 Task: Find connections with filter location Montecanal with filter topic #Professionalwomenwith filter profile language German with filter current company DeVere Group with filter school St. Joseph's Boys' High School with filter industry Landscaping Services with filter service category Negotiation with filter keywords title Receptionist
Action: Mouse moved to (216, 309)
Screenshot: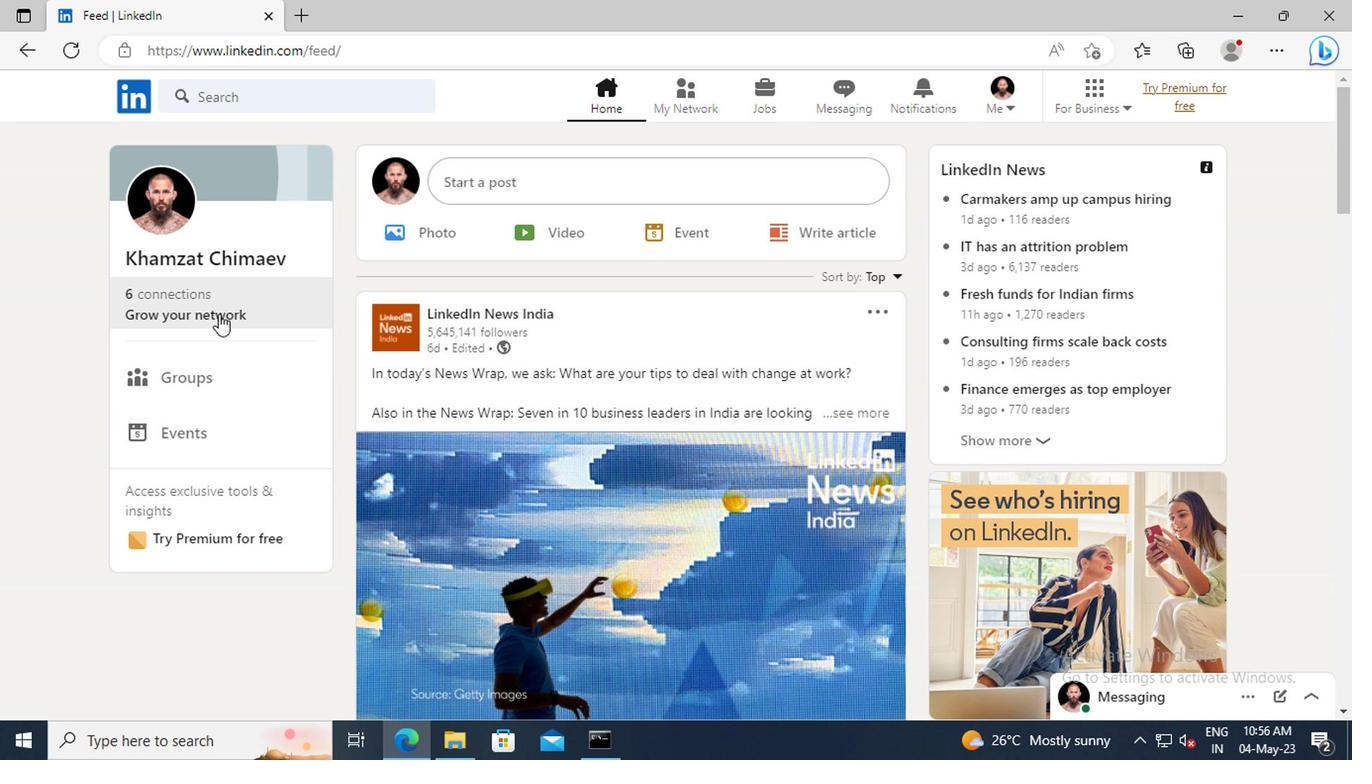 
Action: Mouse pressed left at (216, 309)
Screenshot: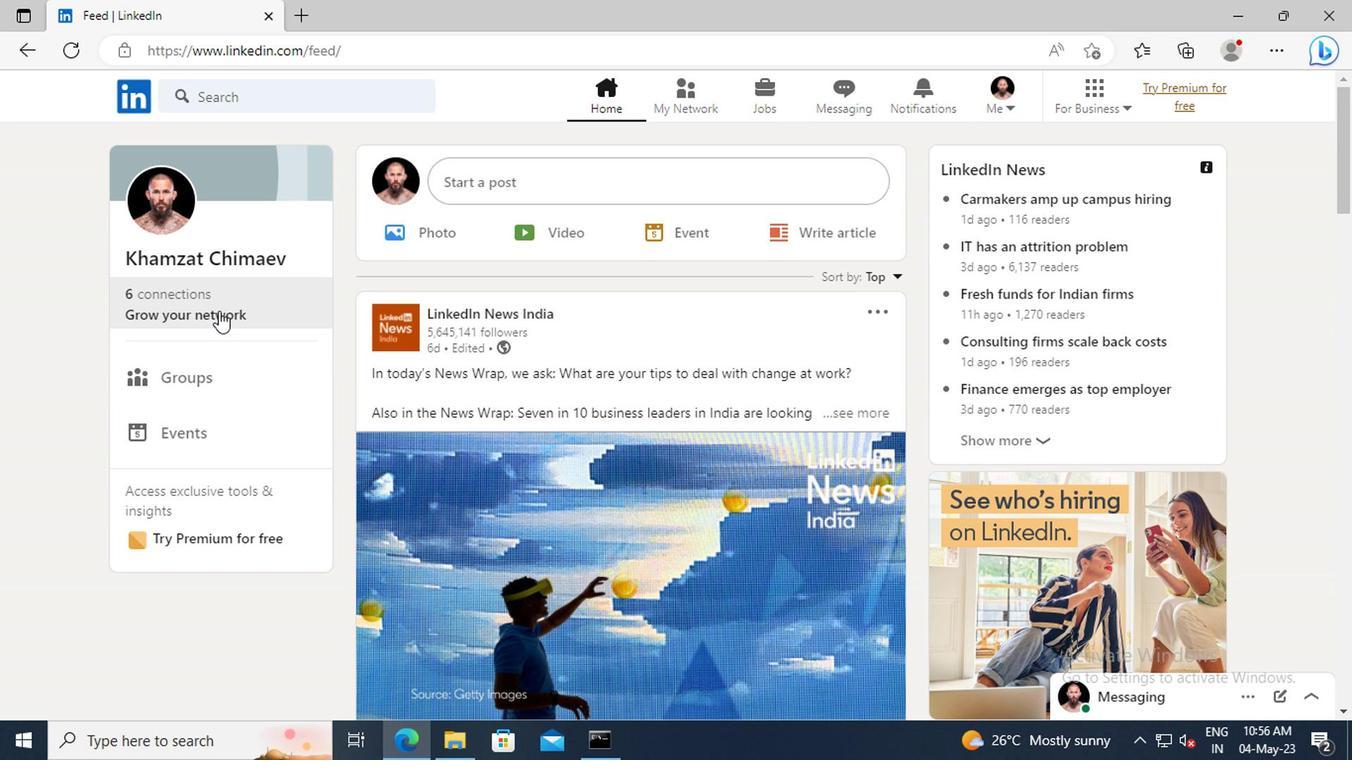 
Action: Mouse moved to (205, 211)
Screenshot: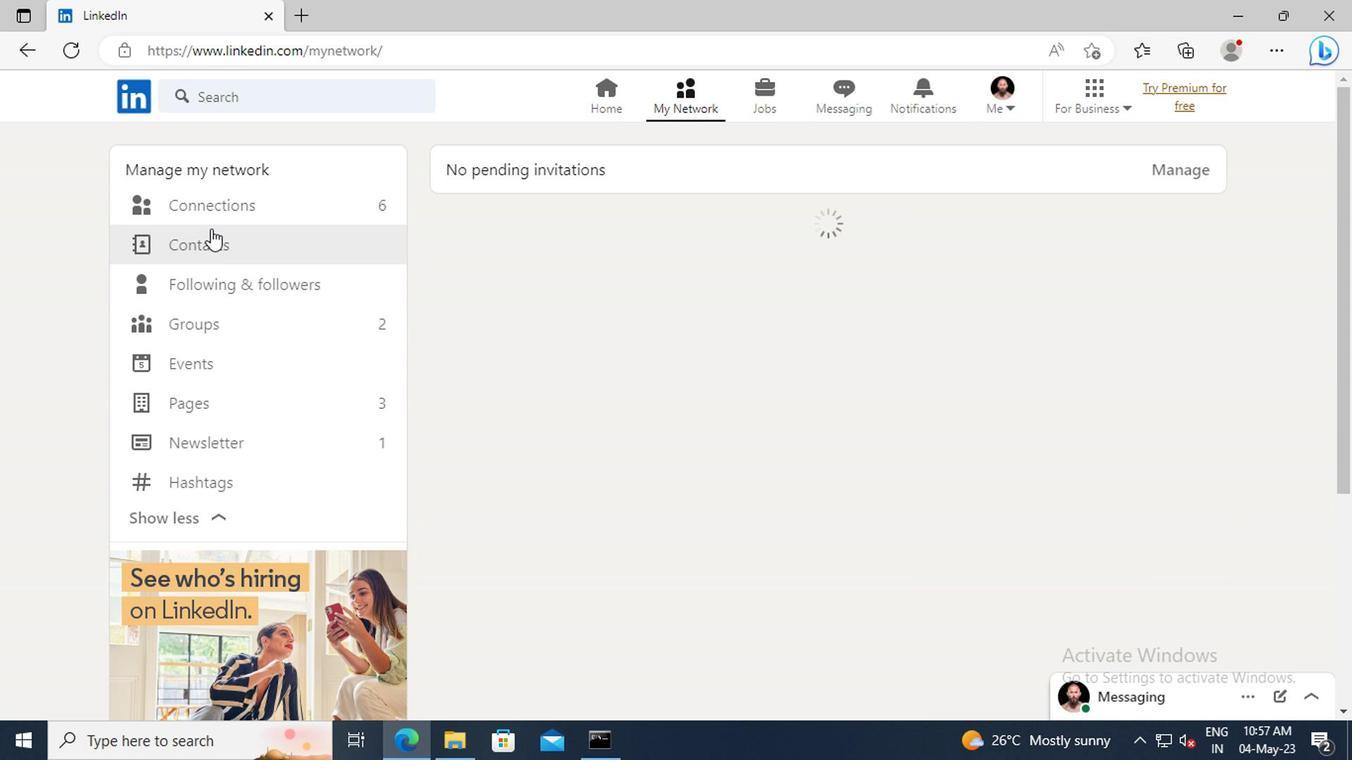 
Action: Mouse pressed left at (205, 211)
Screenshot: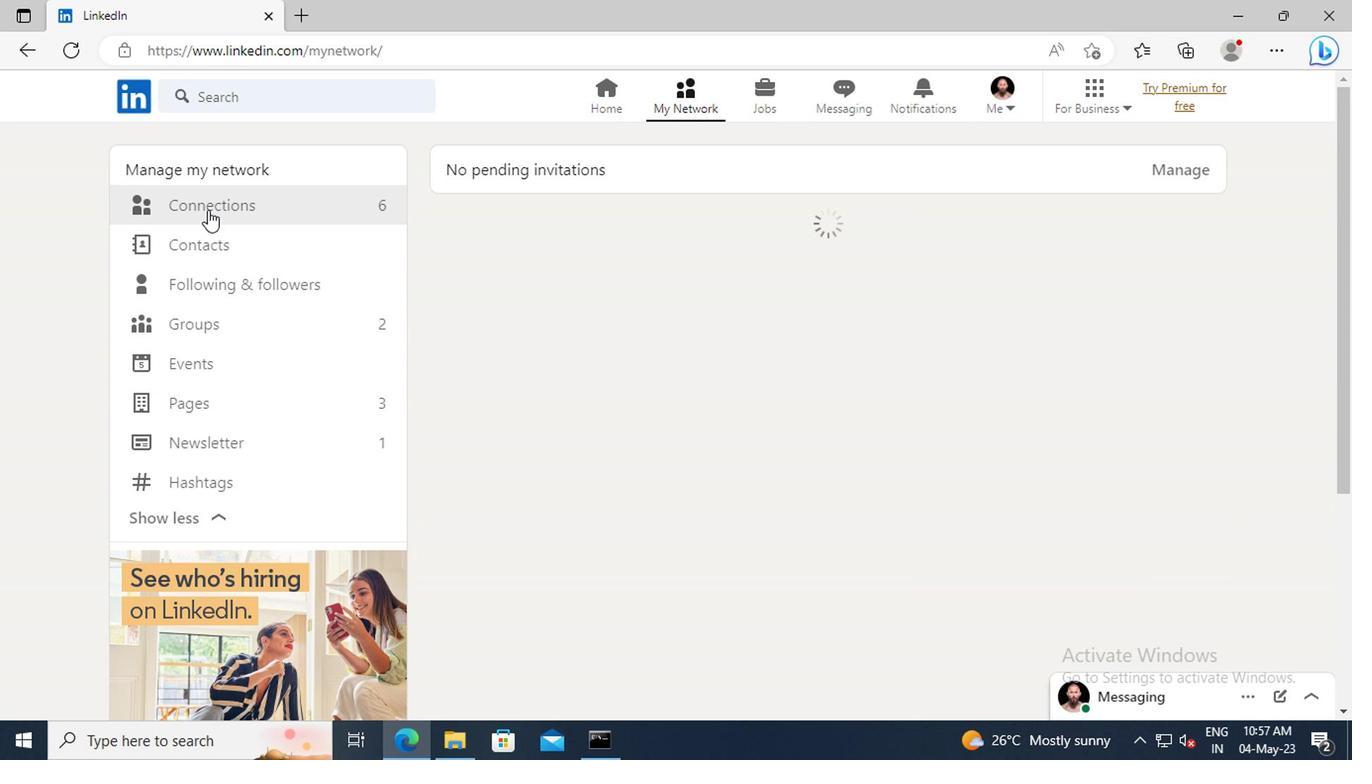 
Action: Mouse moved to (803, 211)
Screenshot: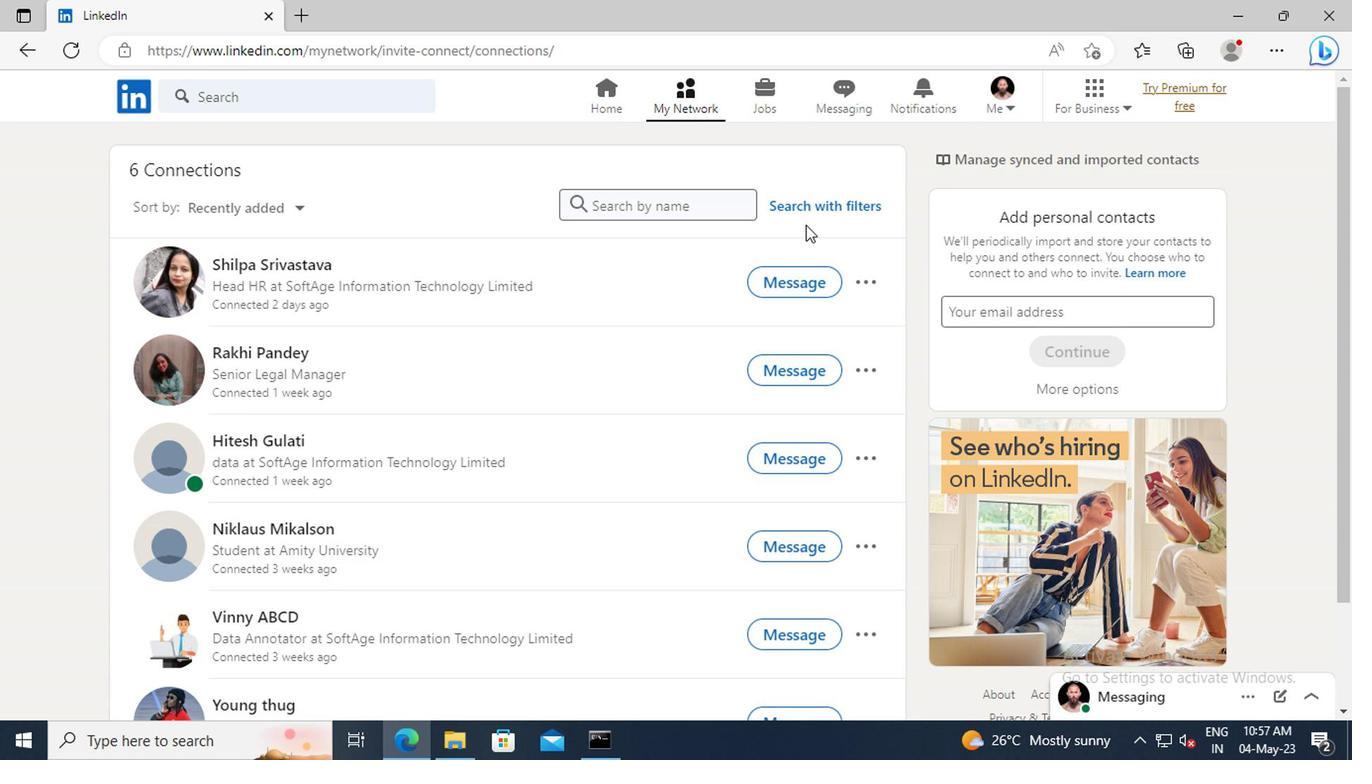 
Action: Mouse pressed left at (803, 211)
Screenshot: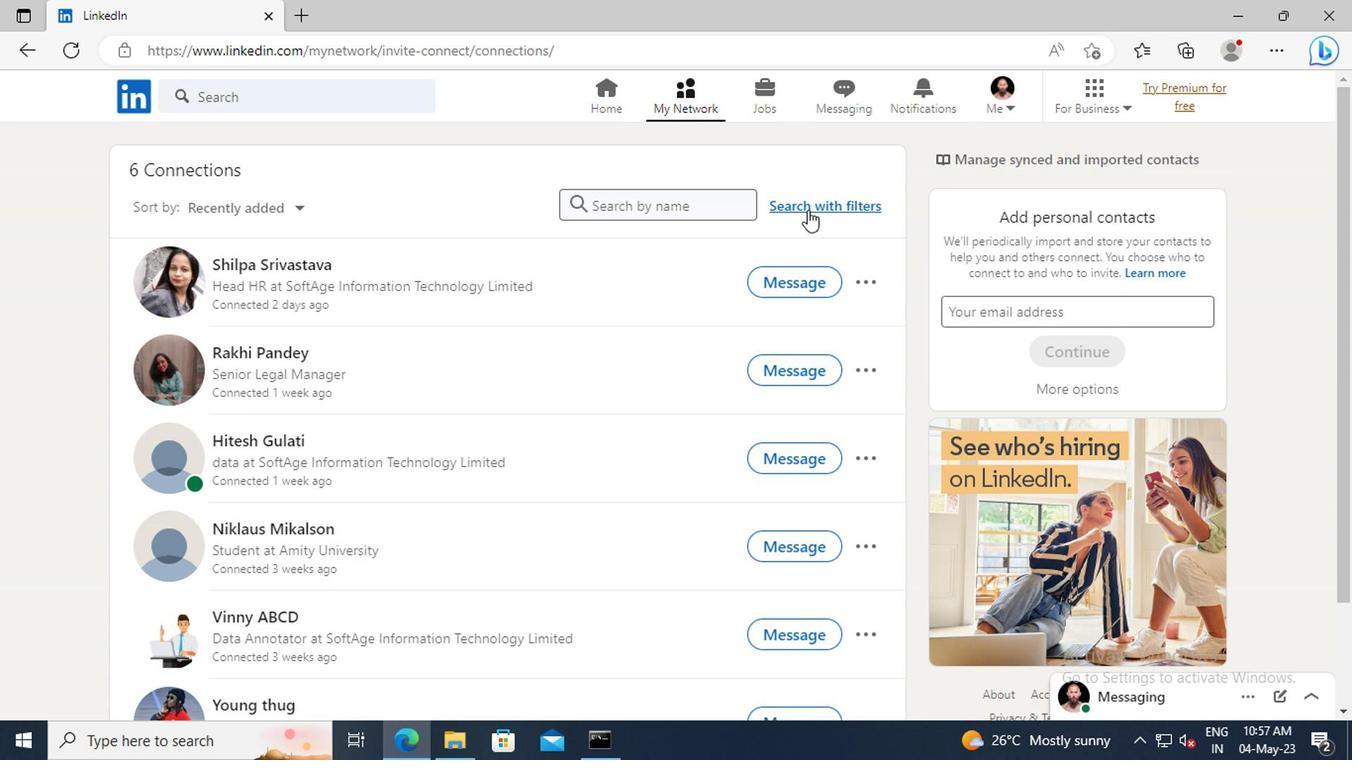 
Action: Mouse moved to (746, 154)
Screenshot: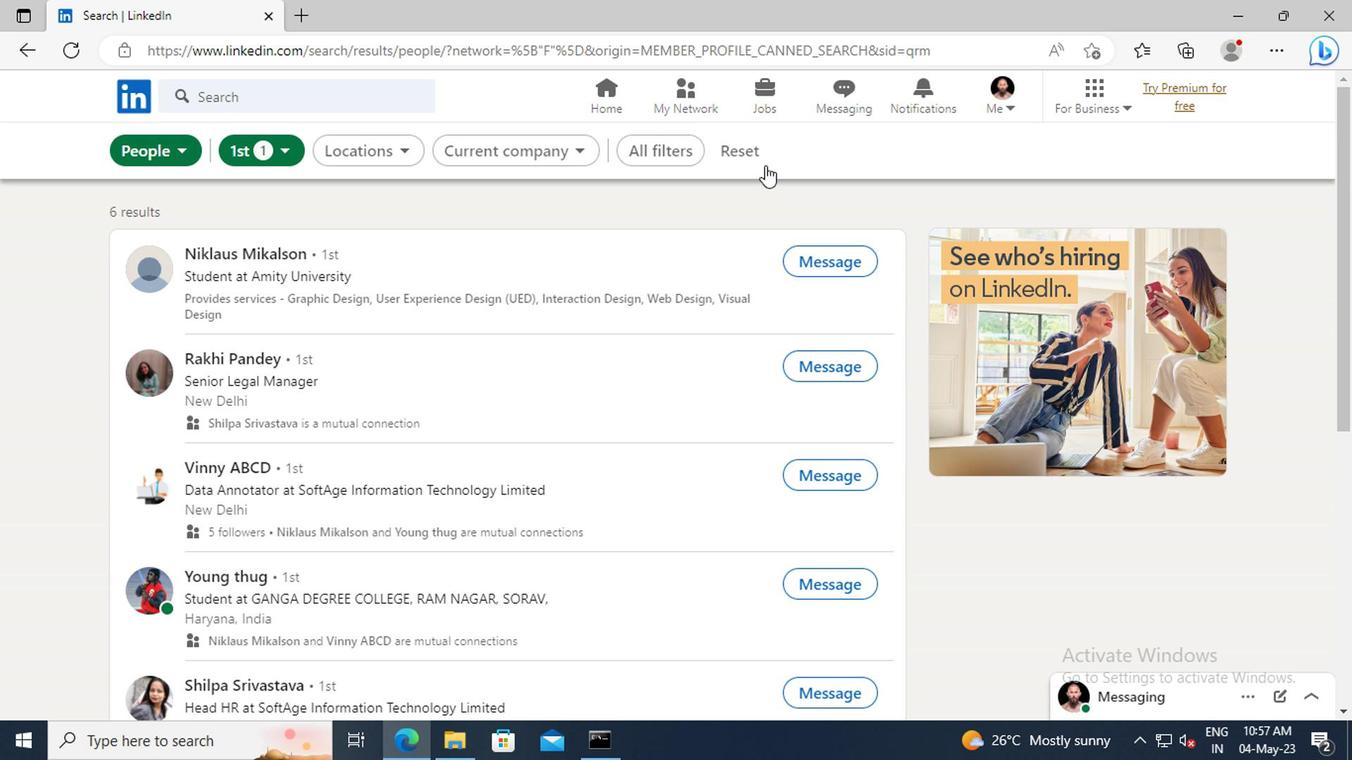 
Action: Mouse pressed left at (746, 154)
Screenshot: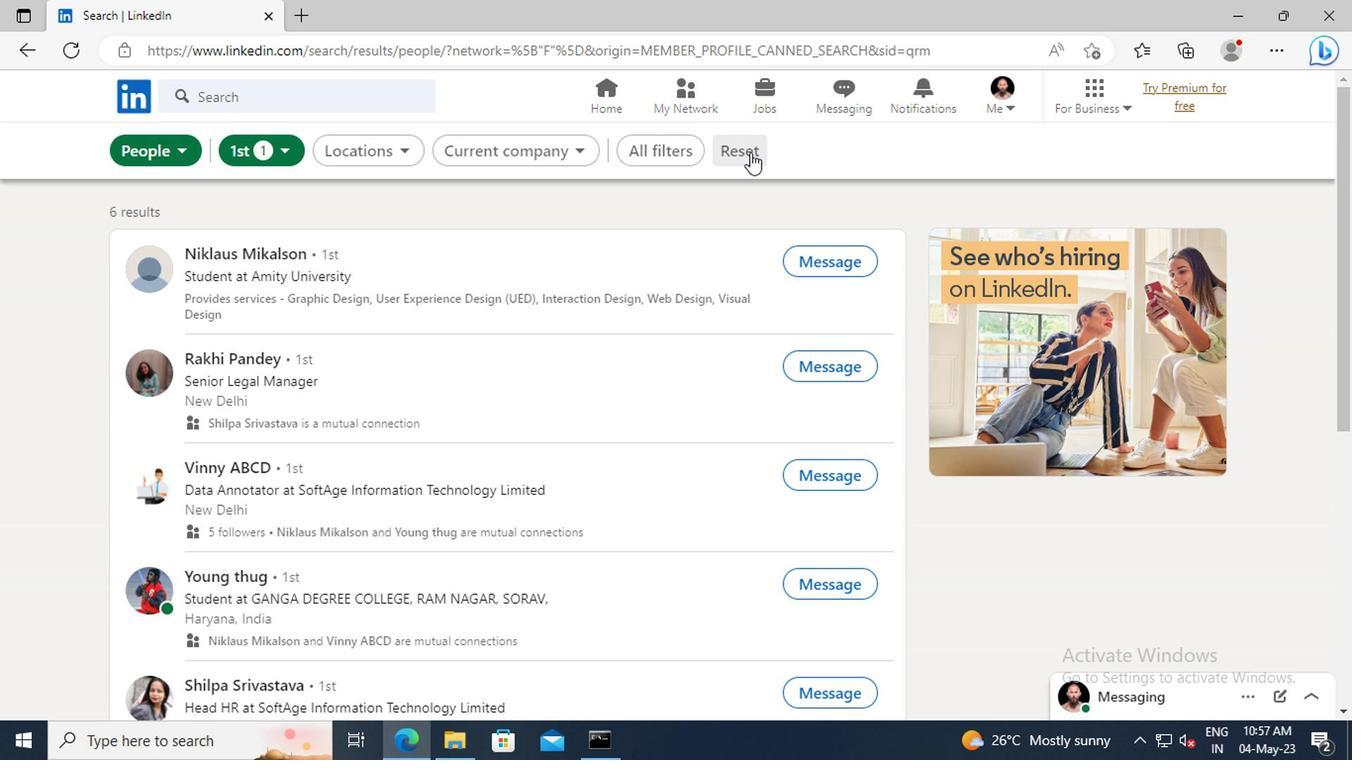 
Action: Mouse moved to (712, 154)
Screenshot: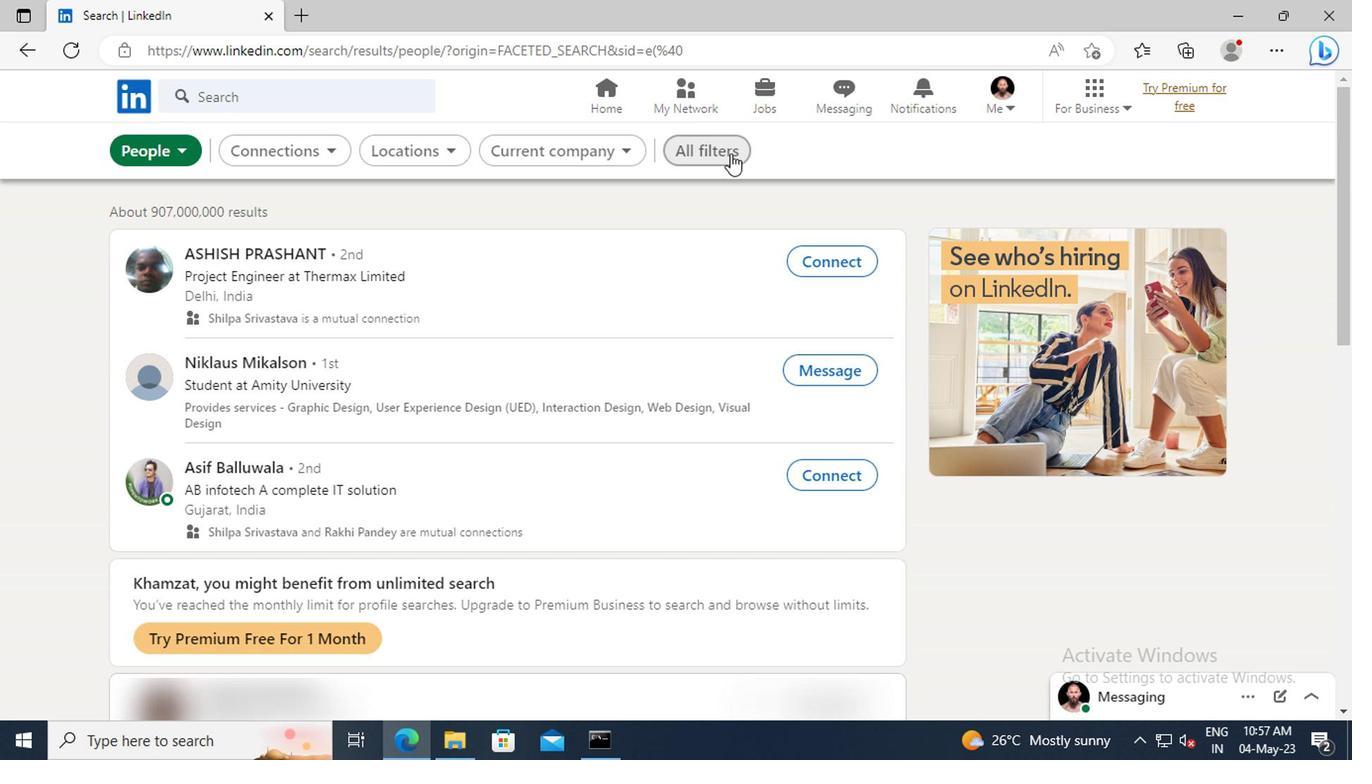 
Action: Mouse pressed left at (712, 154)
Screenshot: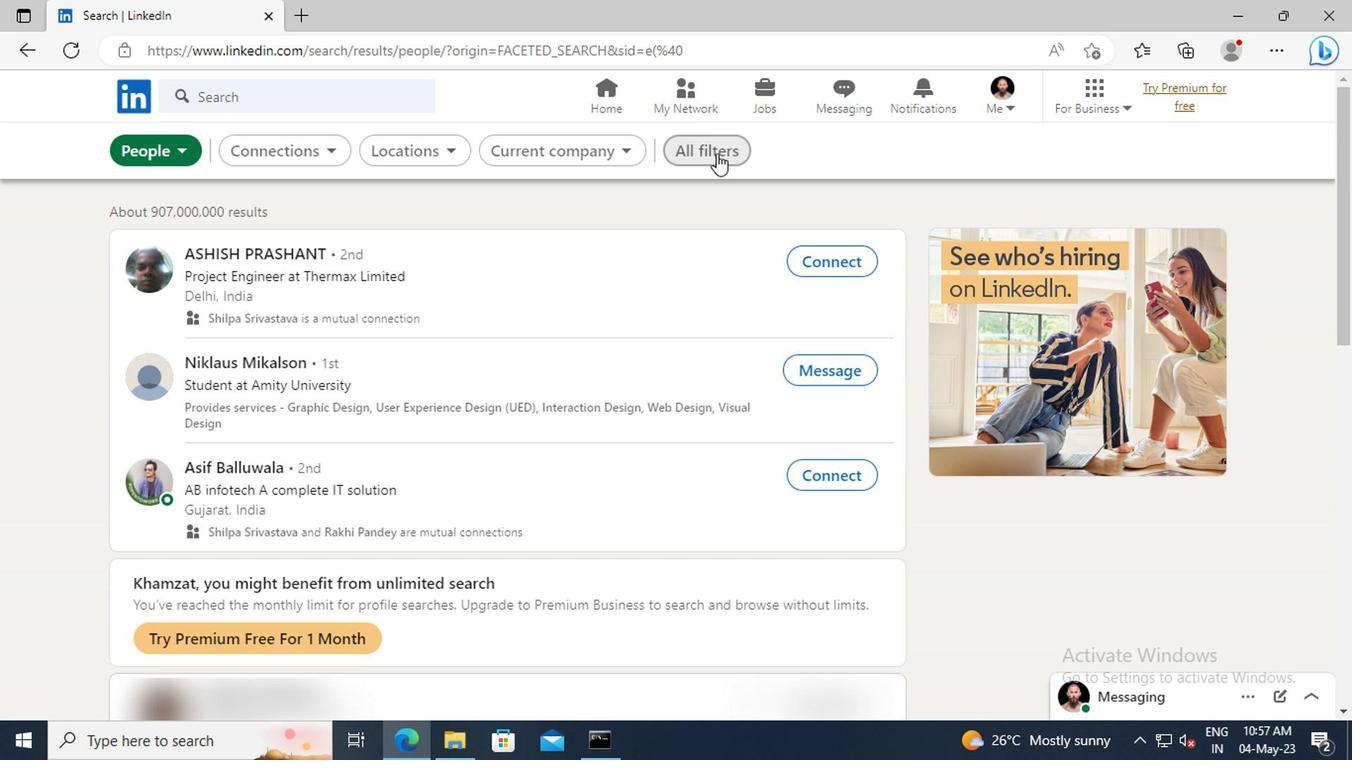 
Action: Mouse moved to (1066, 382)
Screenshot: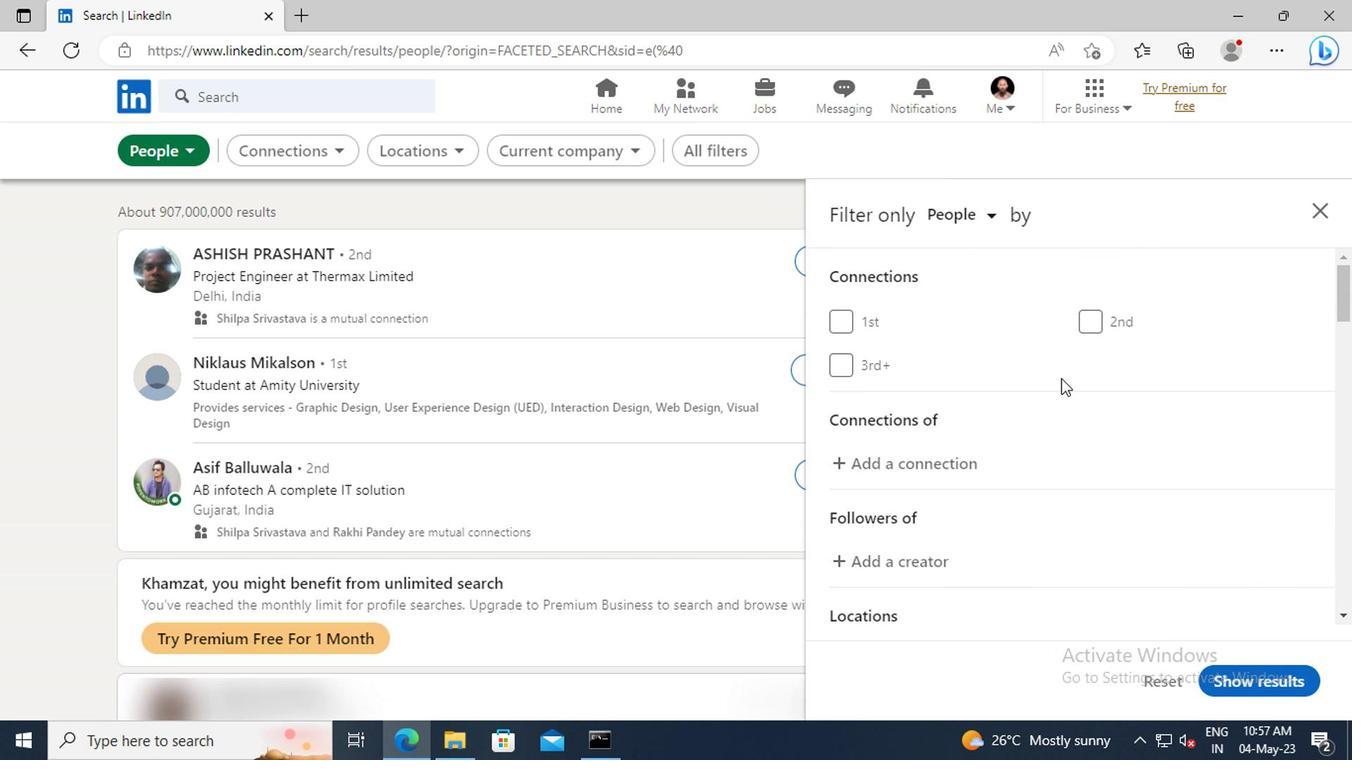 
Action: Mouse scrolled (1066, 381) with delta (0, -1)
Screenshot: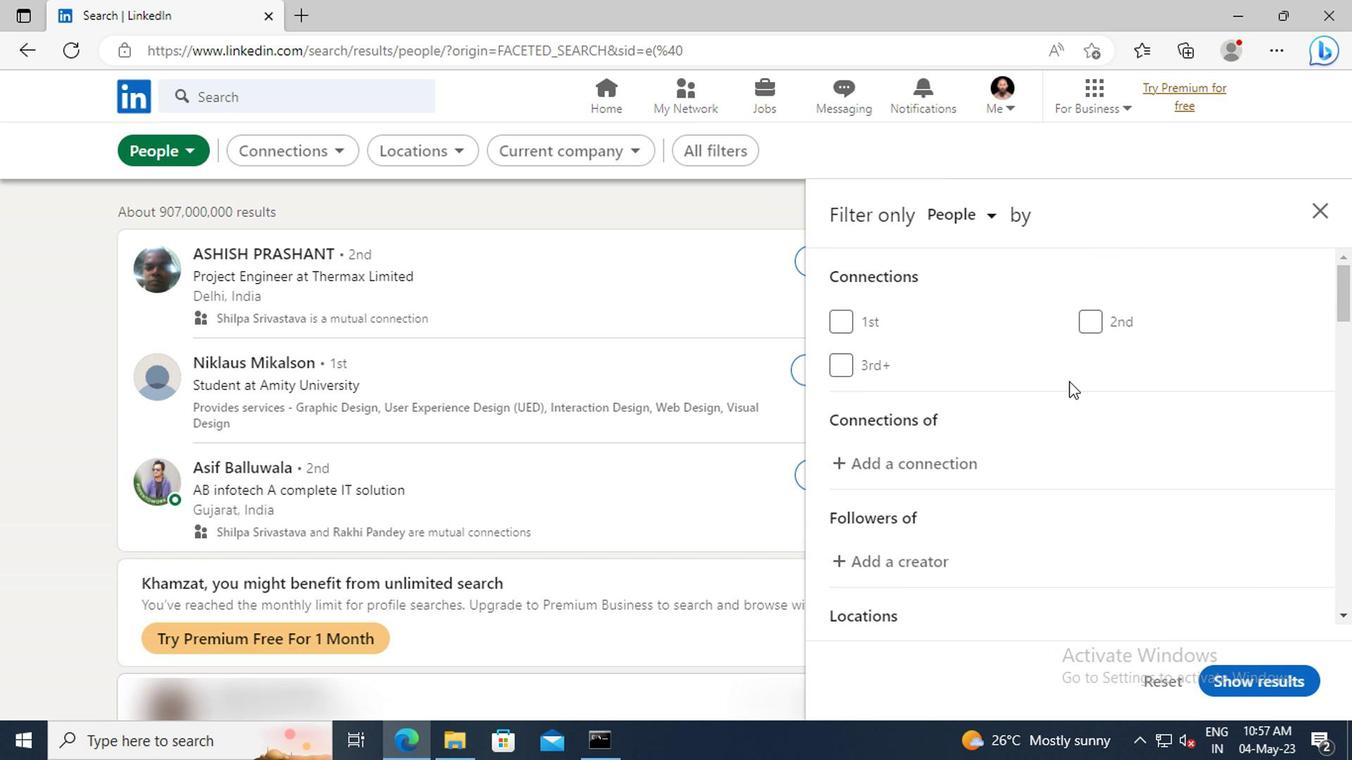 
Action: Mouse scrolled (1066, 381) with delta (0, -1)
Screenshot: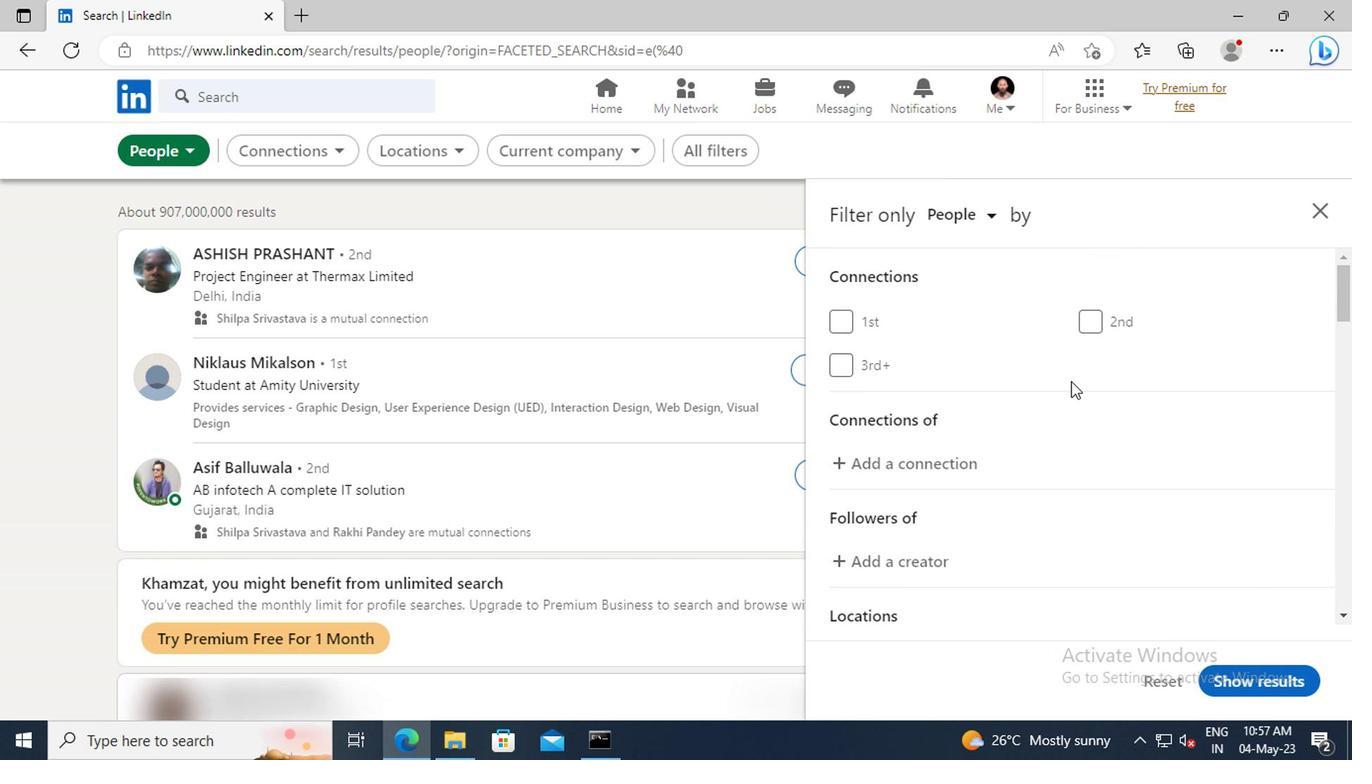 
Action: Mouse scrolled (1066, 381) with delta (0, -1)
Screenshot: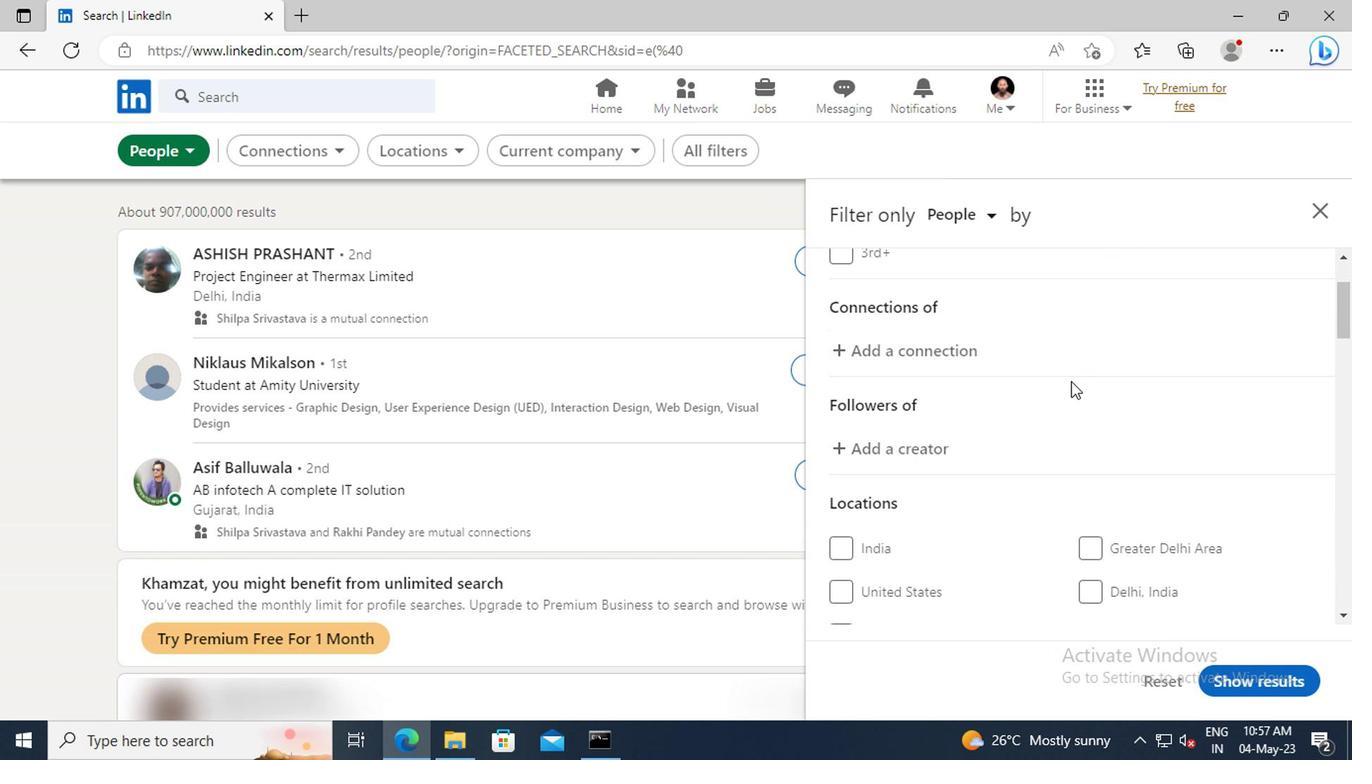 
Action: Mouse scrolled (1066, 381) with delta (0, -1)
Screenshot: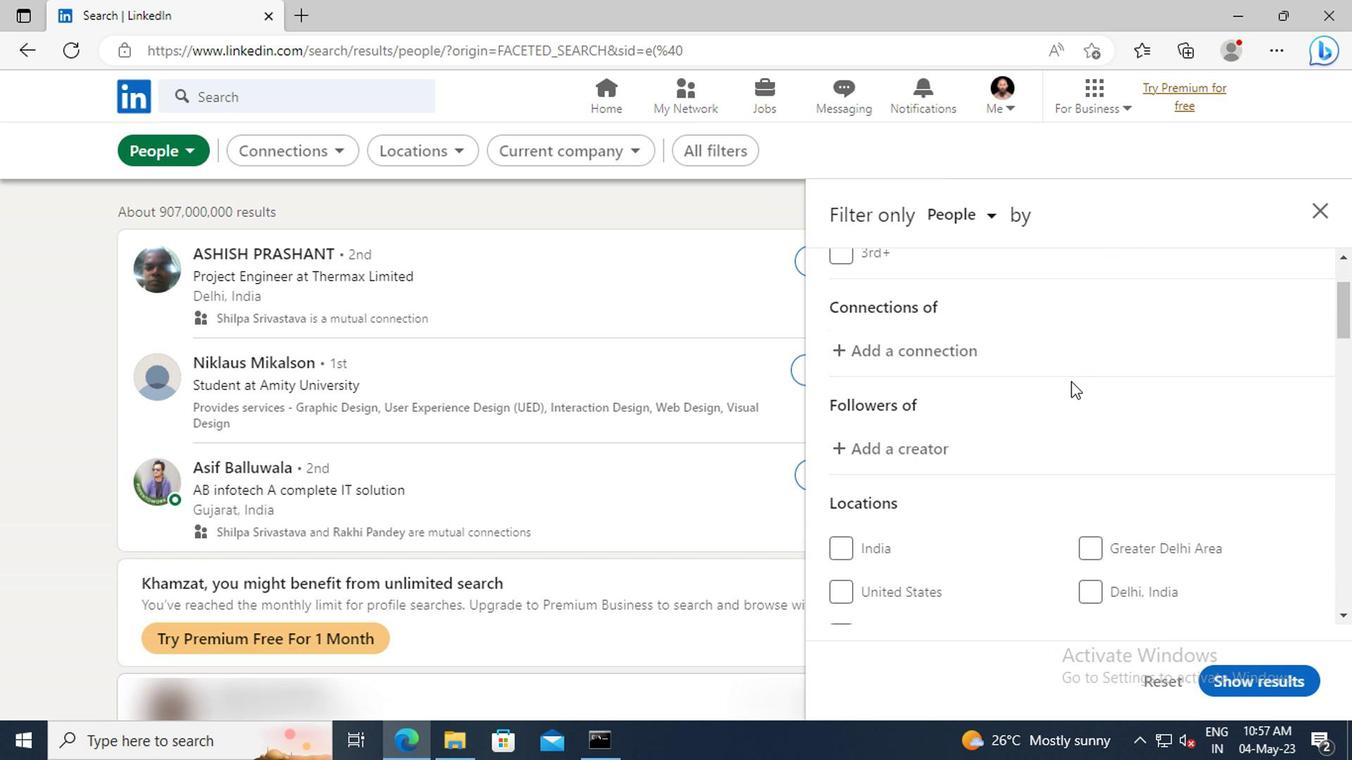 
Action: Mouse scrolled (1066, 381) with delta (0, -1)
Screenshot: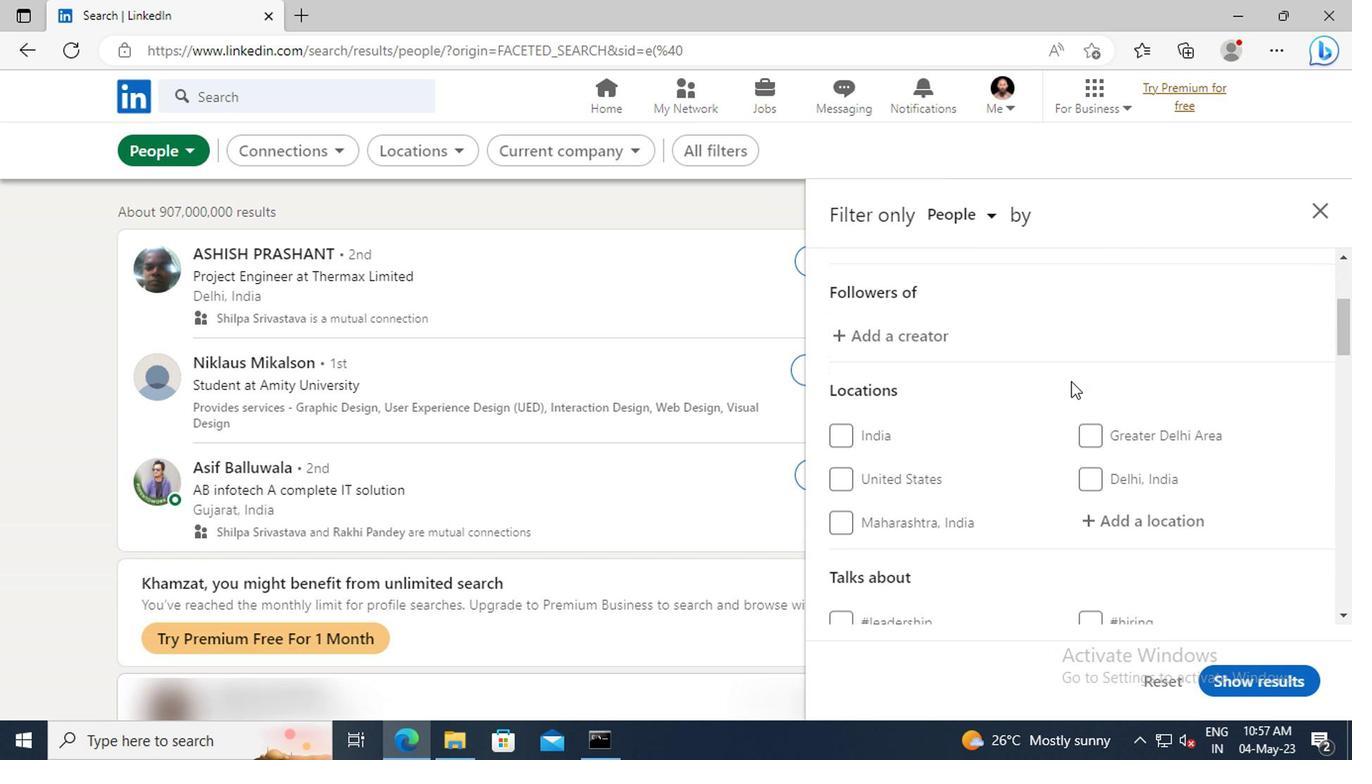 
Action: Mouse scrolled (1066, 381) with delta (0, -1)
Screenshot: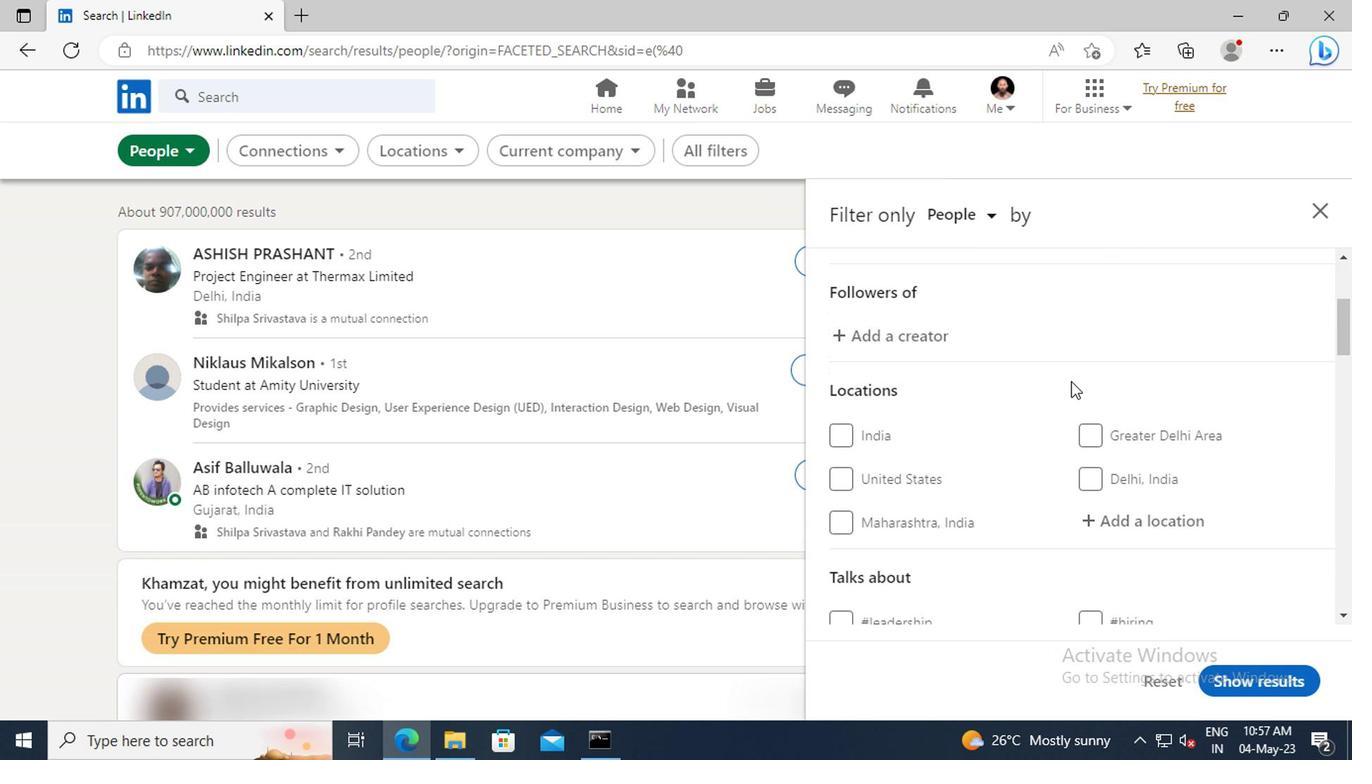 
Action: Mouse moved to (1088, 407)
Screenshot: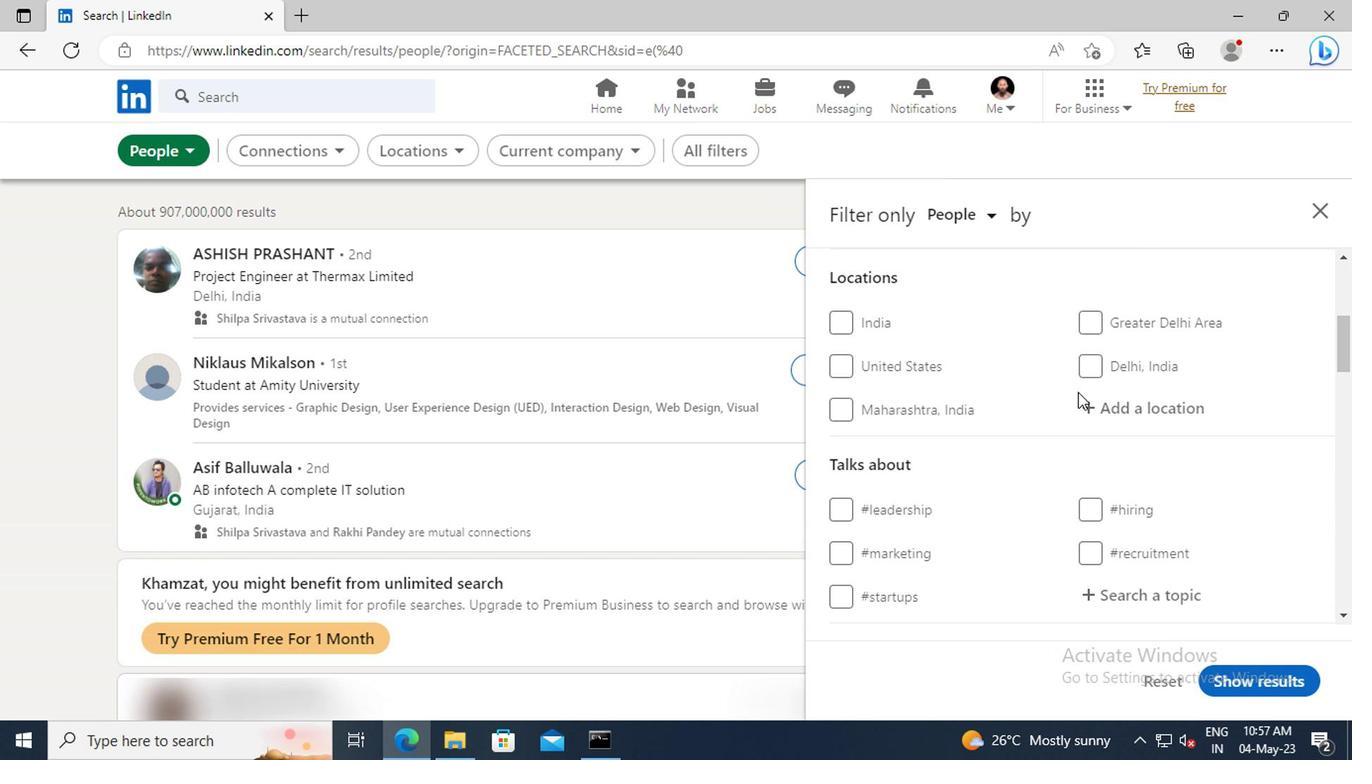 
Action: Mouse pressed left at (1088, 407)
Screenshot: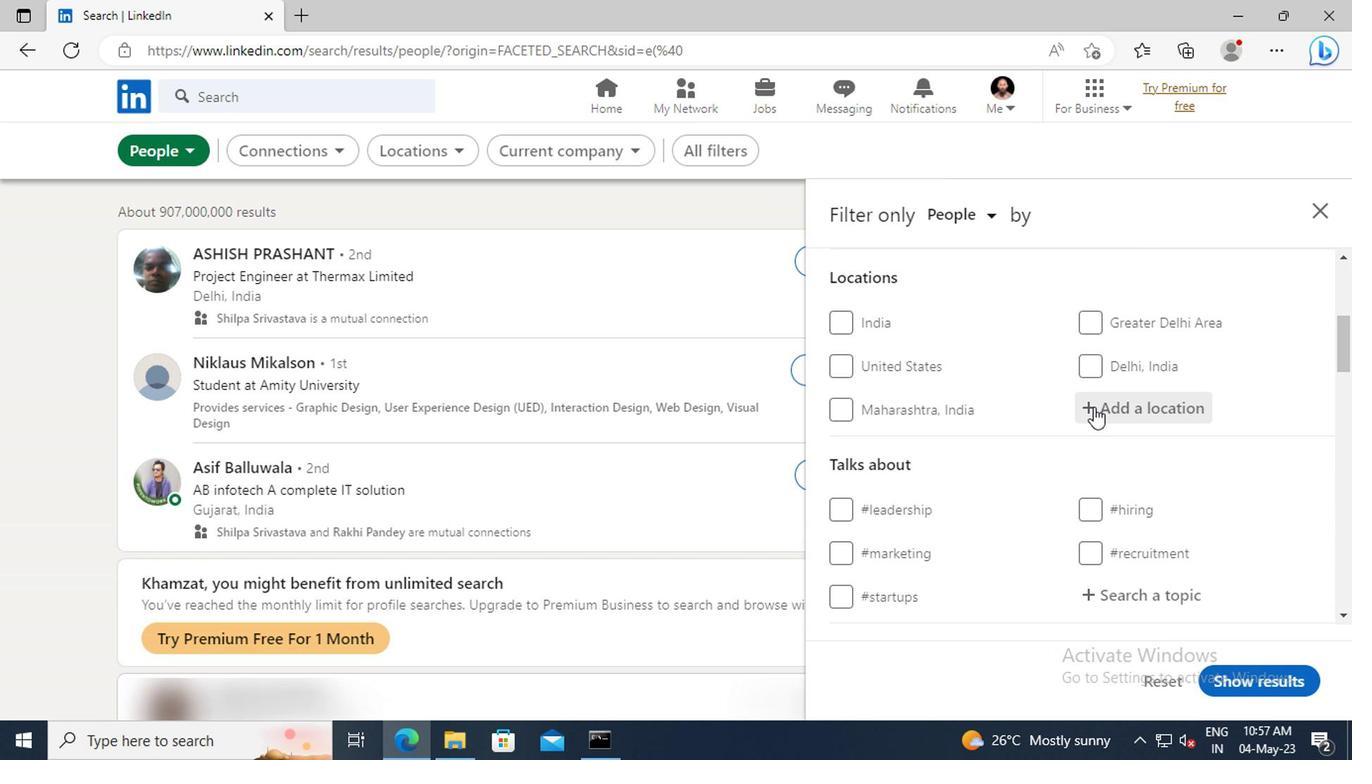 
Action: Key pressed <Key.shift>MONTECANAL<Key.enter>
Screenshot: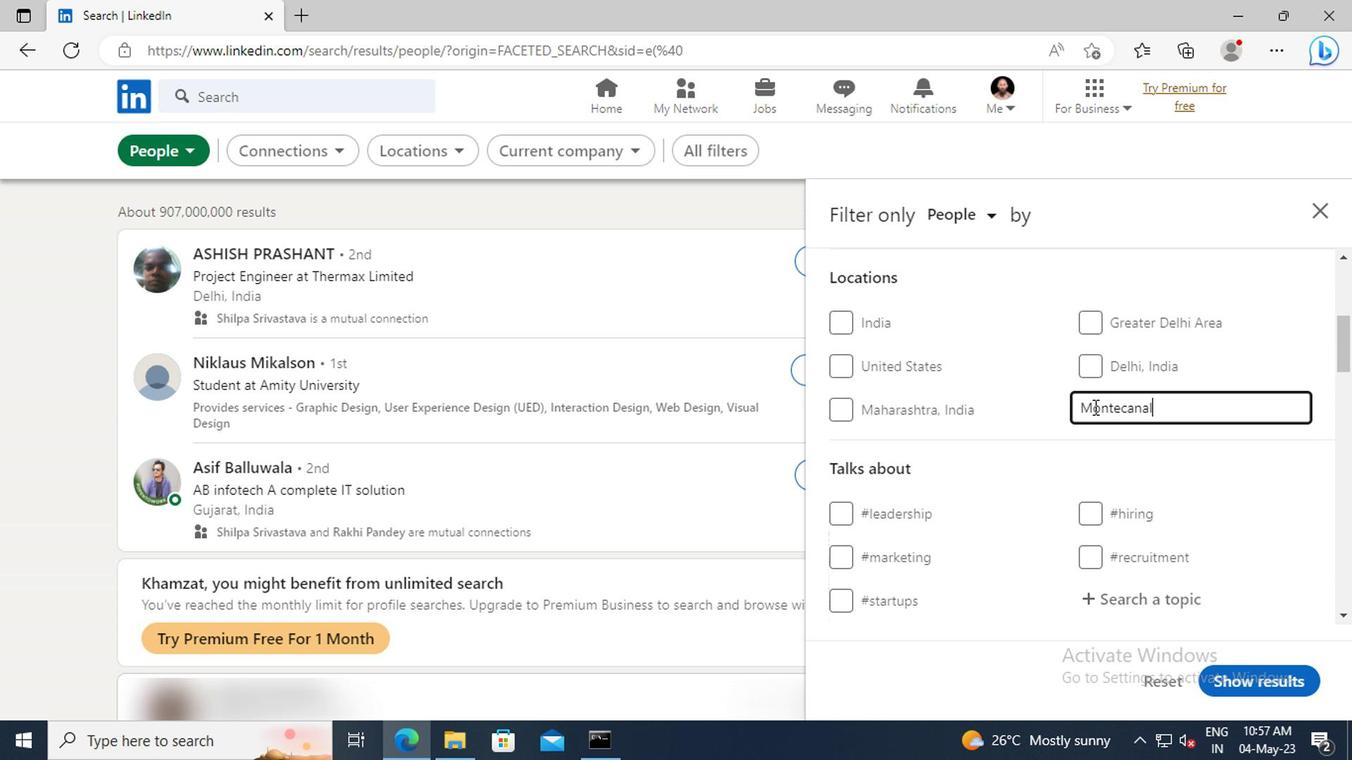 
Action: Mouse scrolled (1088, 407) with delta (0, 0)
Screenshot: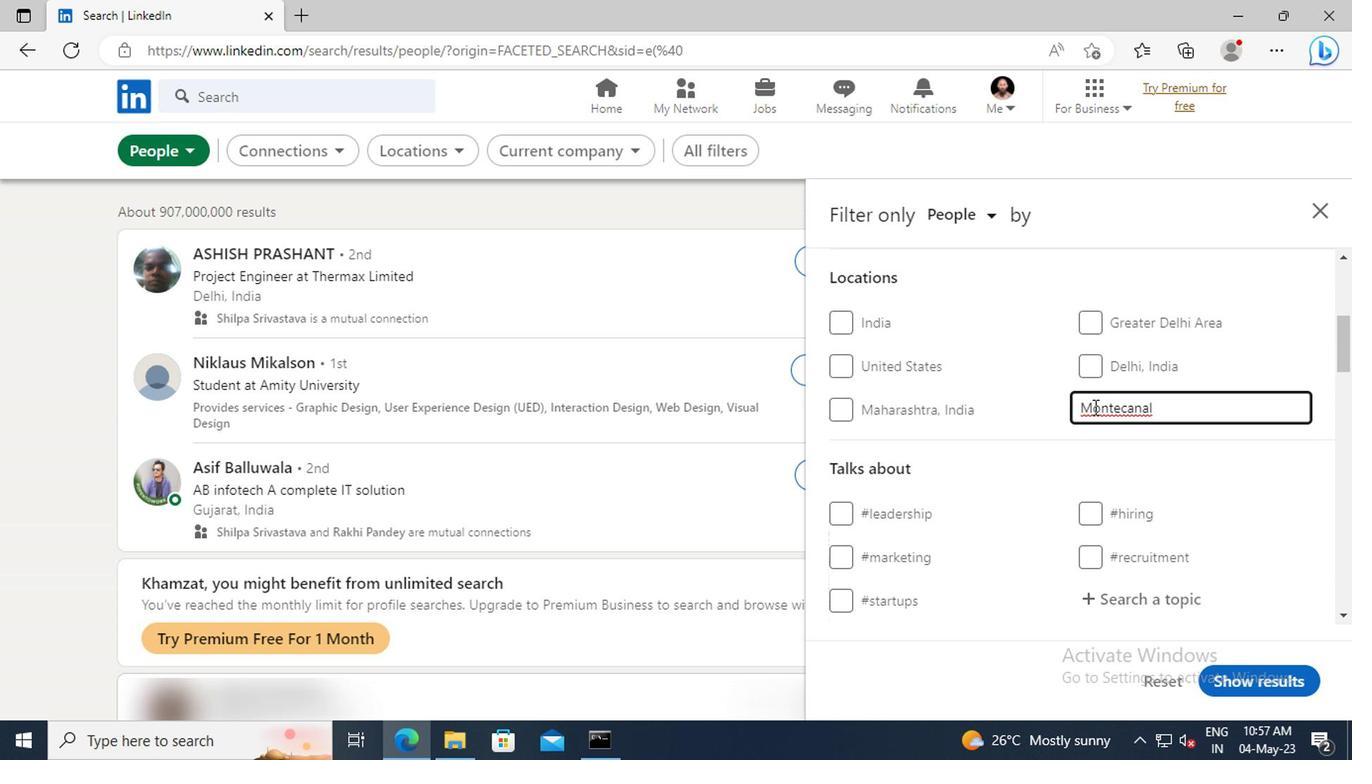 
Action: Mouse scrolled (1088, 407) with delta (0, 0)
Screenshot: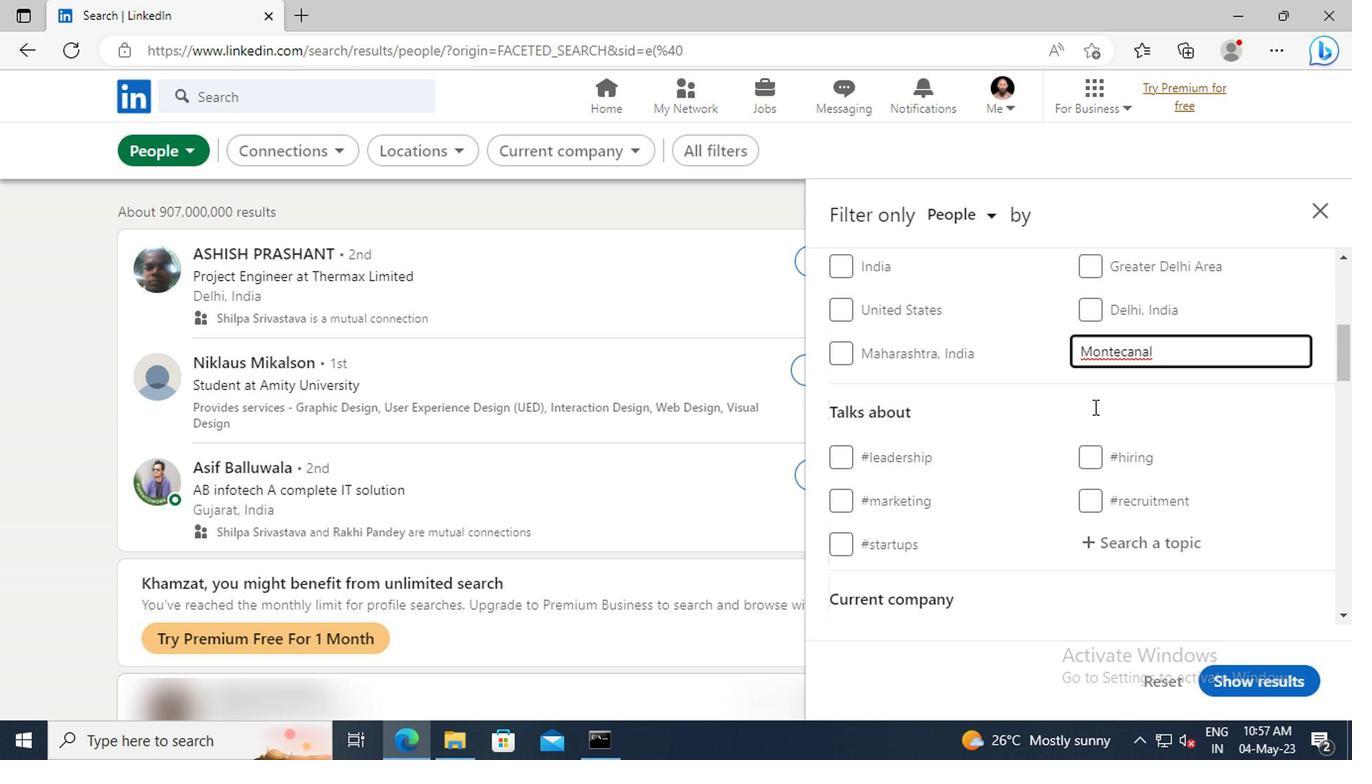 
Action: Mouse scrolled (1088, 407) with delta (0, 0)
Screenshot: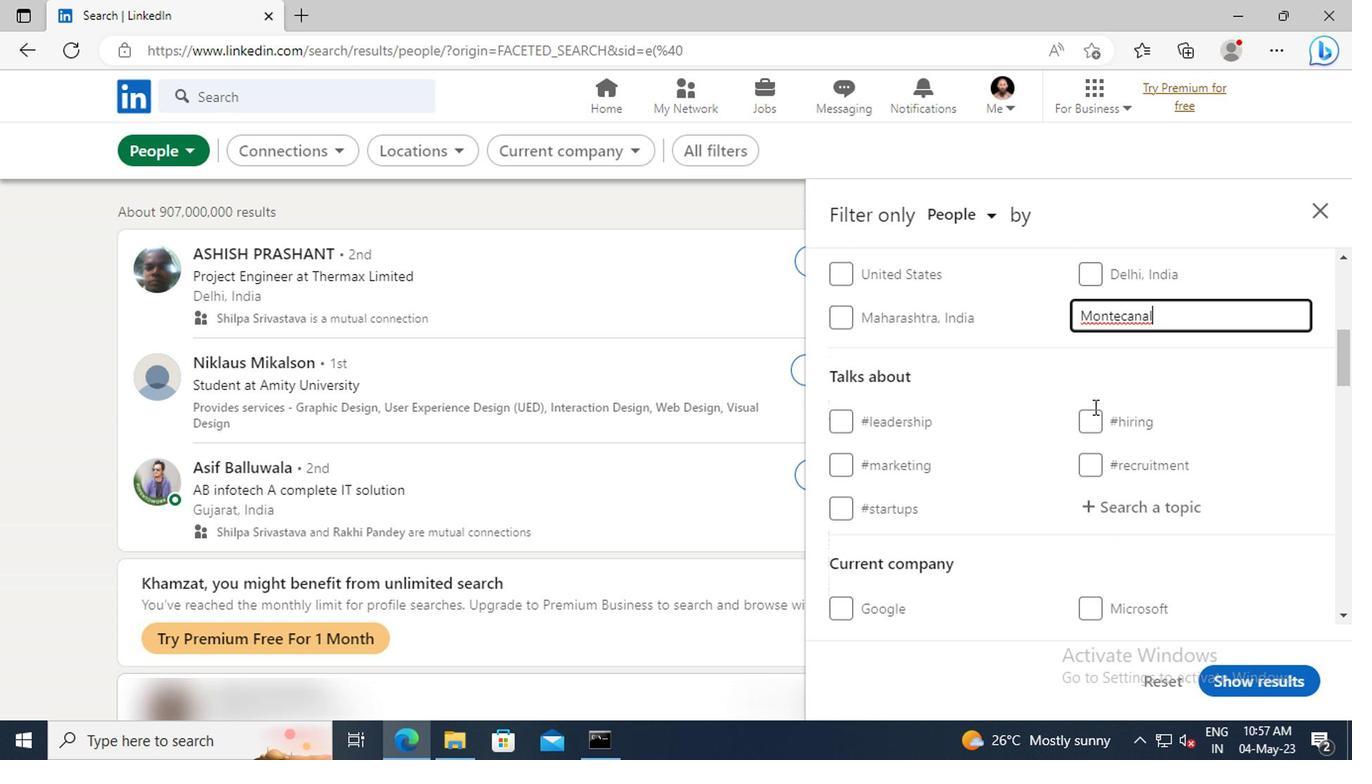 
Action: Mouse moved to (1095, 431)
Screenshot: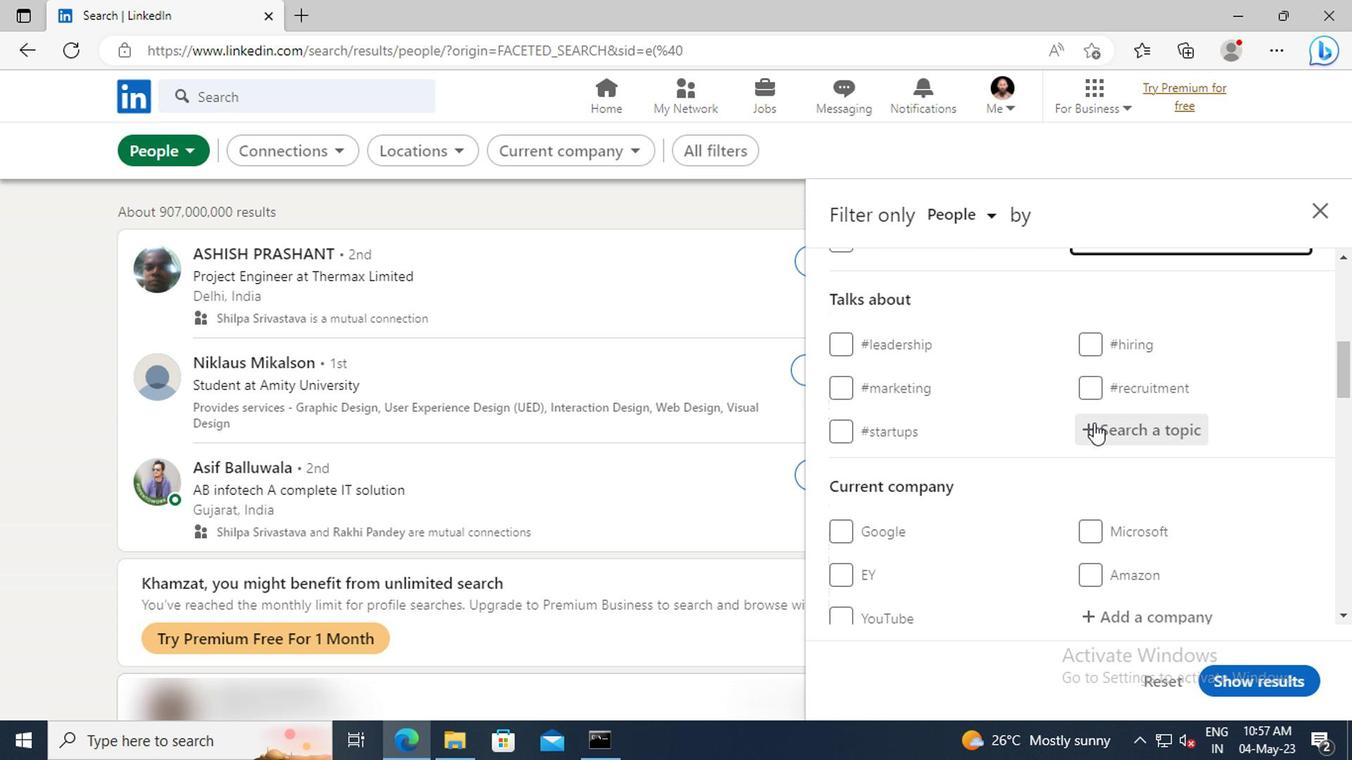 
Action: Mouse pressed left at (1095, 431)
Screenshot: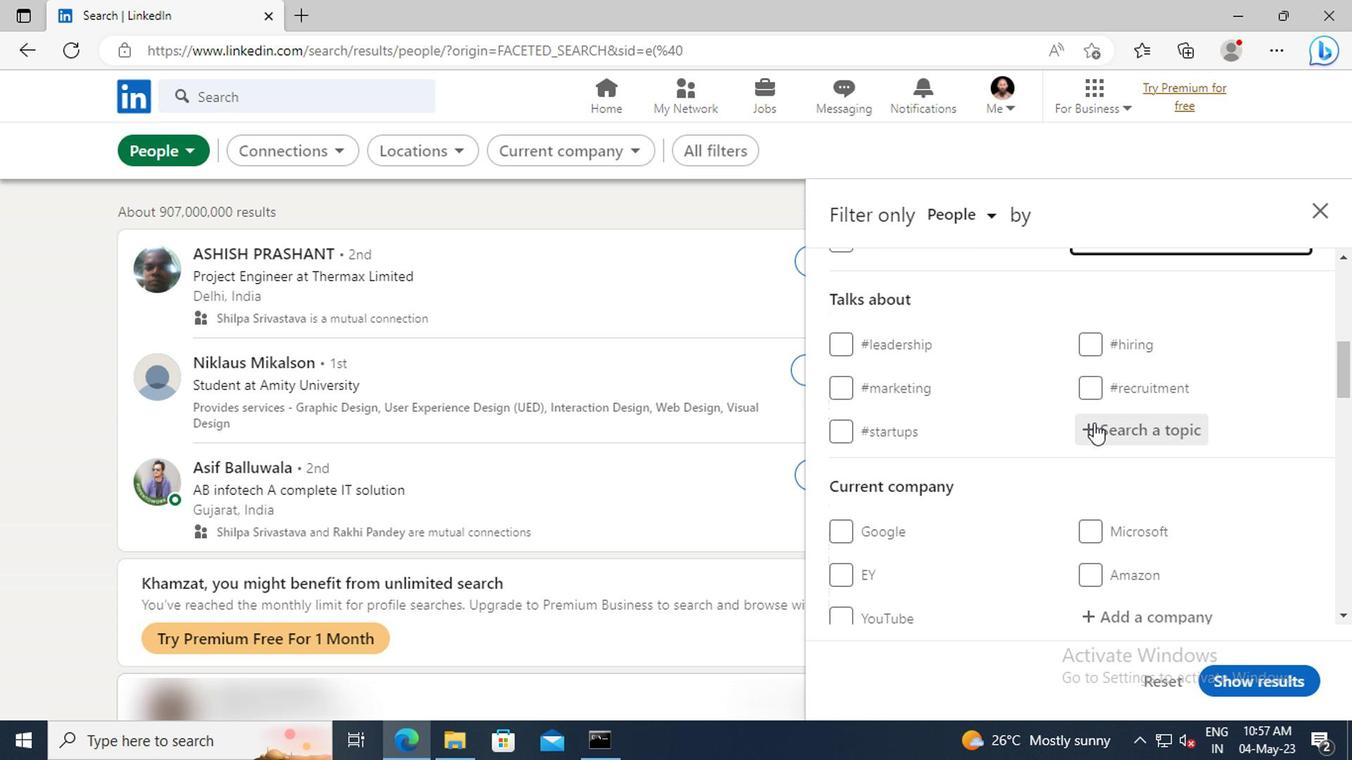 
Action: Mouse moved to (1095, 432)
Screenshot: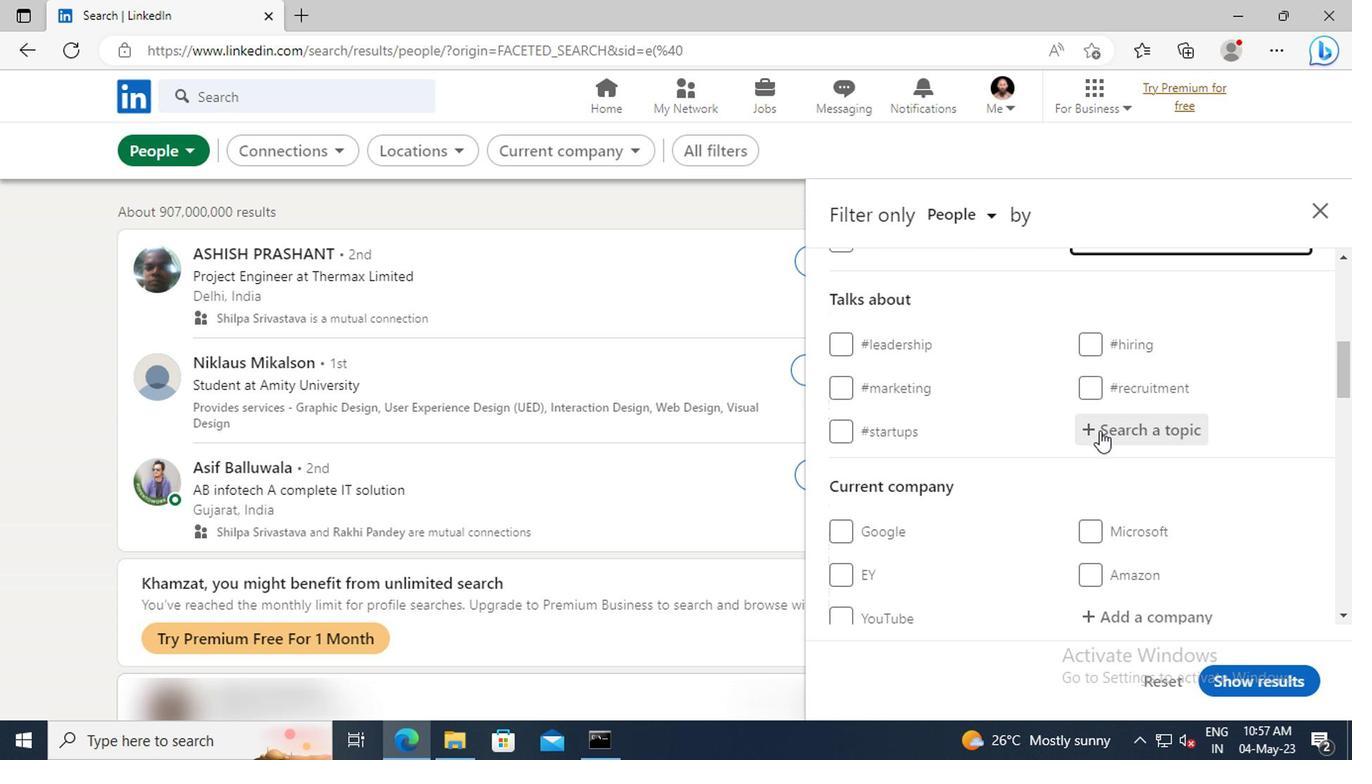 
Action: Key pressed <Key.shift>PROFESSIONALWO
Screenshot: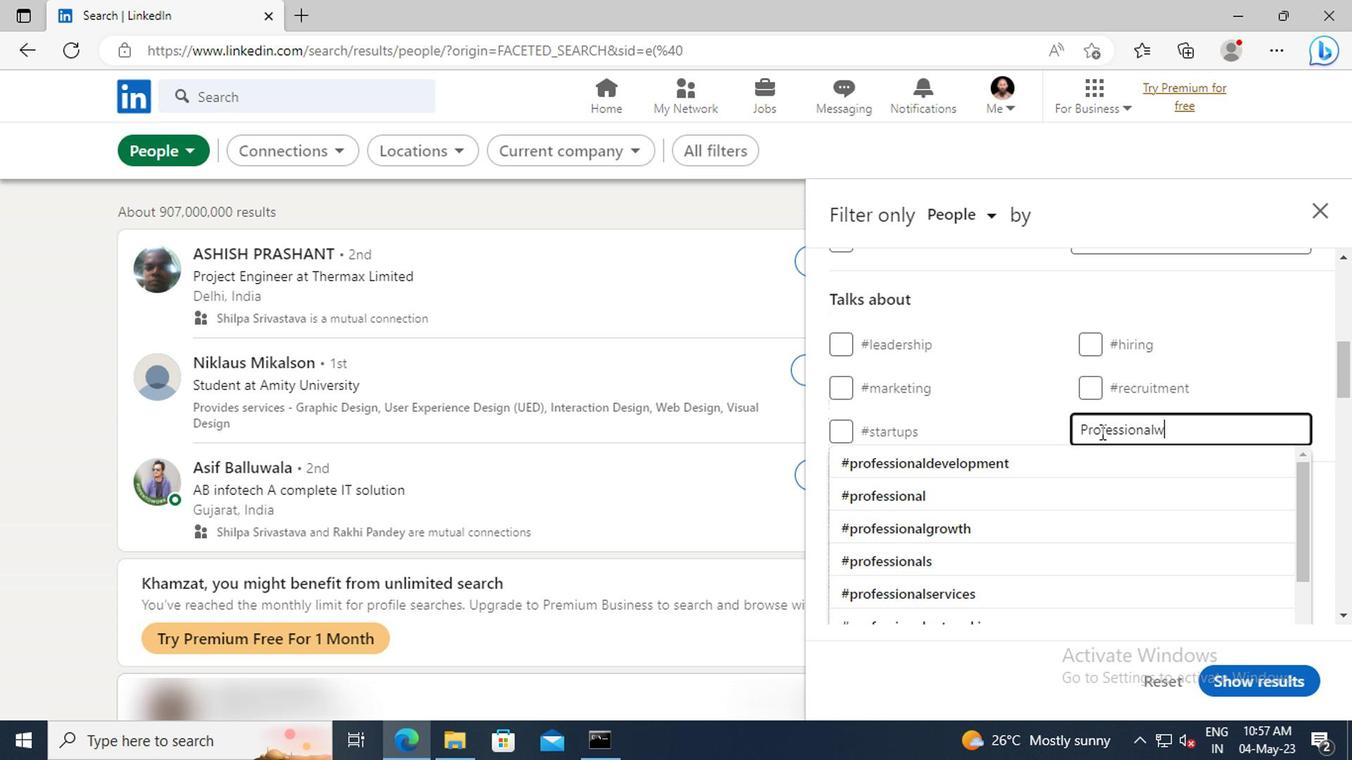 
Action: Mouse moved to (1095, 455)
Screenshot: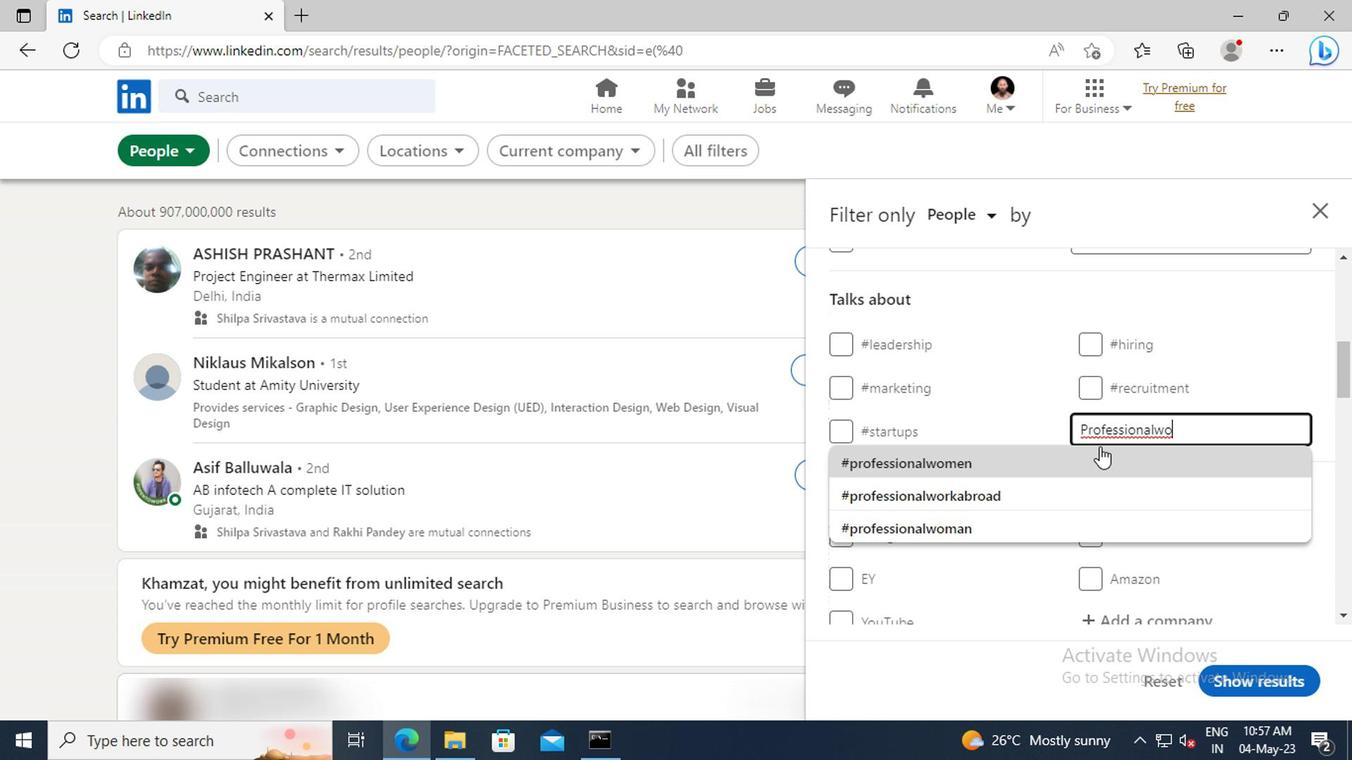 
Action: Mouse pressed left at (1095, 455)
Screenshot: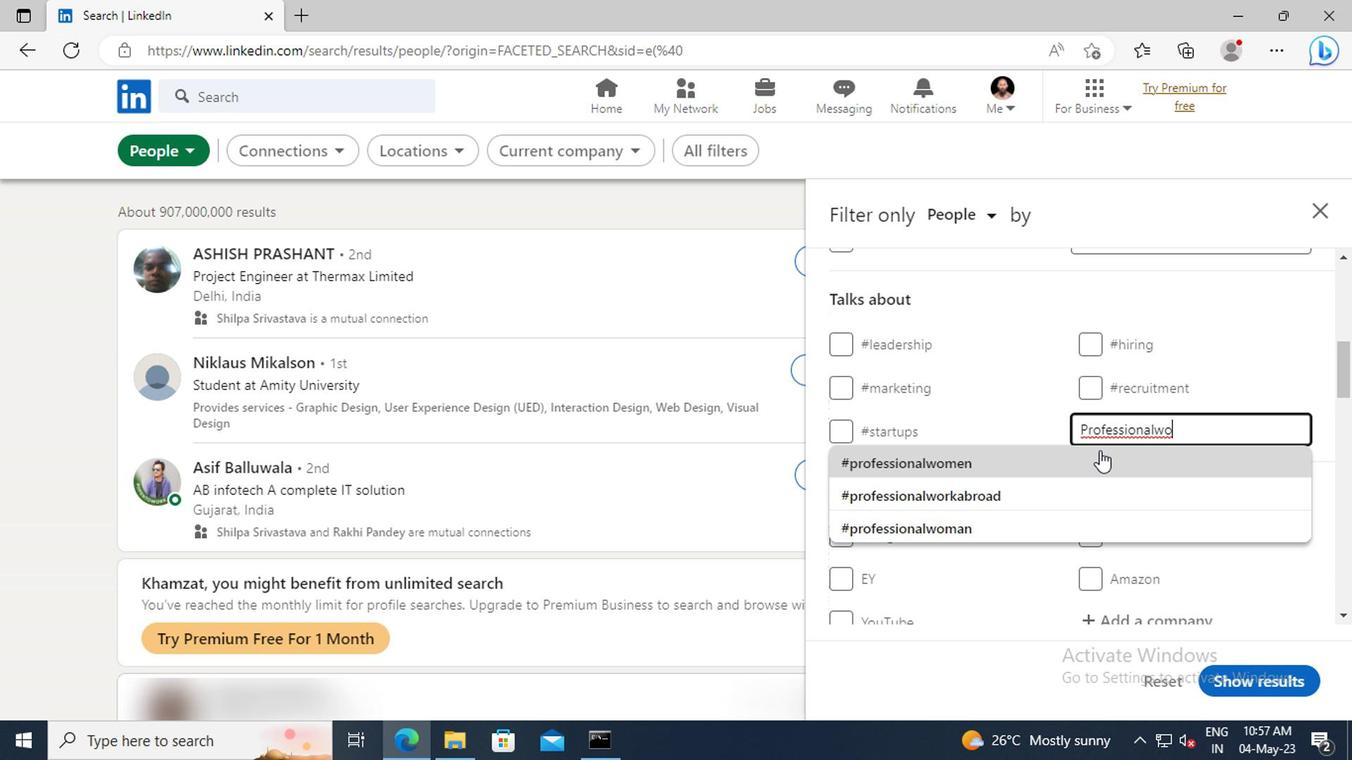 
Action: Mouse scrolled (1095, 454) with delta (0, -1)
Screenshot: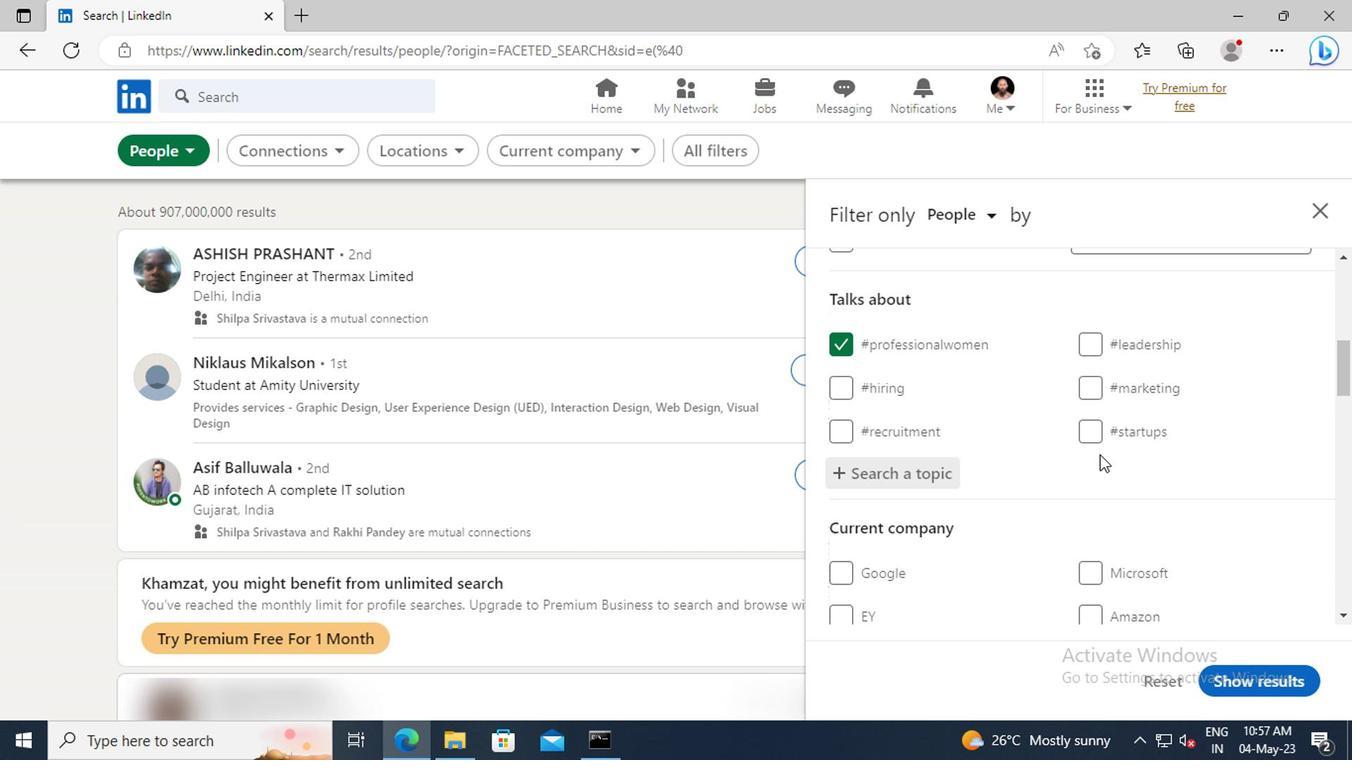
Action: Mouse scrolled (1095, 454) with delta (0, -1)
Screenshot: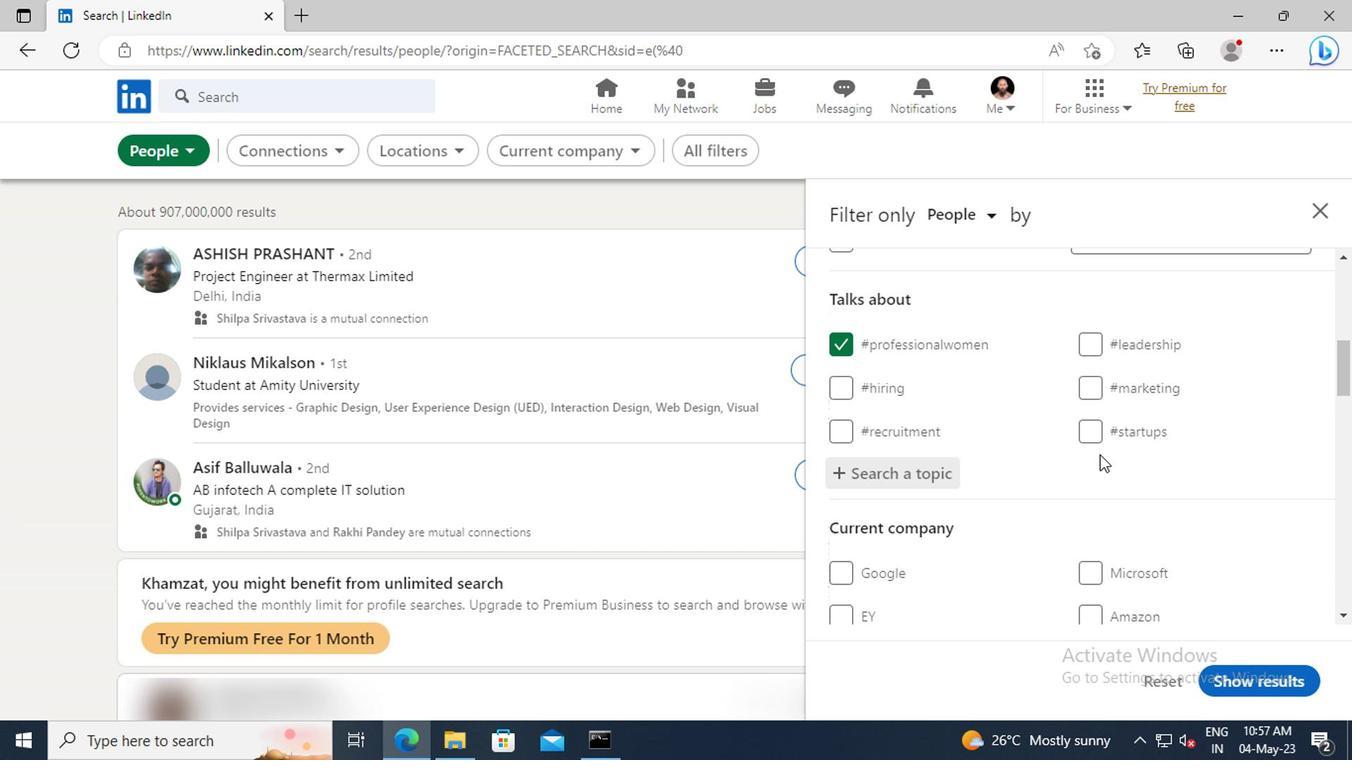 
Action: Mouse scrolled (1095, 454) with delta (0, -1)
Screenshot: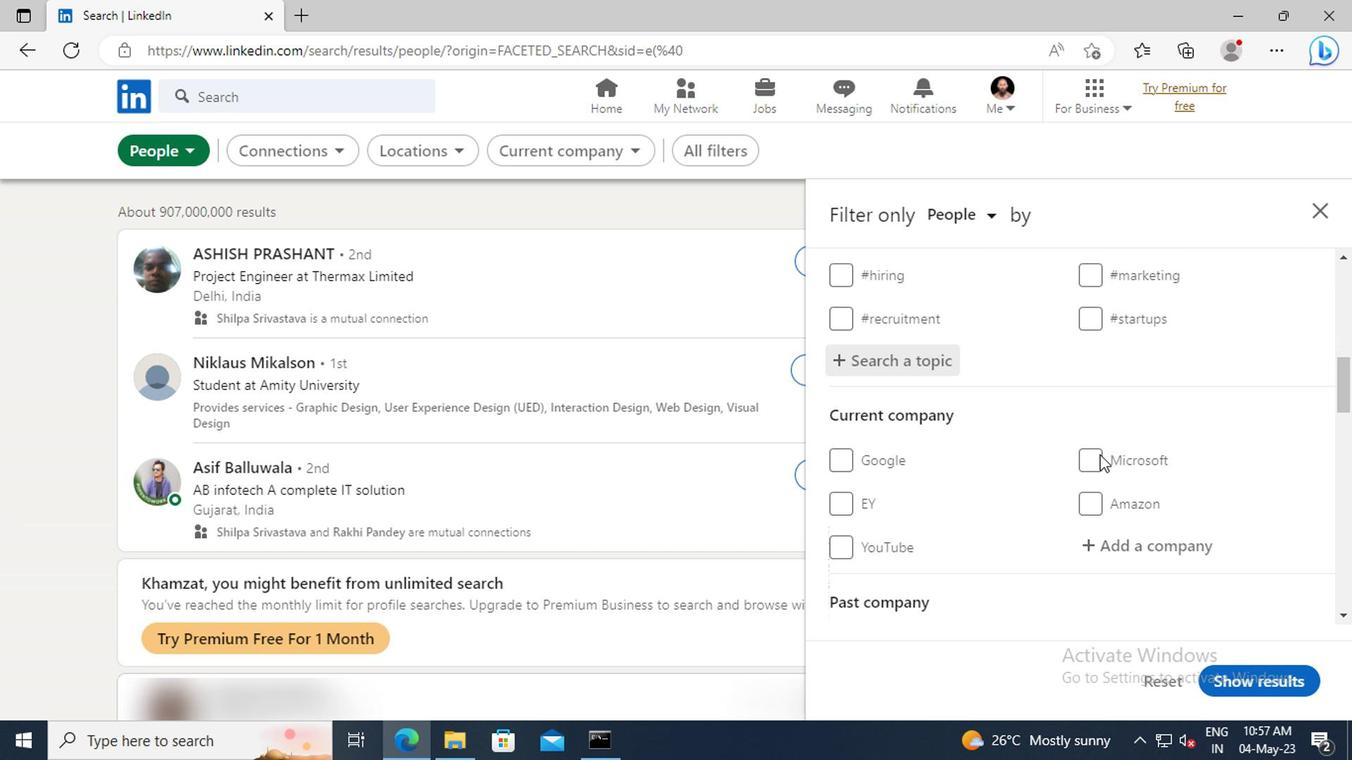 
Action: Mouse scrolled (1095, 454) with delta (0, -1)
Screenshot: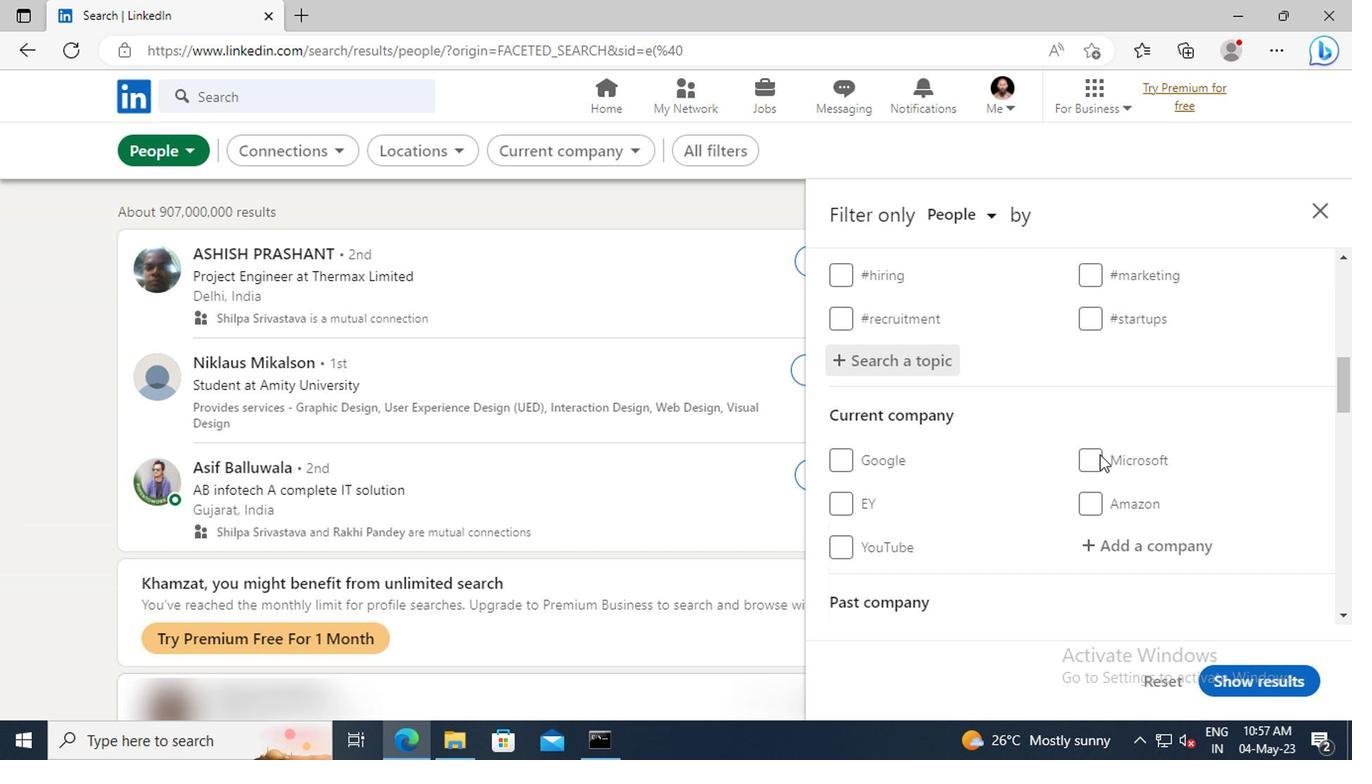 
Action: Mouse scrolled (1095, 454) with delta (0, -1)
Screenshot: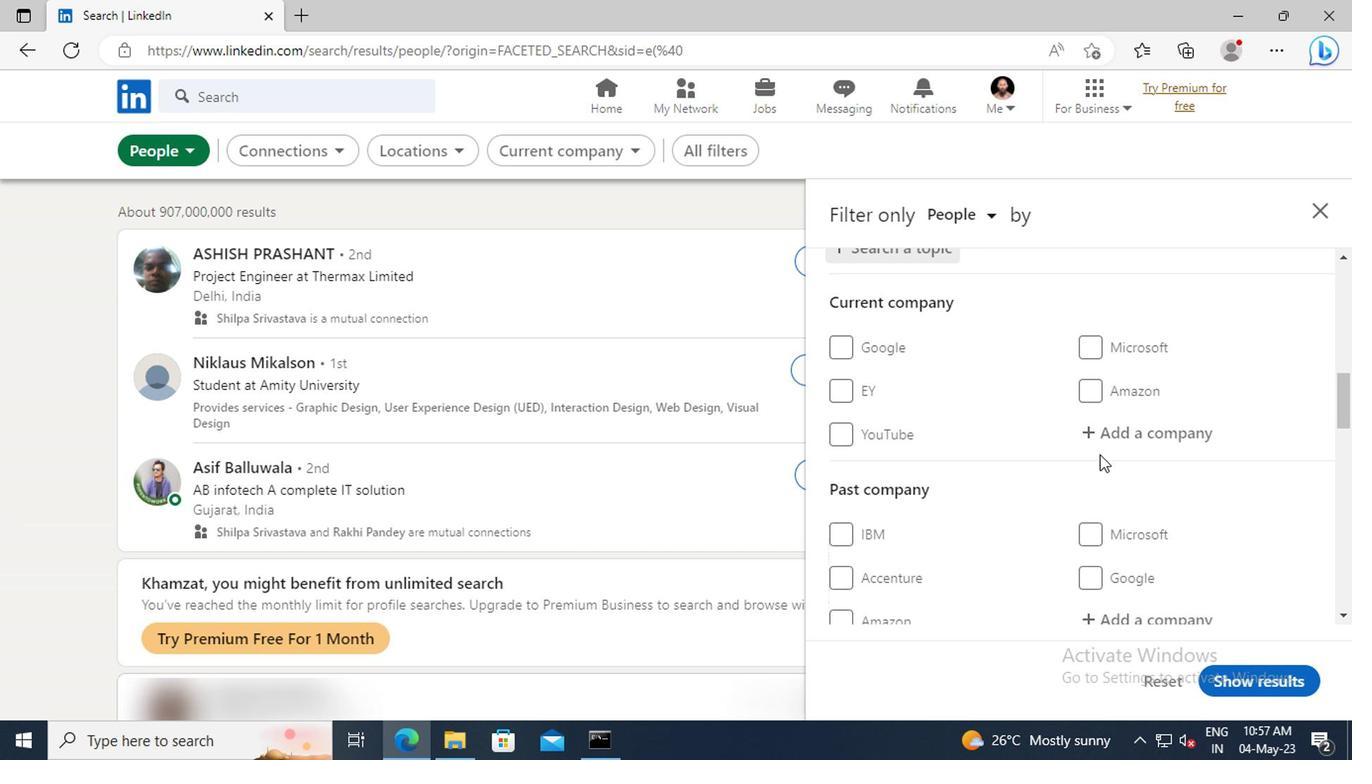 
Action: Mouse scrolled (1095, 454) with delta (0, -1)
Screenshot: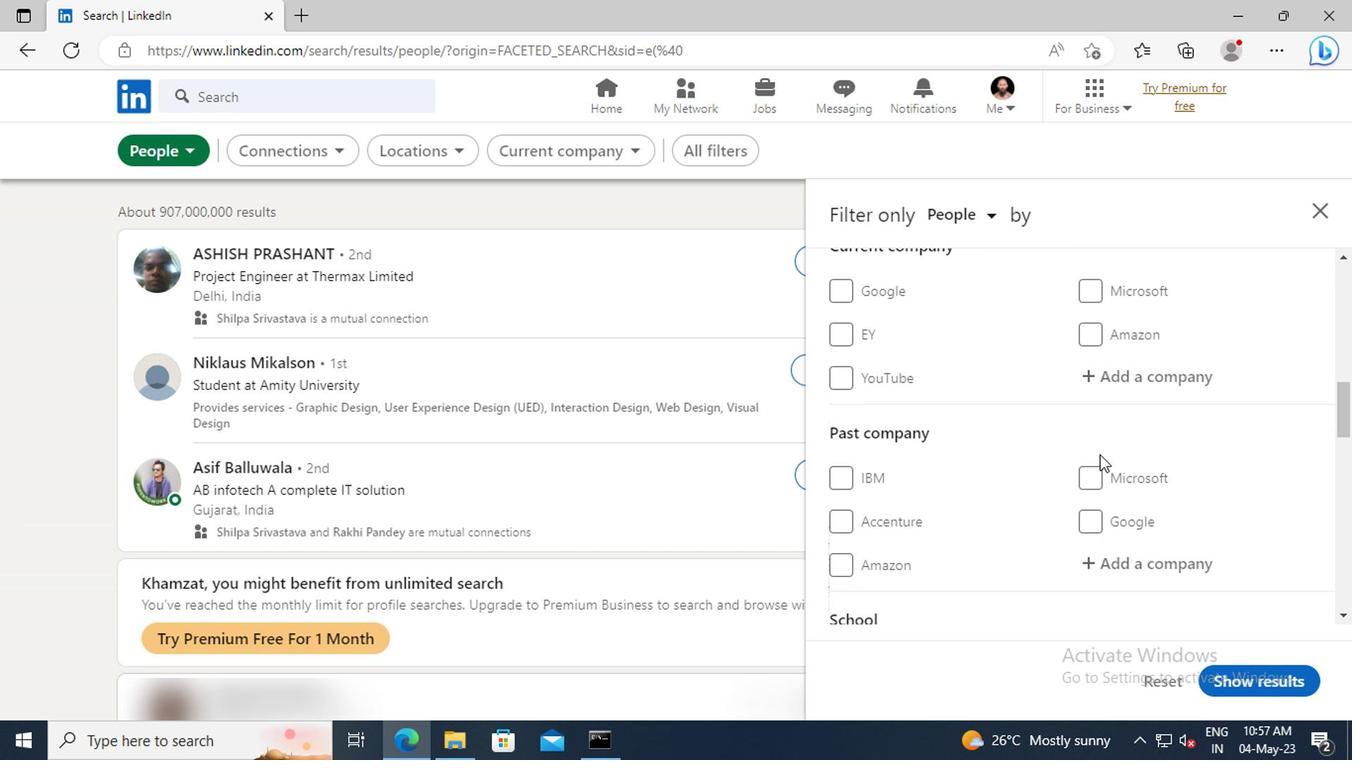 
Action: Mouse scrolled (1095, 454) with delta (0, -1)
Screenshot: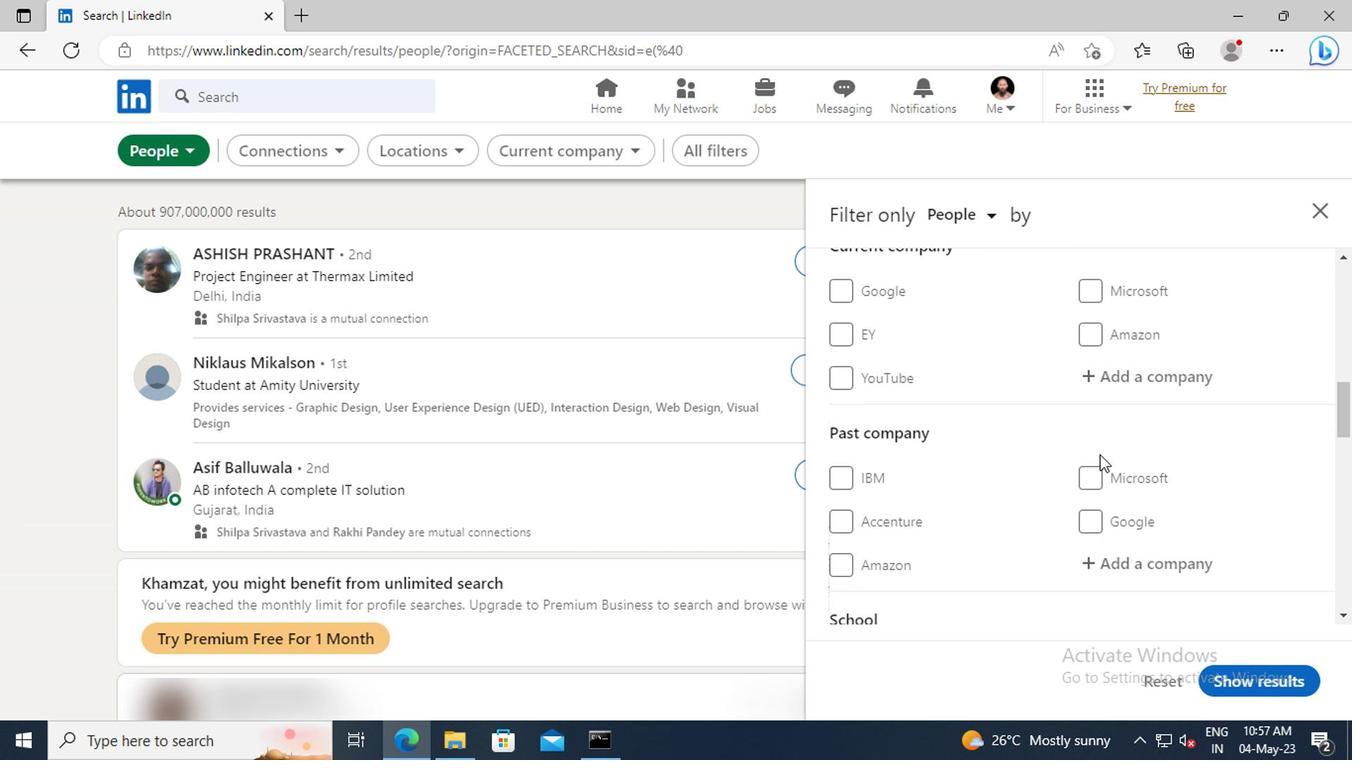 
Action: Mouse scrolled (1095, 454) with delta (0, -1)
Screenshot: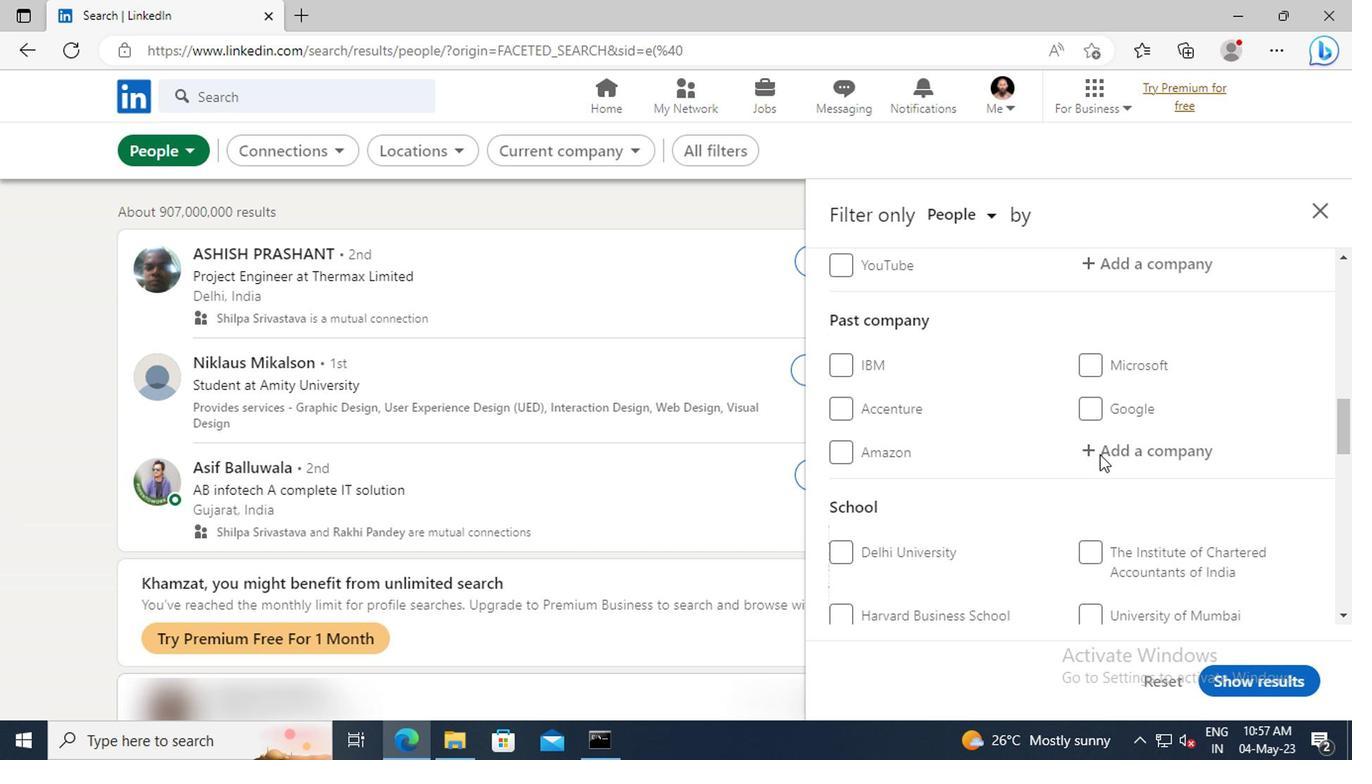 
Action: Mouse scrolled (1095, 454) with delta (0, -1)
Screenshot: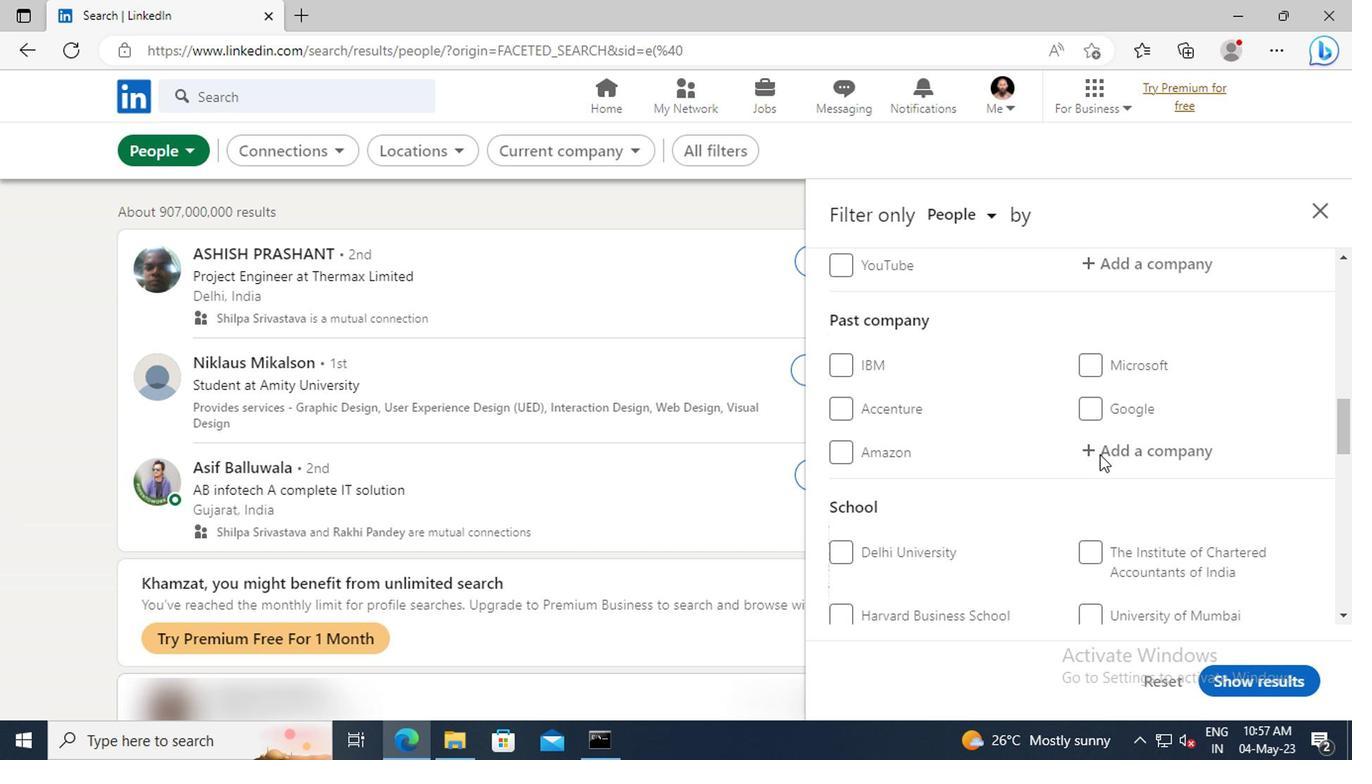 
Action: Mouse scrolled (1095, 454) with delta (0, -1)
Screenshot: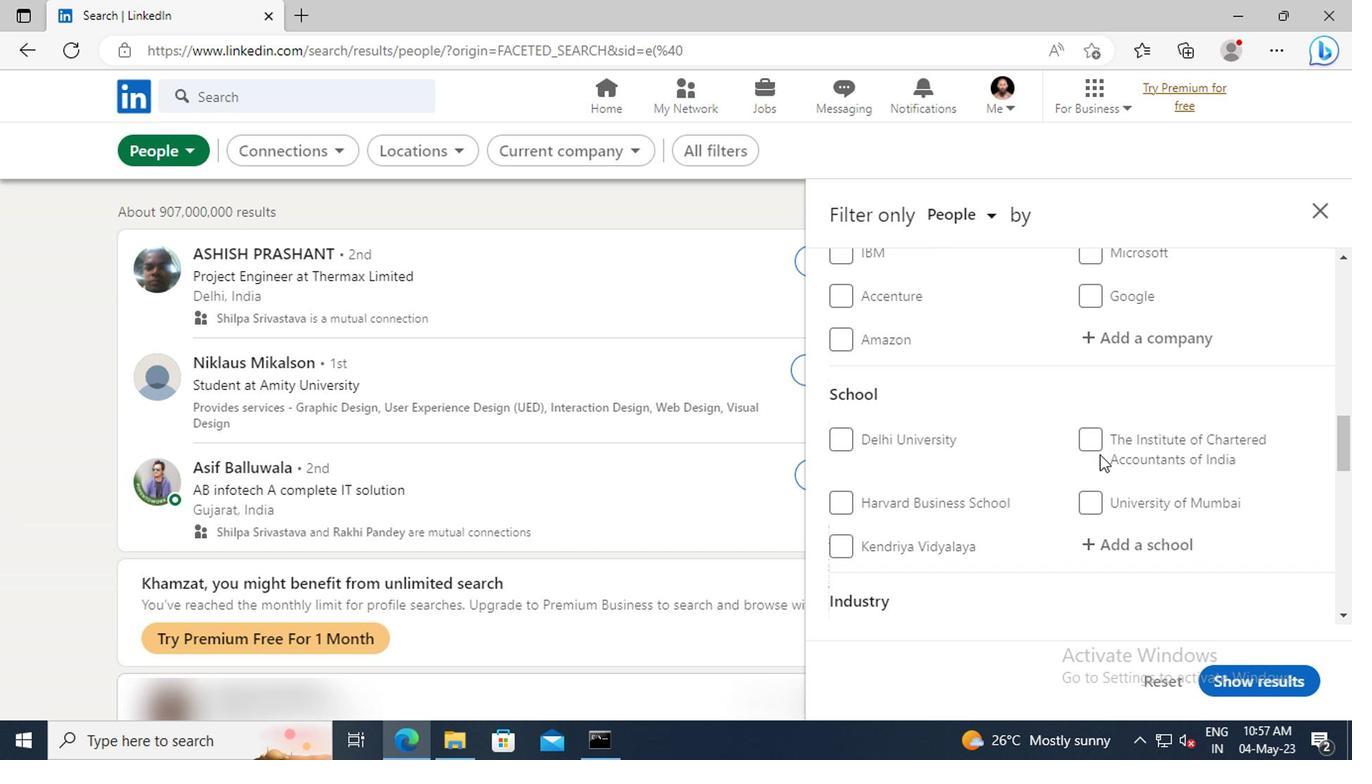 
Action: Mouse scrolled (1095, 454) with delta (0, -1)
Screenshot: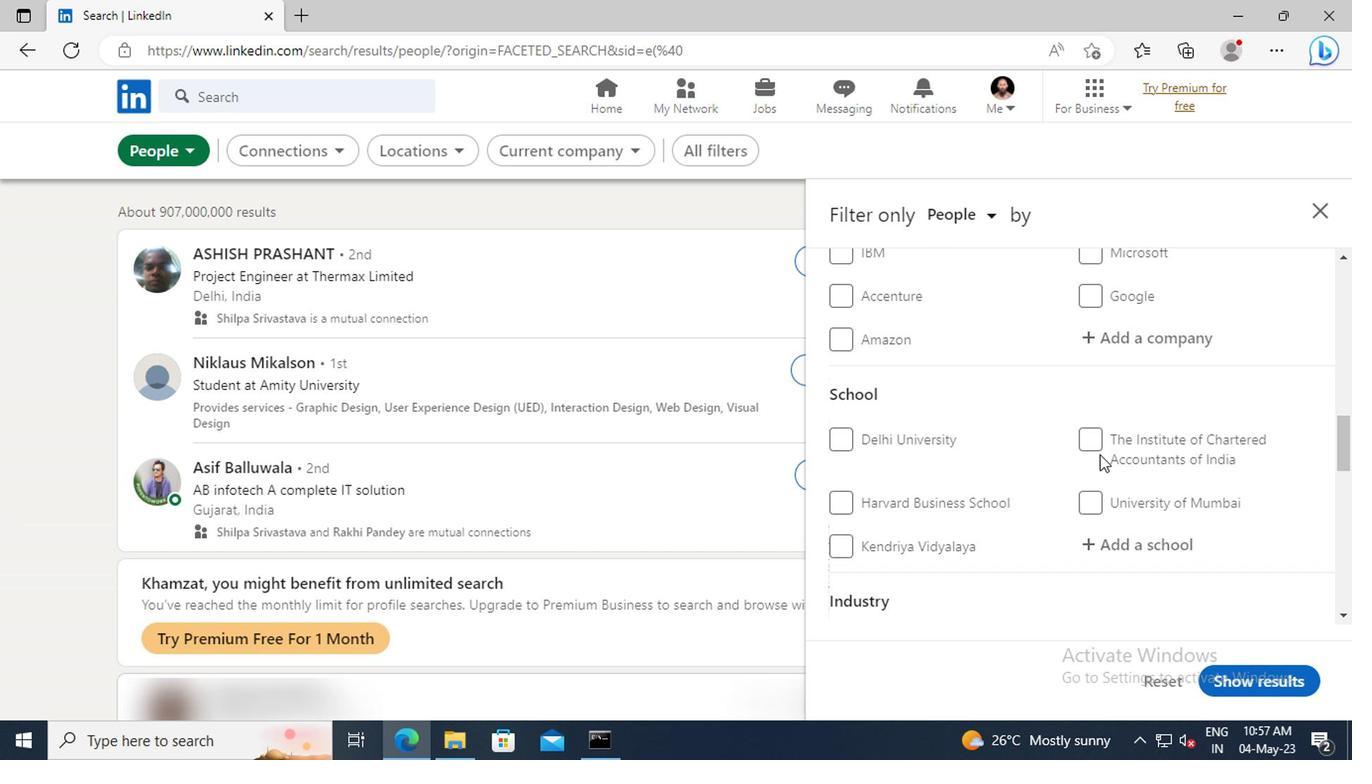 
Action: Mouse scrolled (1095, 454) with delta (0, -1)
Screenshot: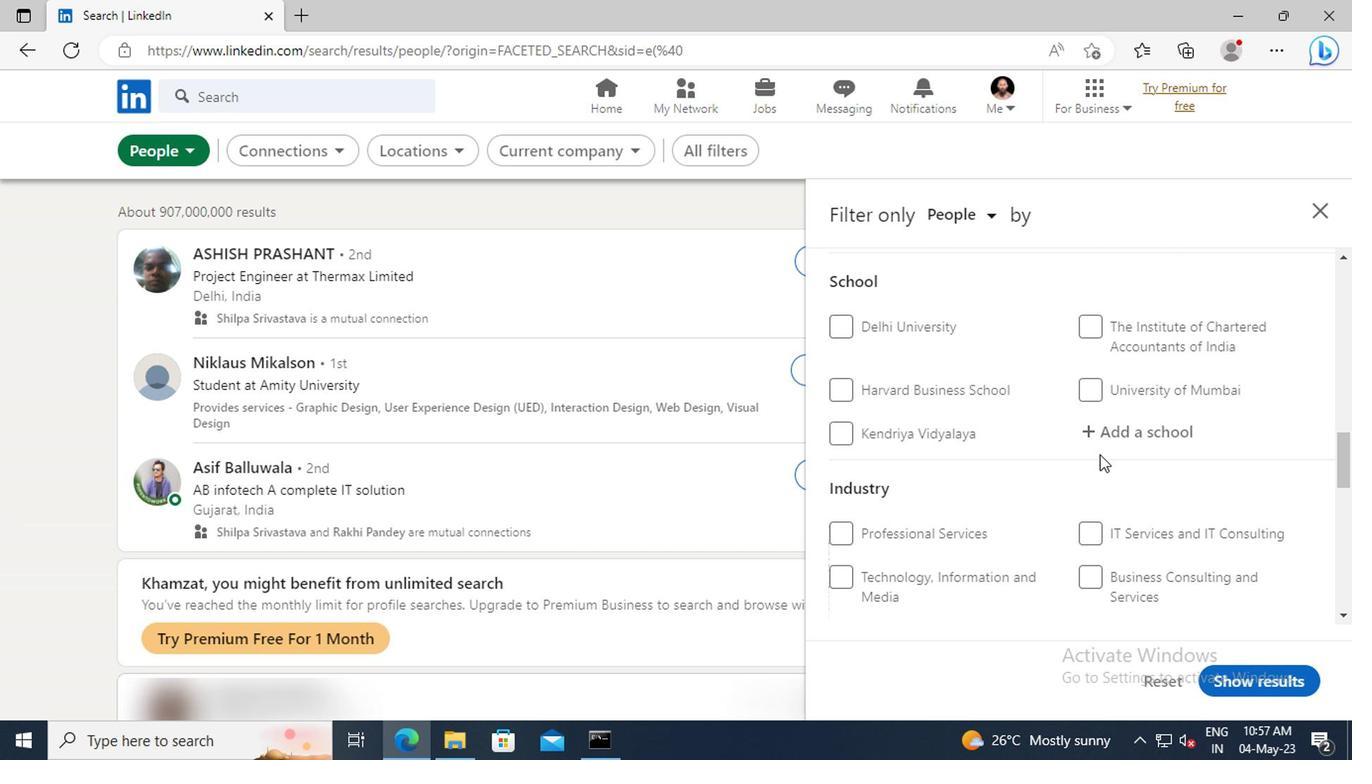 
Action: Mouse scrolled (1095, 454) with delta (0, -1)
Screenshot: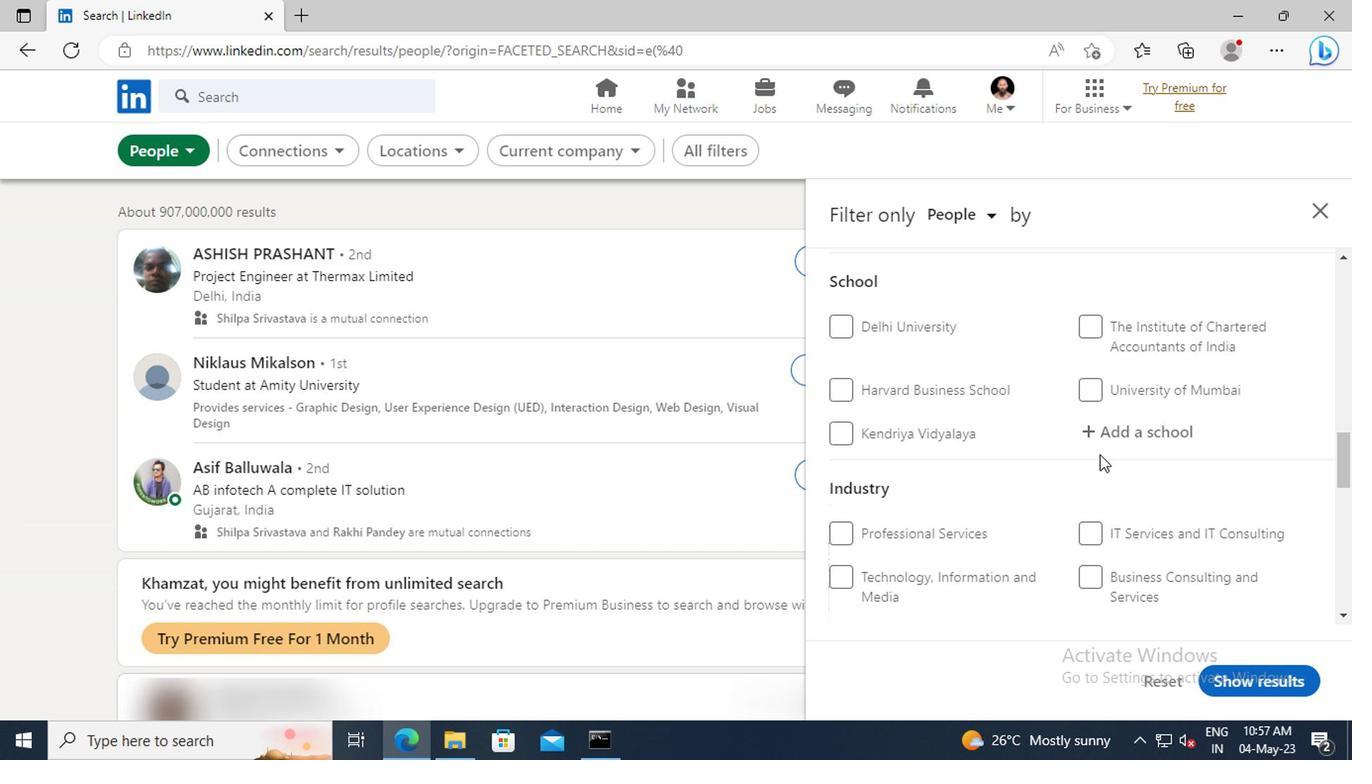 
Action: Mouse scrolled (1095, 454) with delta (0, -1)
Screenshot: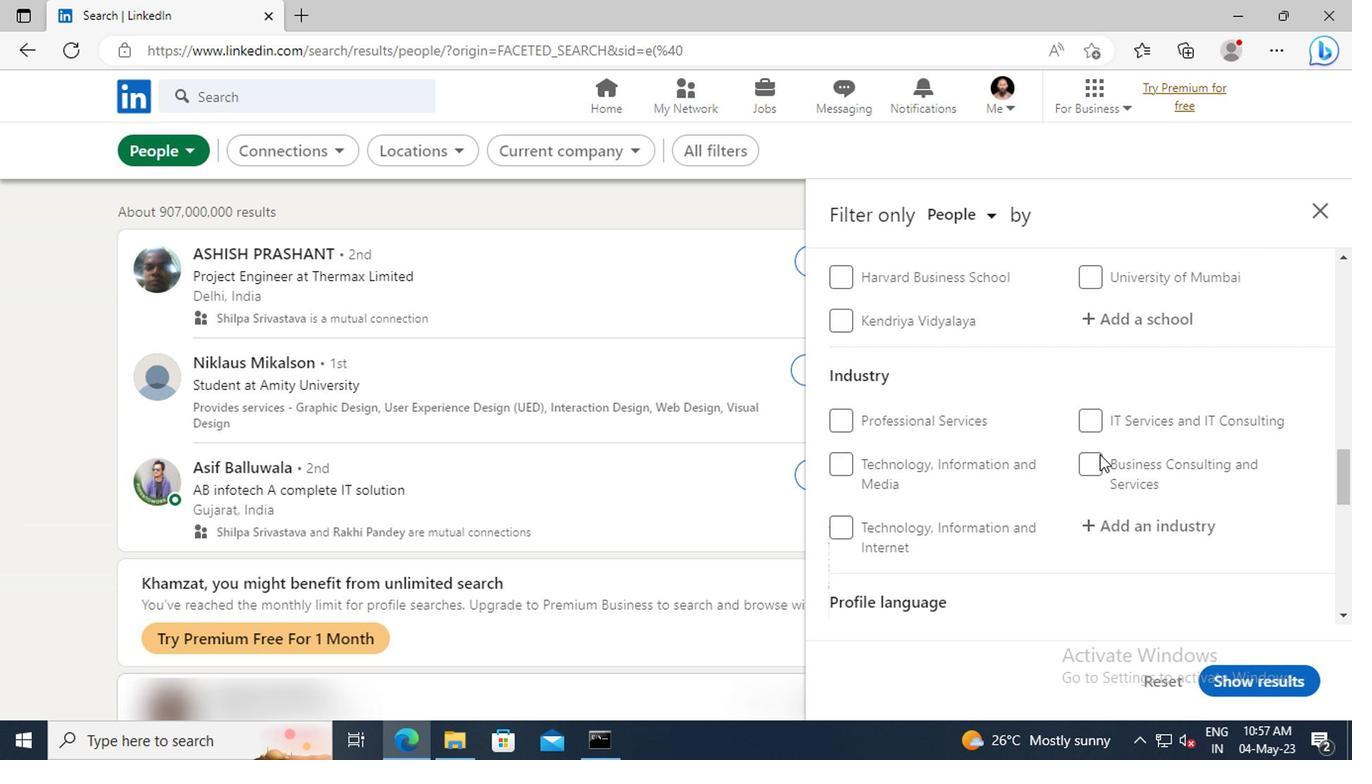 
Action: Mouse scrolled (1095, 454) with delta (0, -1)
Screenshot: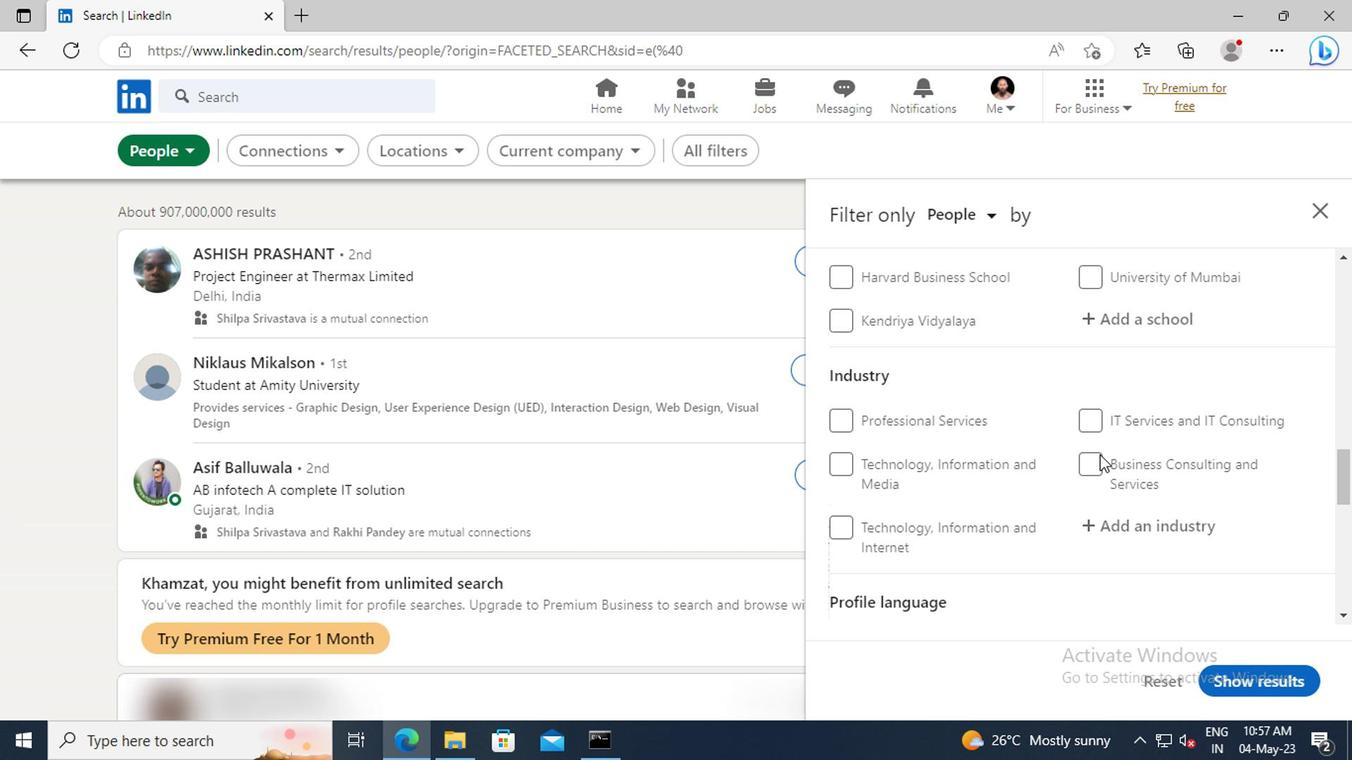 
Action: Mouse scrolled (1095, 454) with delta (0, -1)
Screenshot: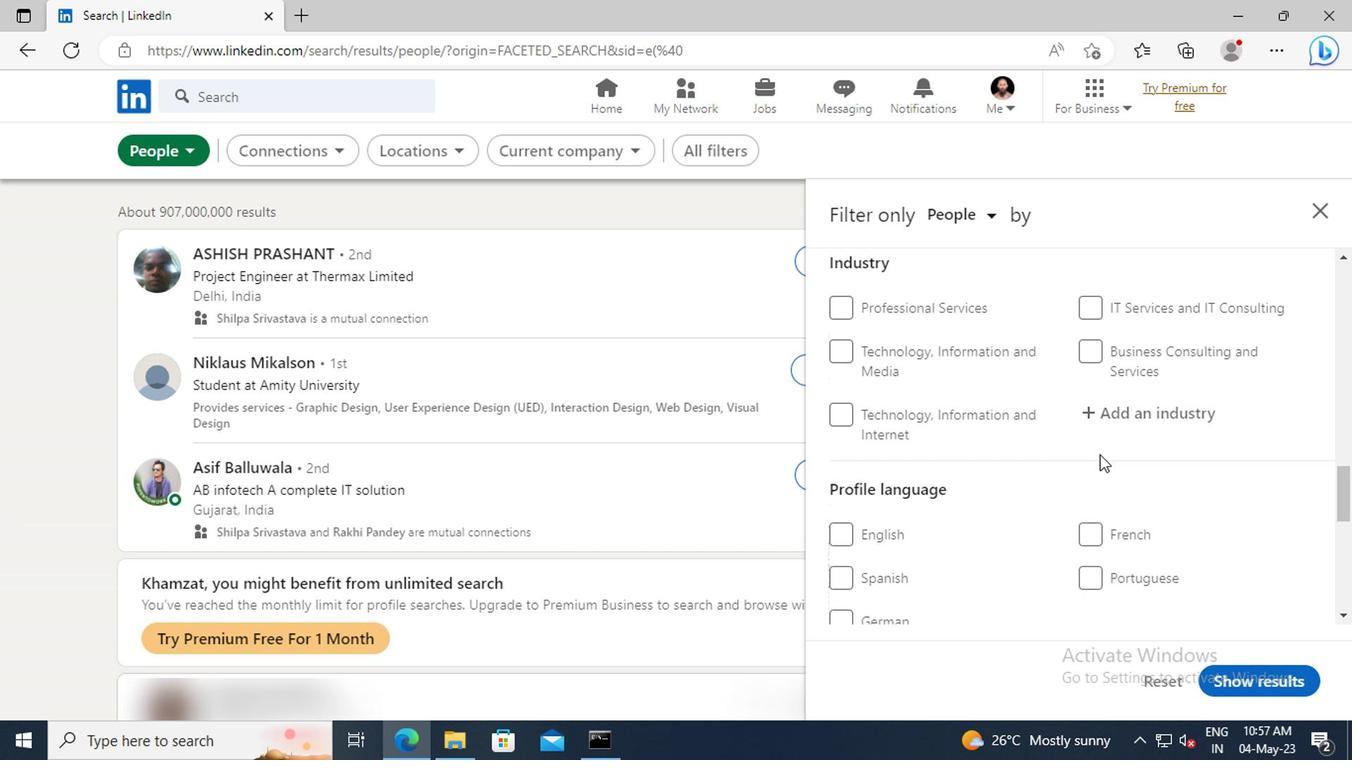 
Action: Mouse scrolled (1095, 454) with delta (0, -1)
Screenshot: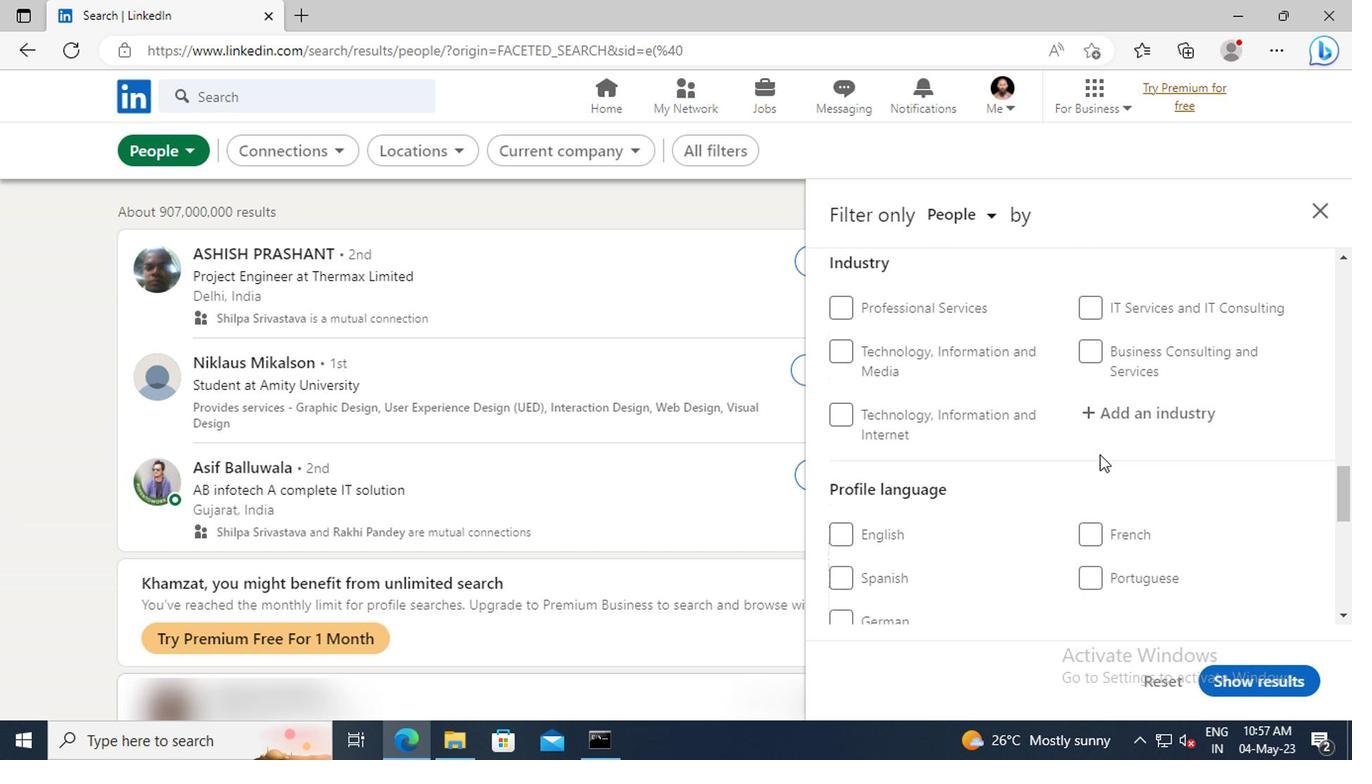 
Action: Mouse moved to (833, 510)
Screenshot: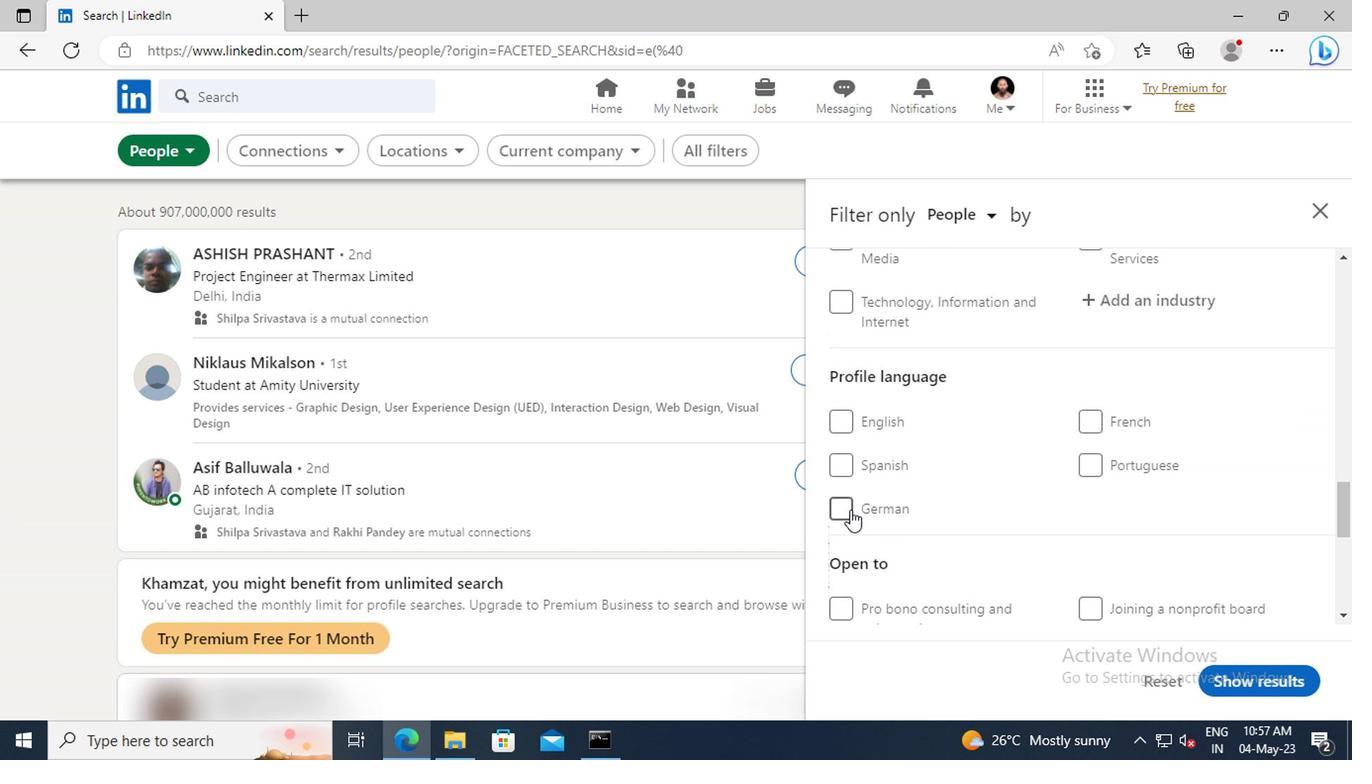 
Action: Mouse pressed left at (833, 510)
Screenshot: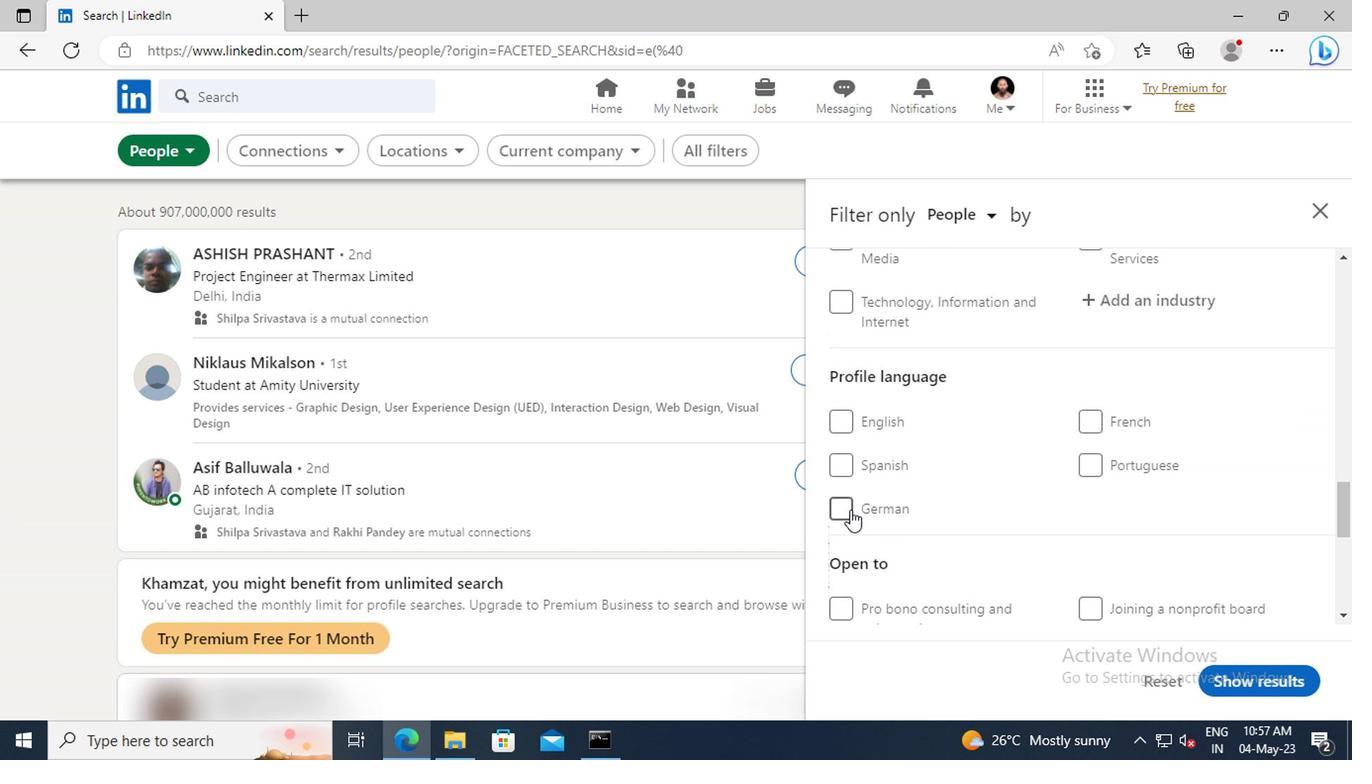 
Action: Mouse moved to (1061, 493)
Screenshot: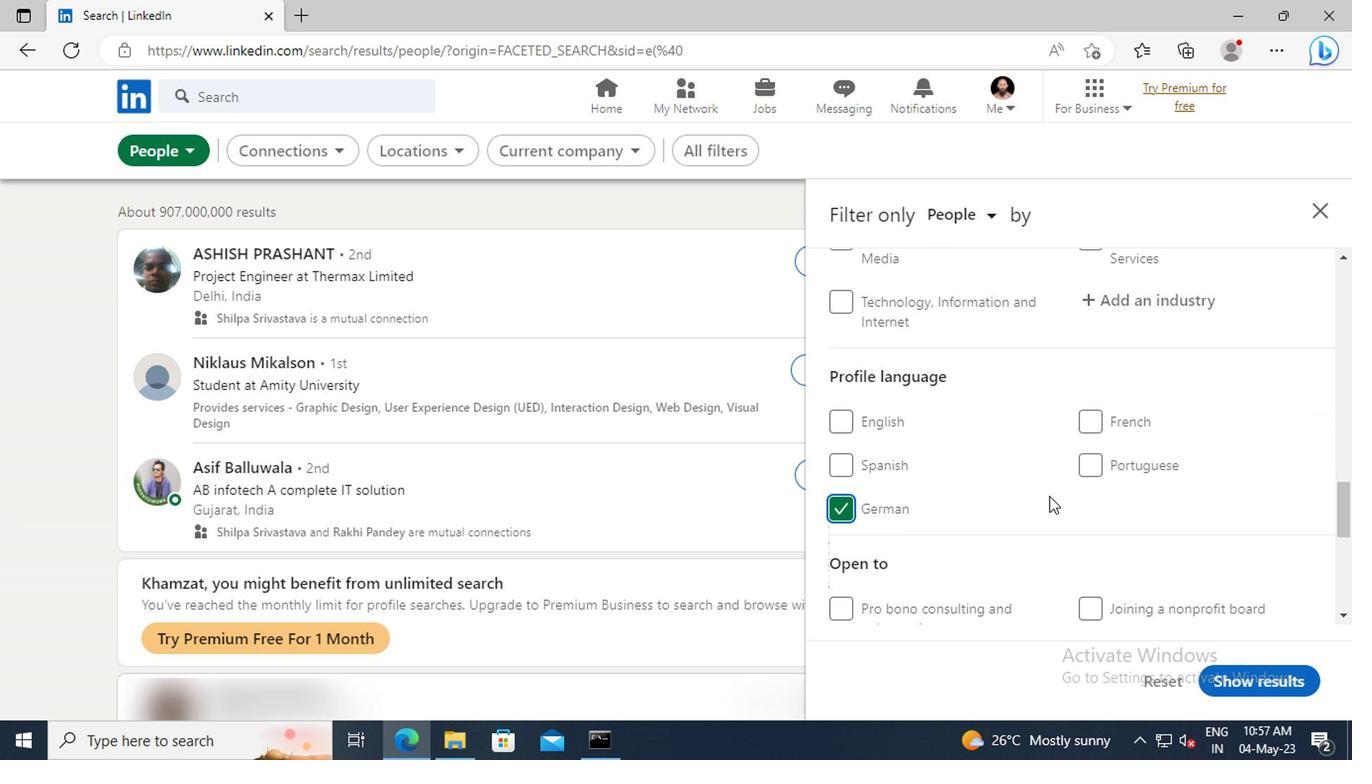 
Action: Mouse scrolled (1061, 493) with delta (0, 0)
Screenshot: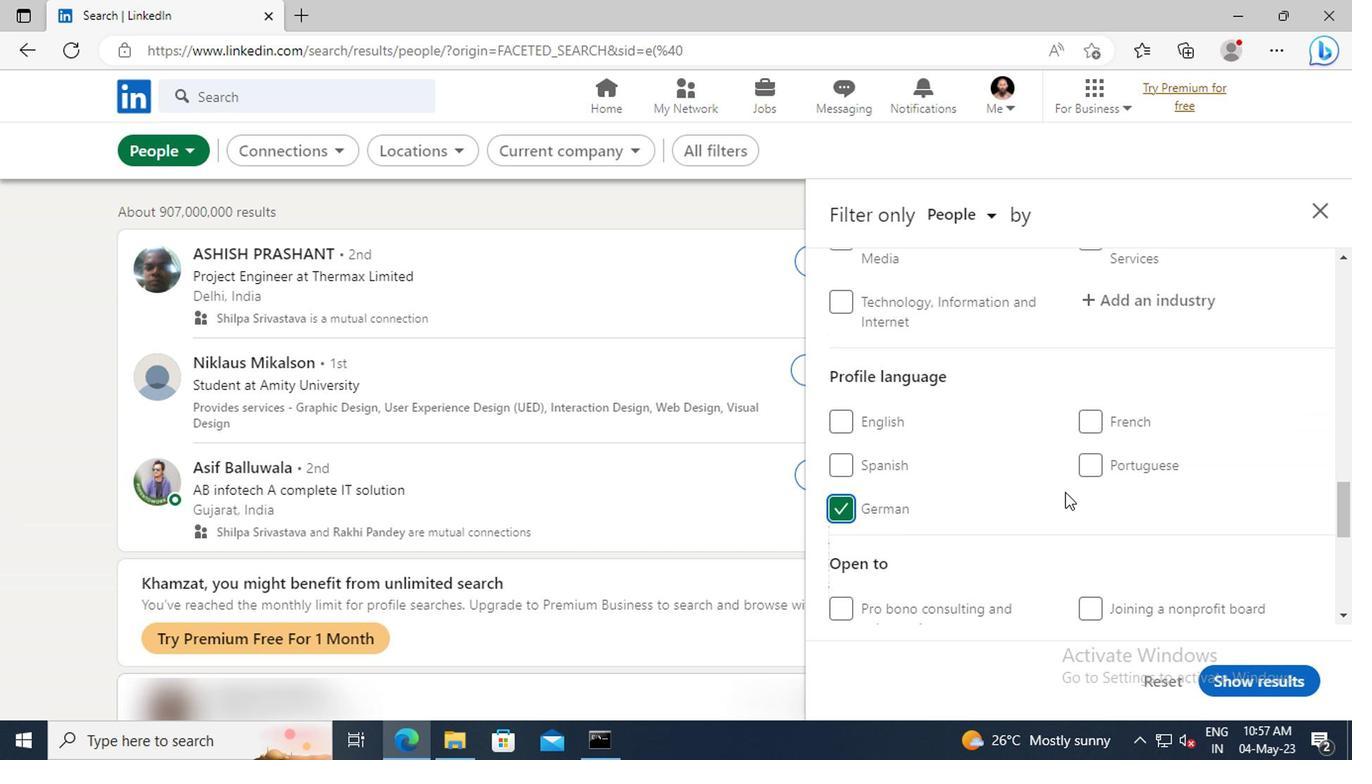 
Action: Mouse scrolled (1061, 493) with delta (0, 0)
Screenshot: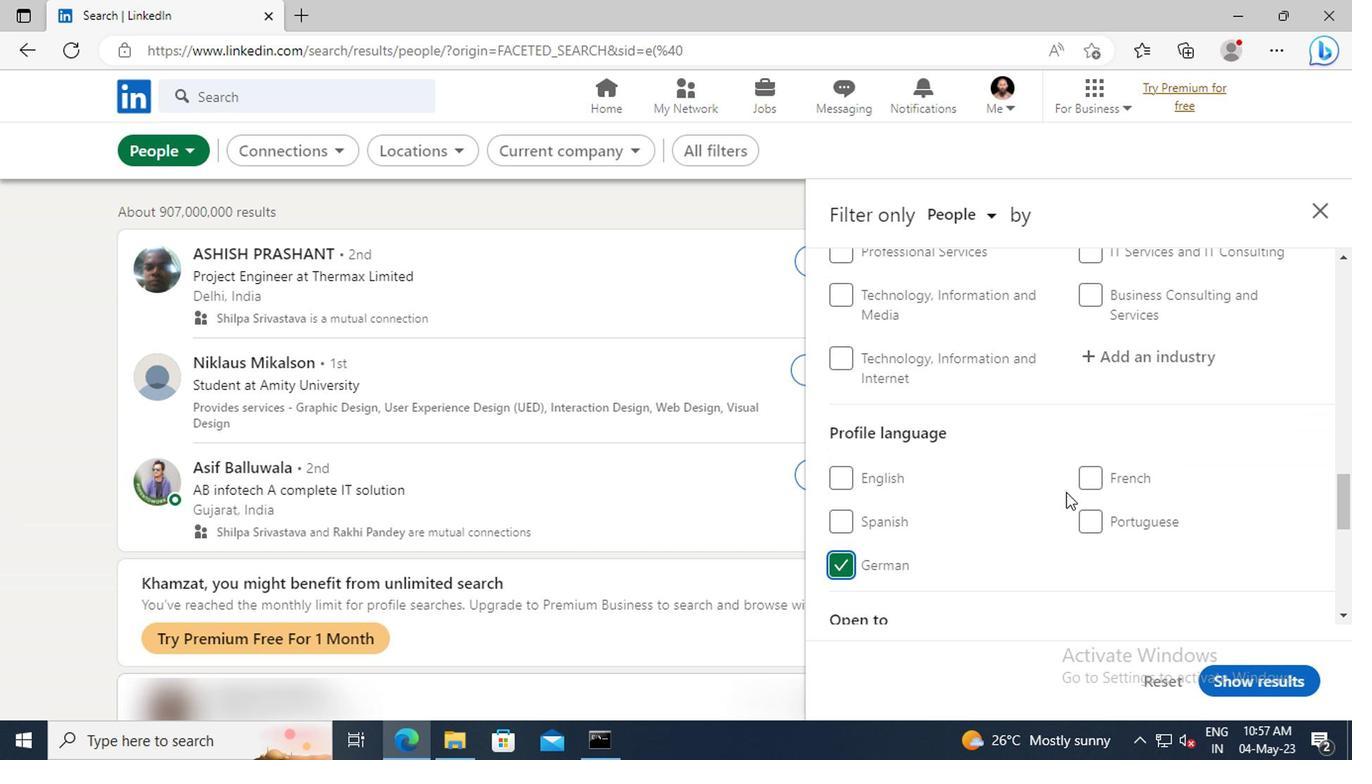 
Action: Mouse scrolled (1061, 493) with delta (0, 0)
Screenshot: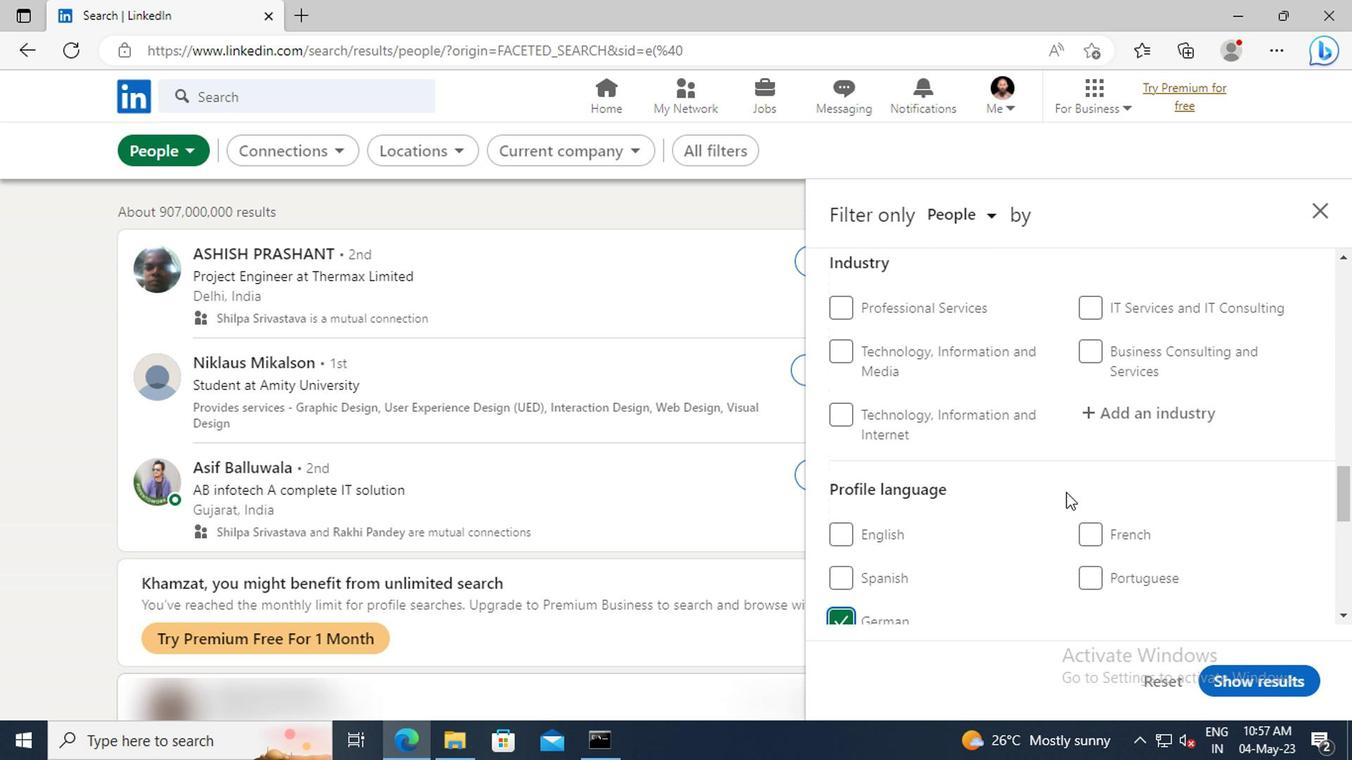 
Action: Mouse scrolled (1061, 493) with delta (0, 0)
Screenshot: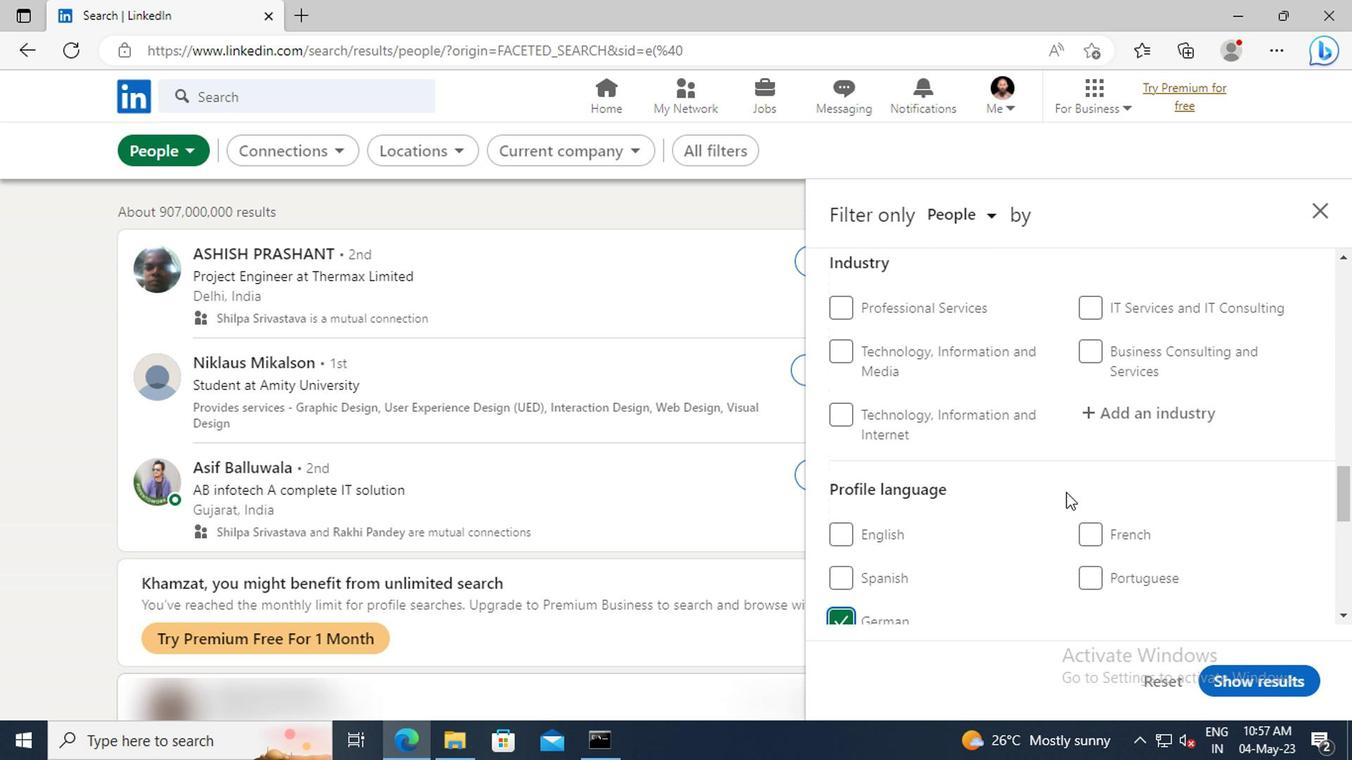 
Action: Mouse scrolled (1061, 493) with delta (0, 0)
Screenshot: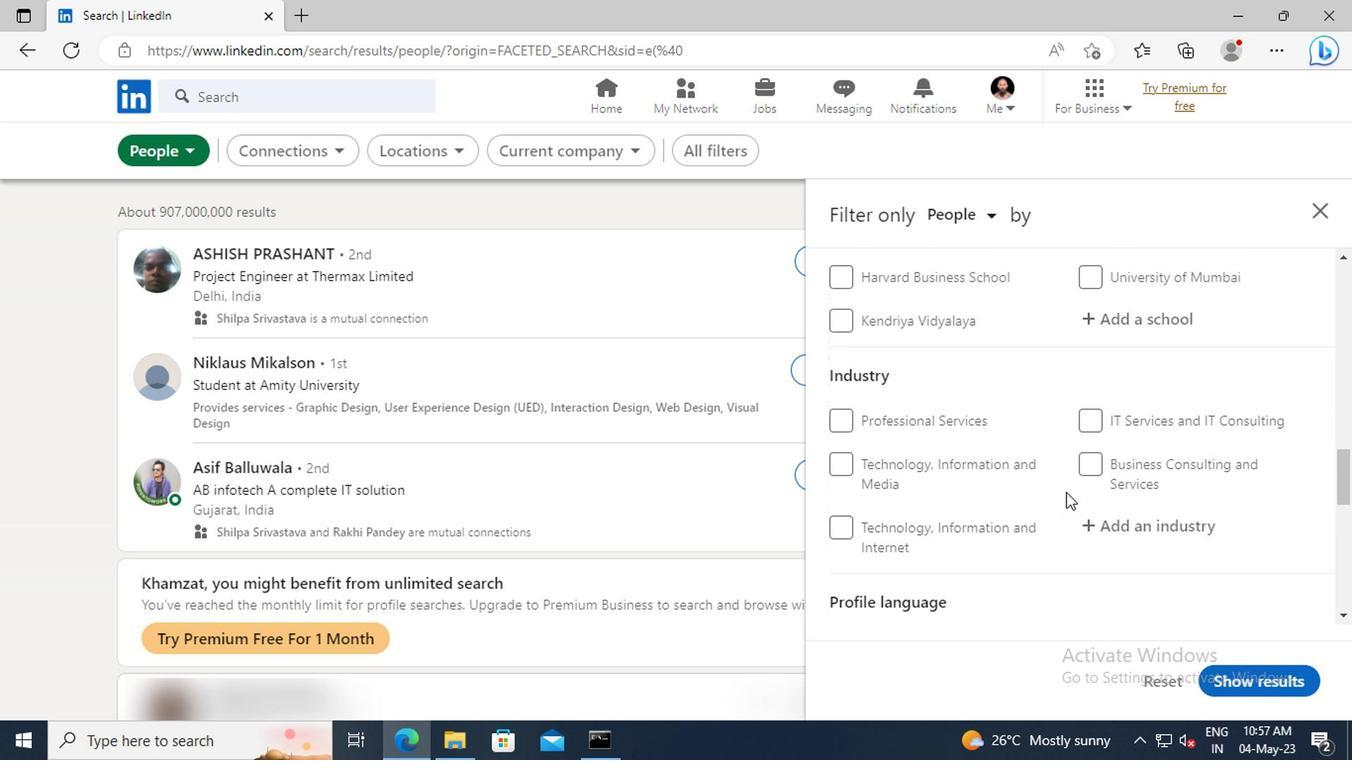 
Action: Mouse scrolled (1061, 493) with delta (0, 0)
Screenshot: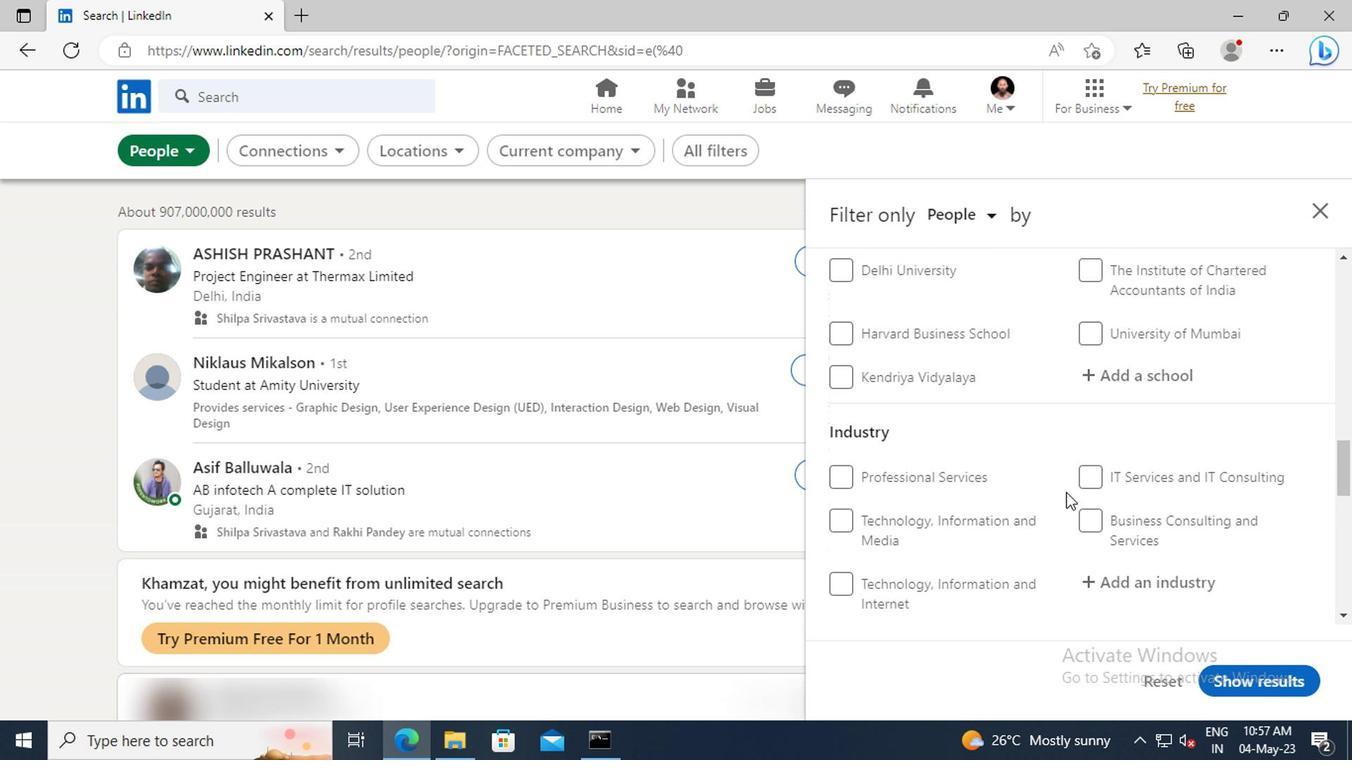 
Action: Mouse scrolled (1061, 493) with delta (0, 0)
Screenshot: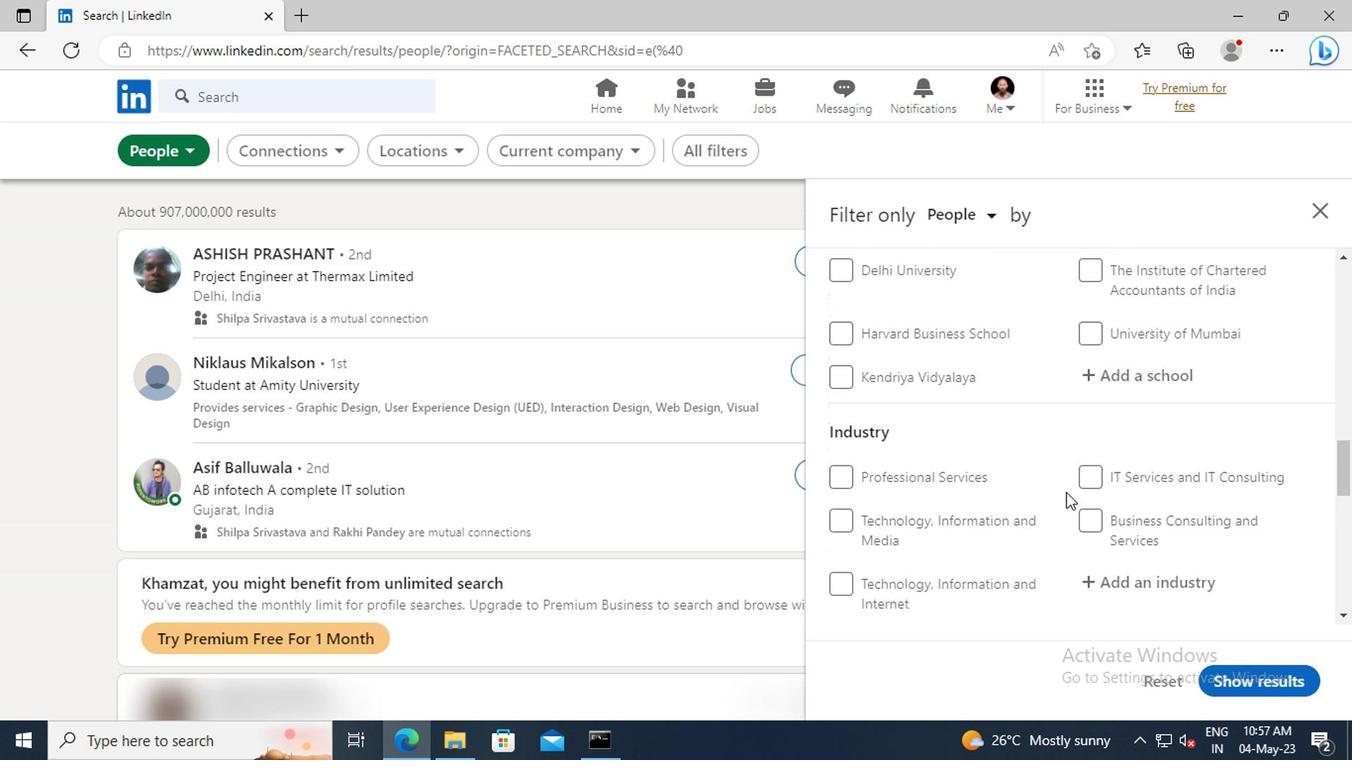 
Action: Mouse scrolled (1061, 493) with delta (0, 0)
Screenshot: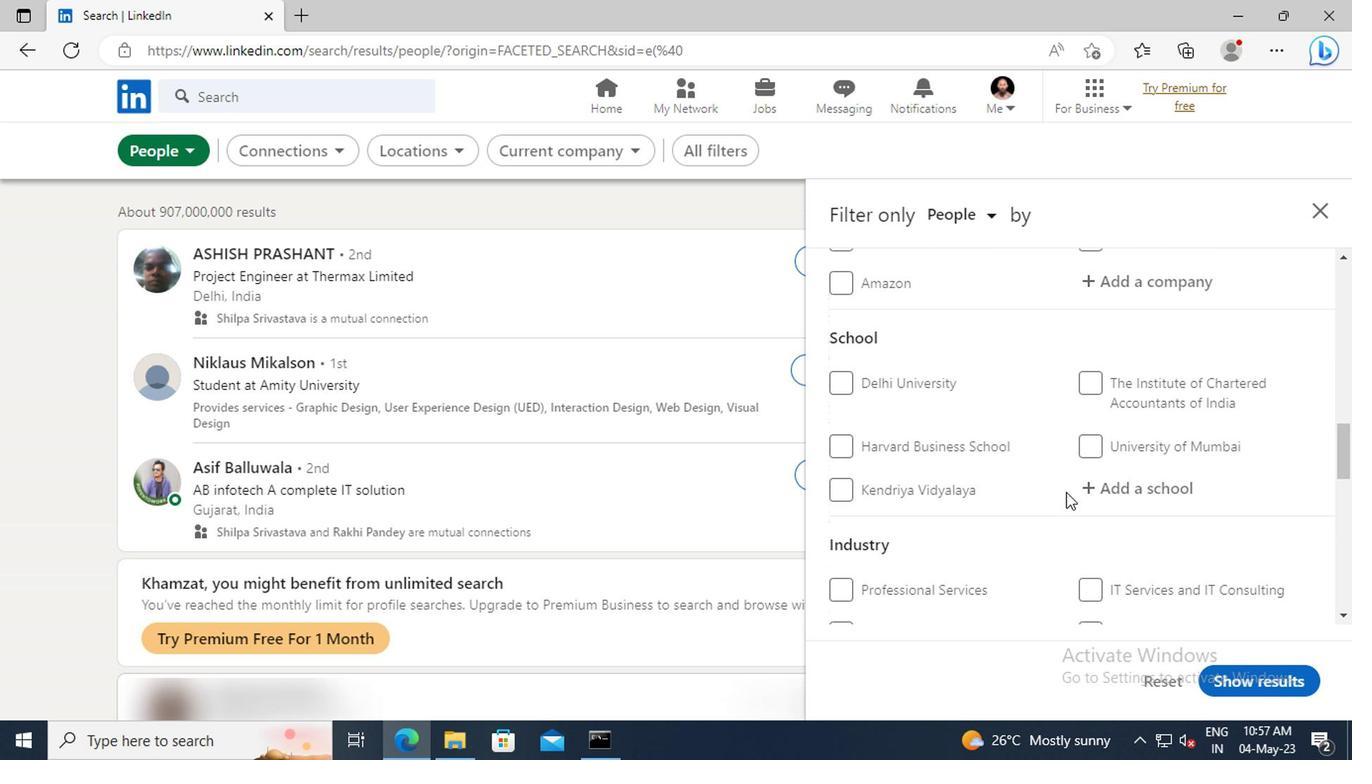 
Action: Mouse scrolled (1061, 493) with delta (0, 0)
Screenshot: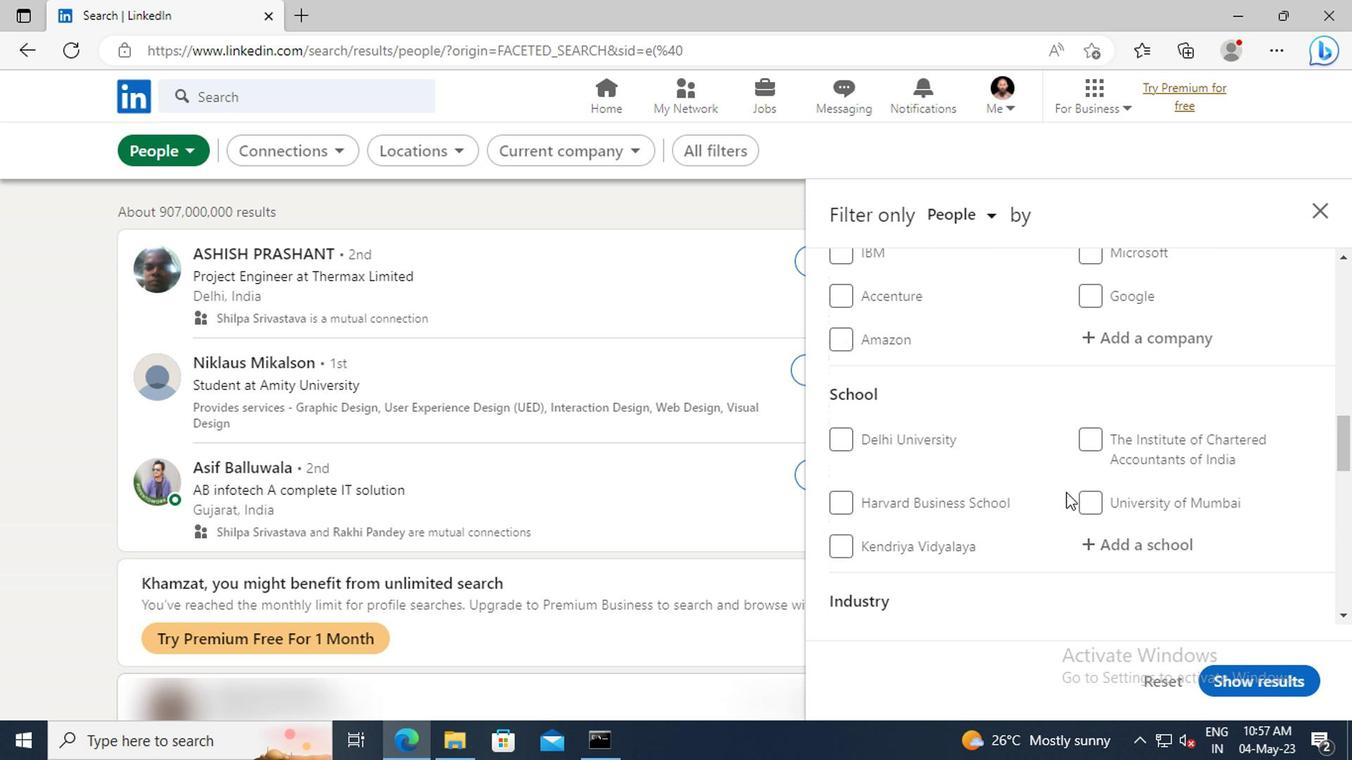 
Action: Mouse scrolled (1061, 493) with delta (0, 0)
Screenshot: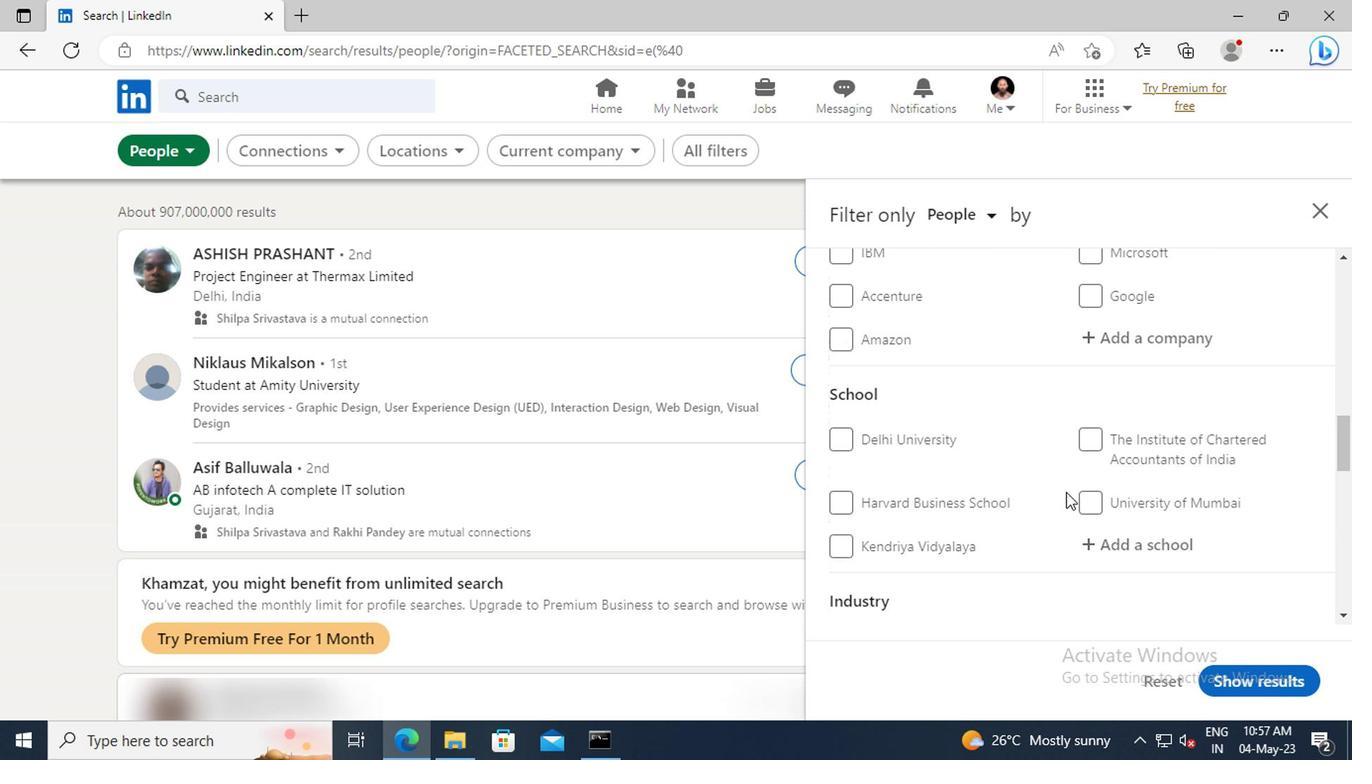 
Action: Mouse scrolled (1061, 493) with delta (0, 0)
Screenshot: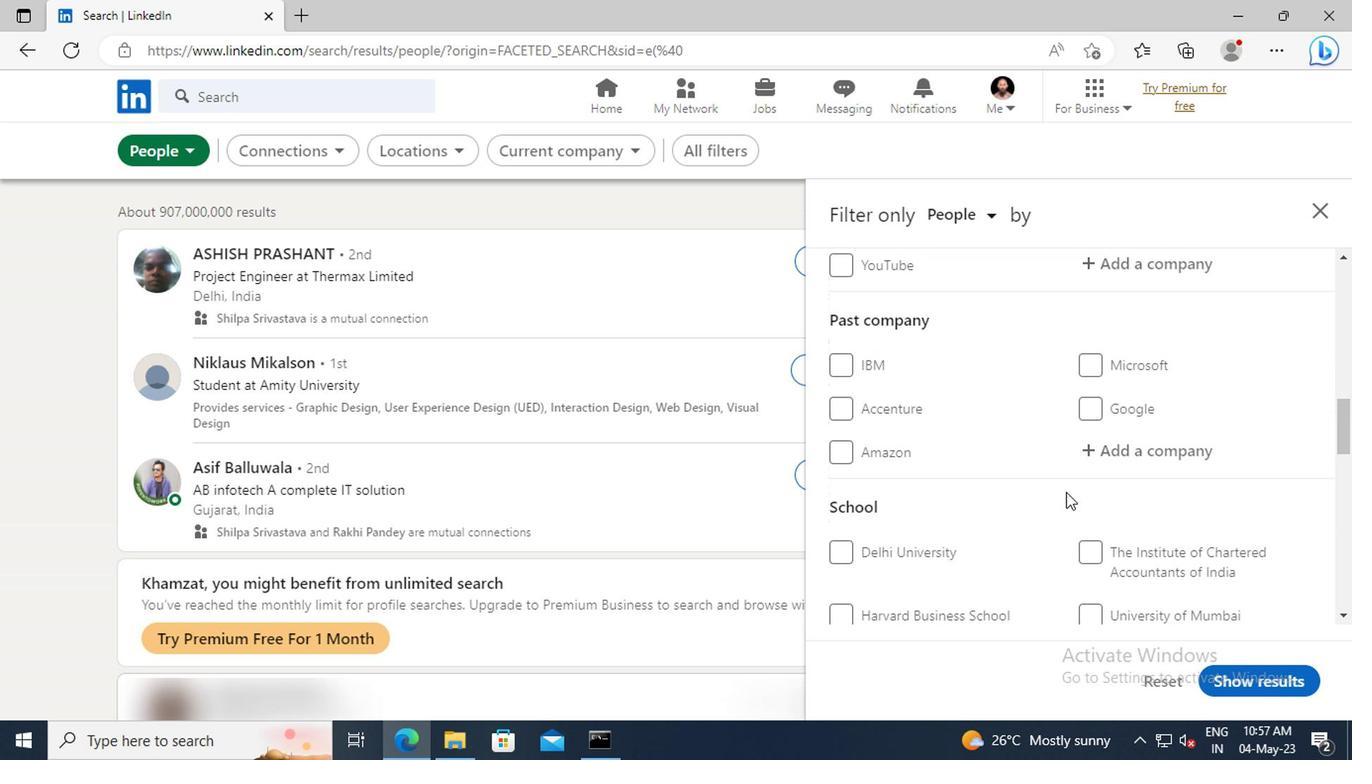 
Action: Mouse scrolled (1061, 493) with delta (0, 0)
Screenshot: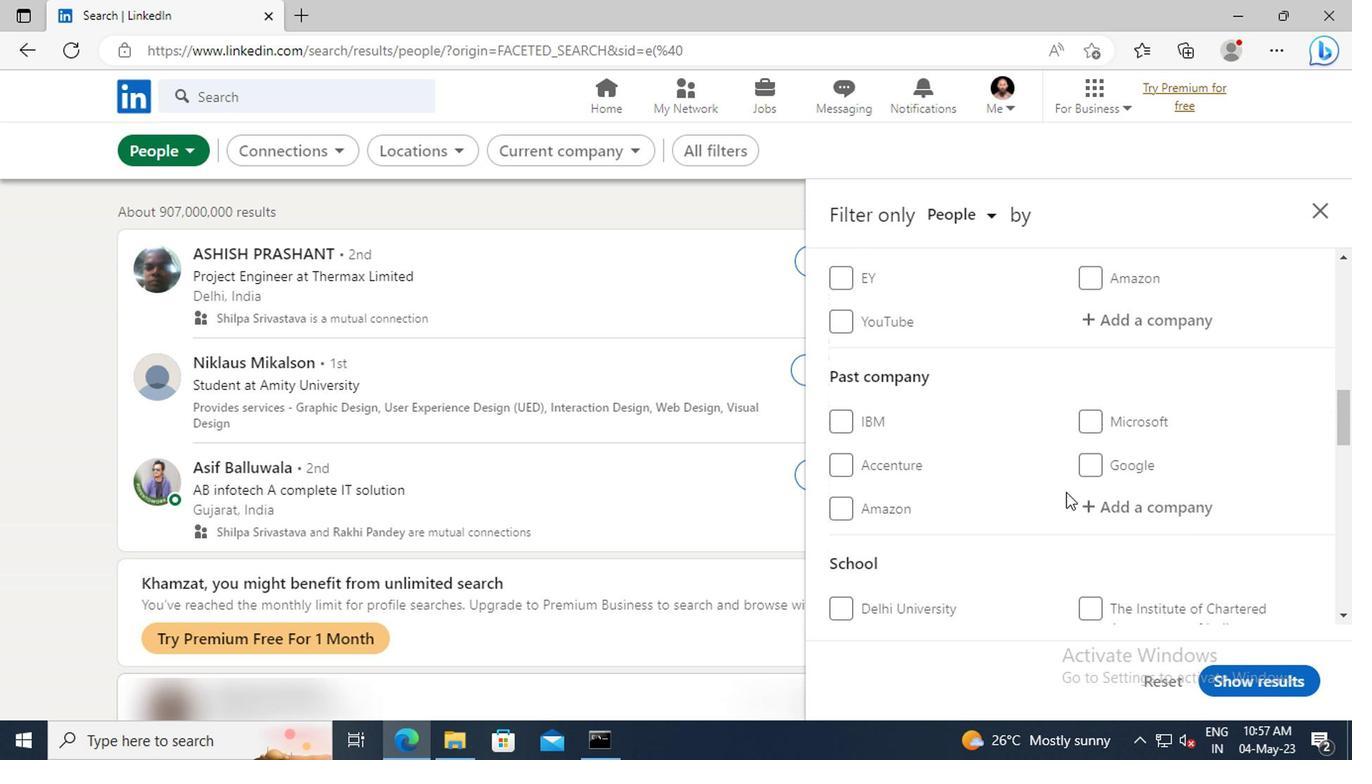 
Action: Mouse scrolled (1061, 493) with delta (0, 0)
Screenshot: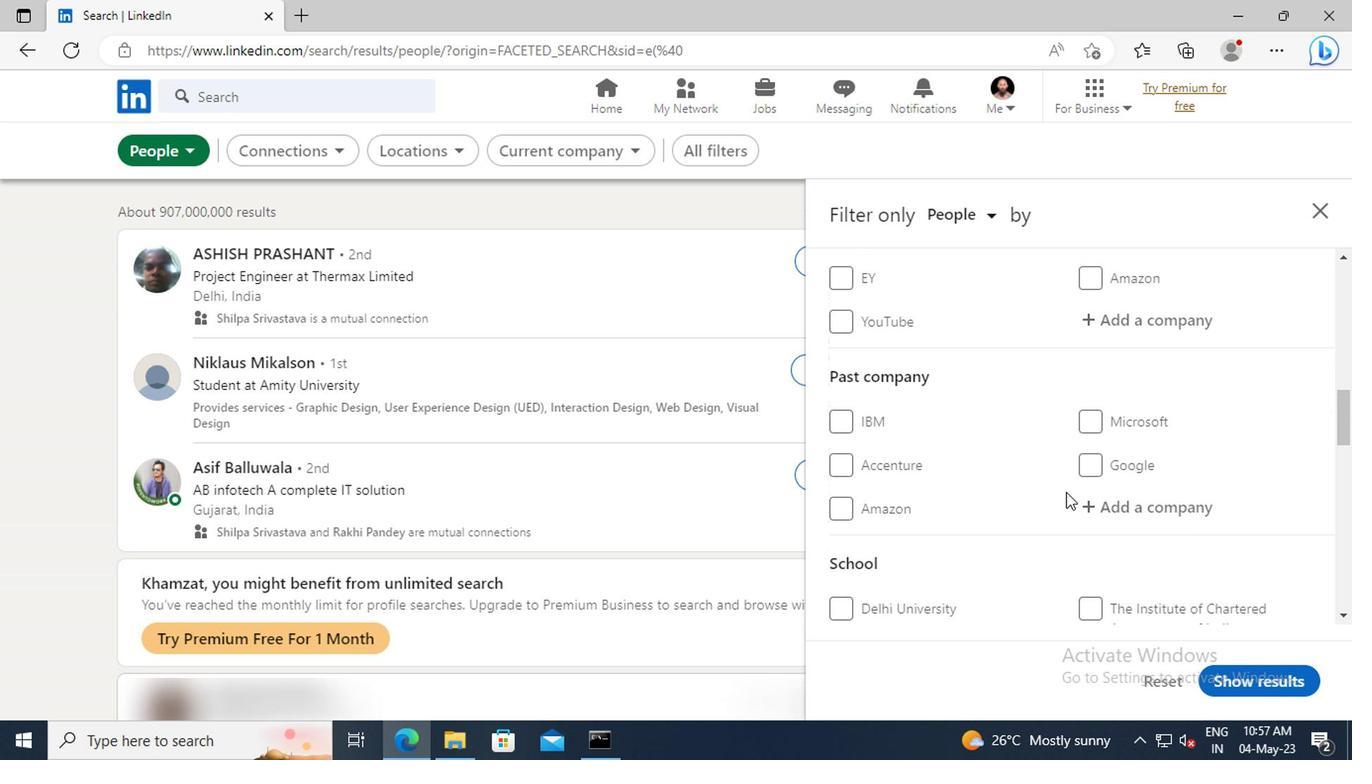 
Action: Mouse moved to (1098, 442)
Screenshot: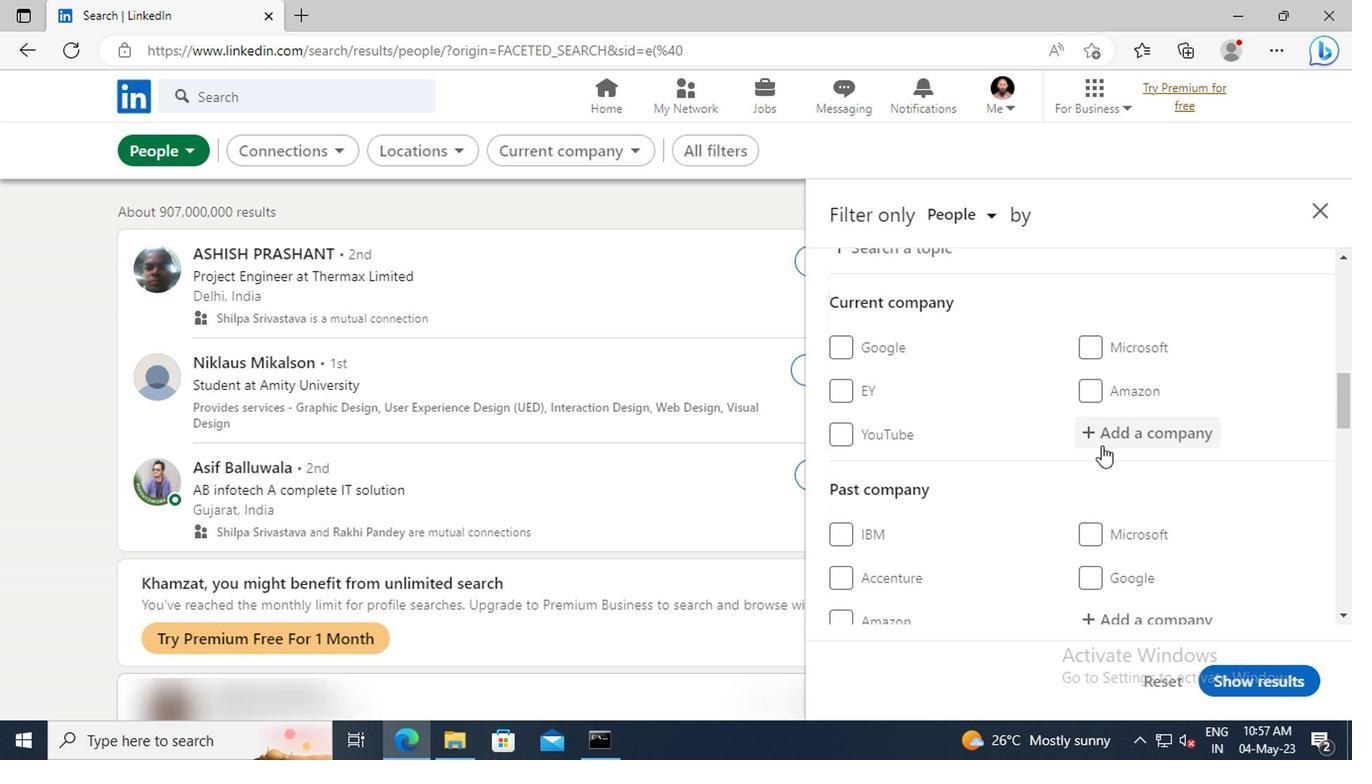 
Action: Mouse pressed left at (1098, 442)
Screenshot: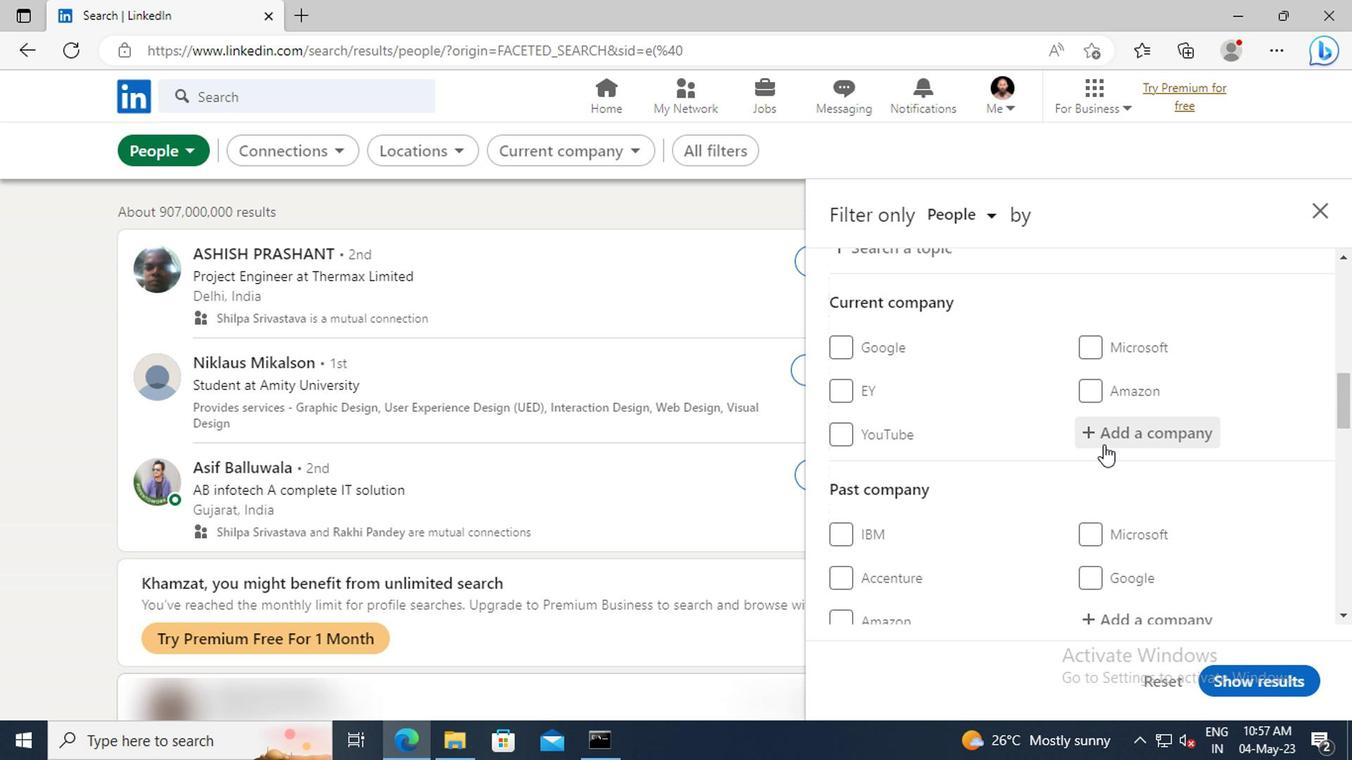 
Action: Key pressed <Key.shift>
Screenshot: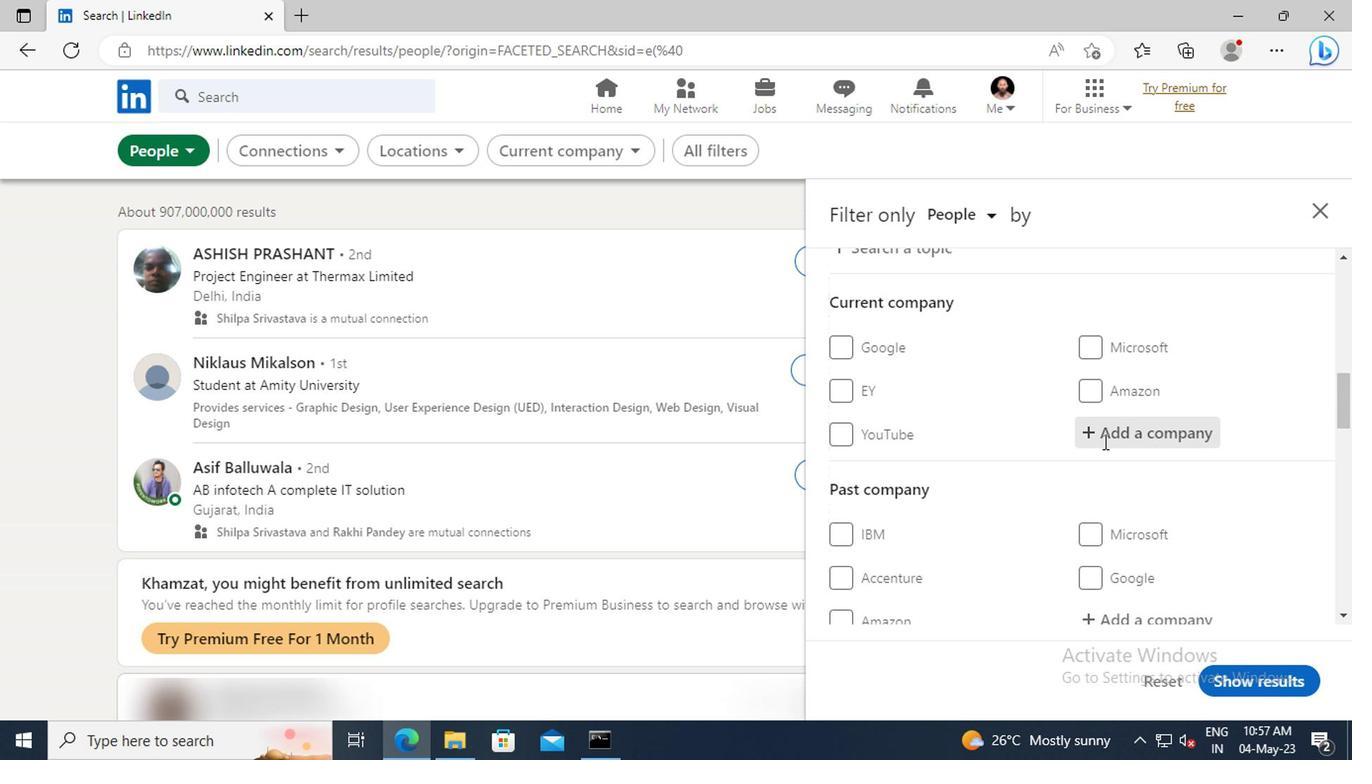 
Action: Mouse moved to (1098, 441)
Screenshot: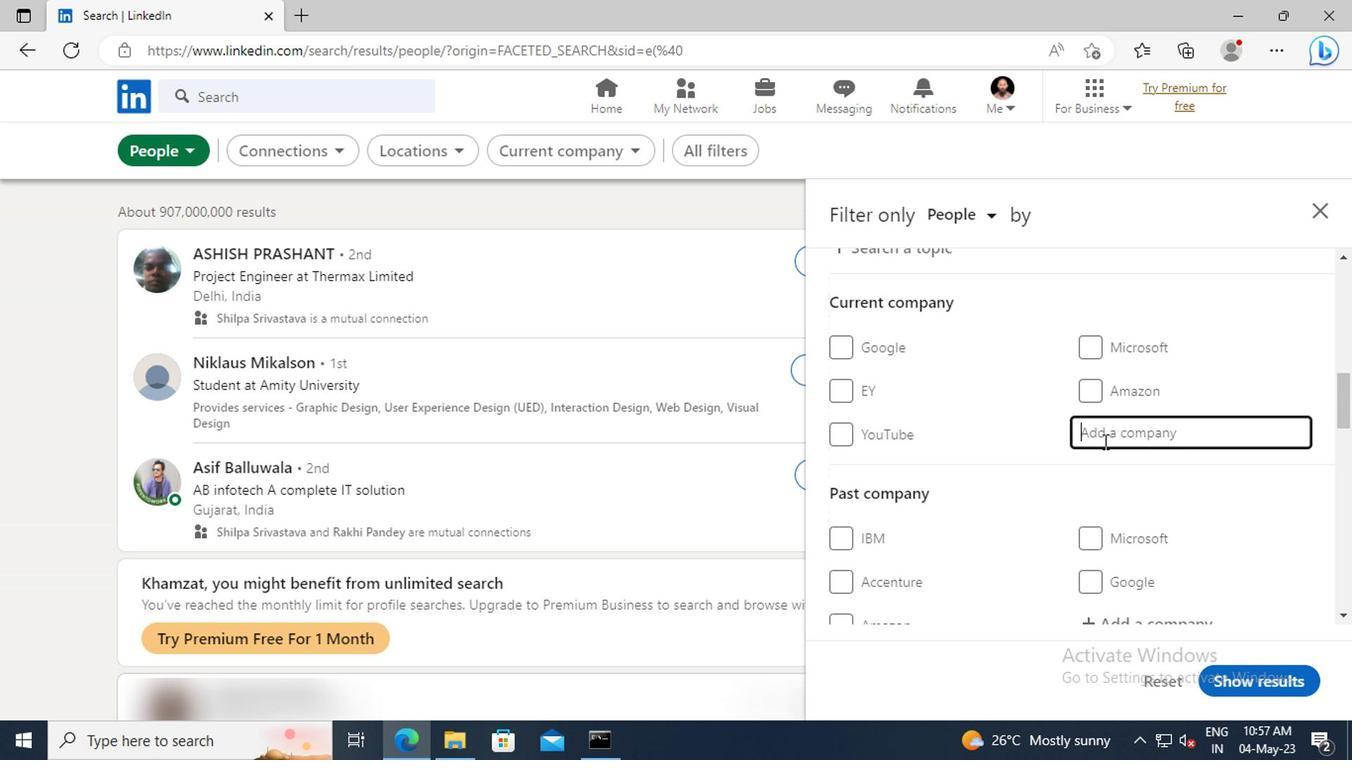 
Action: Key pressed DE<Key.shift>VER
Screenshot: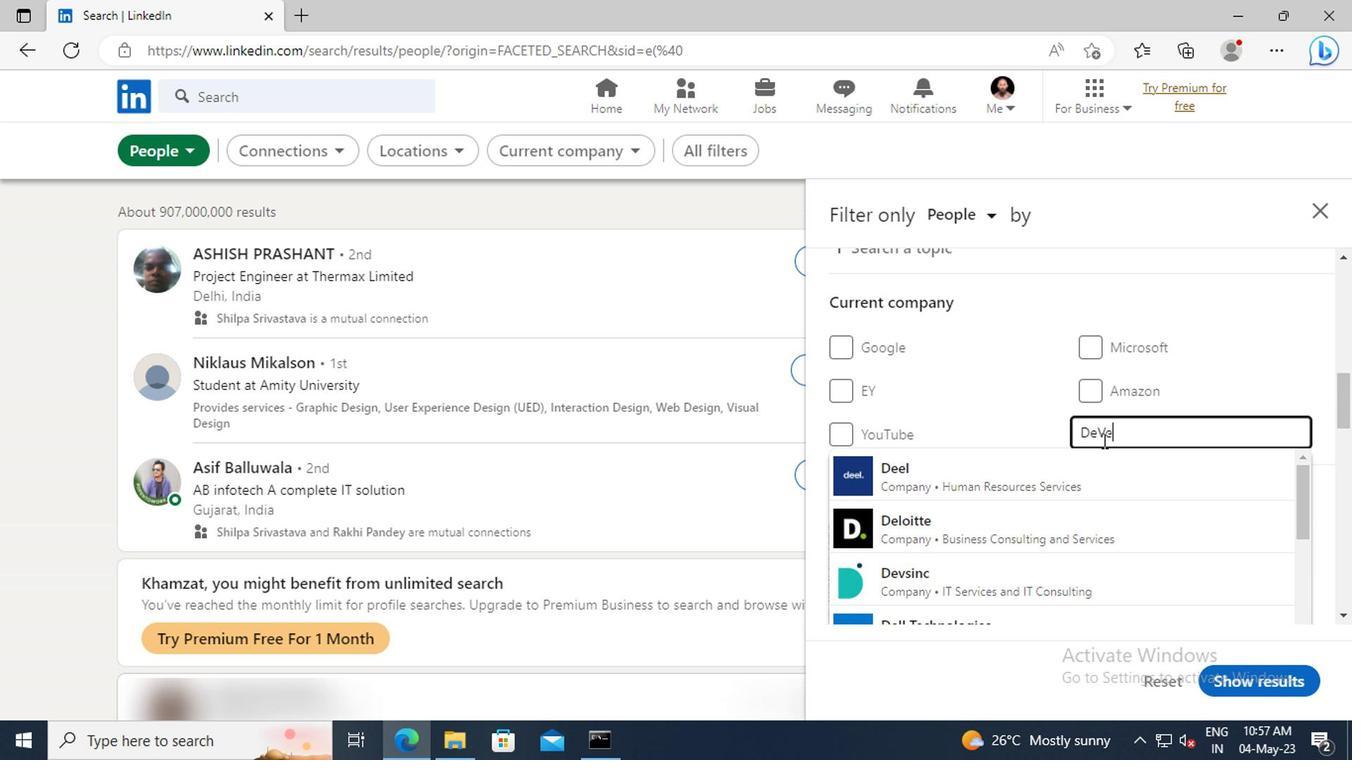 
Action: Mouse moved to (1096, 441)
Screenshot: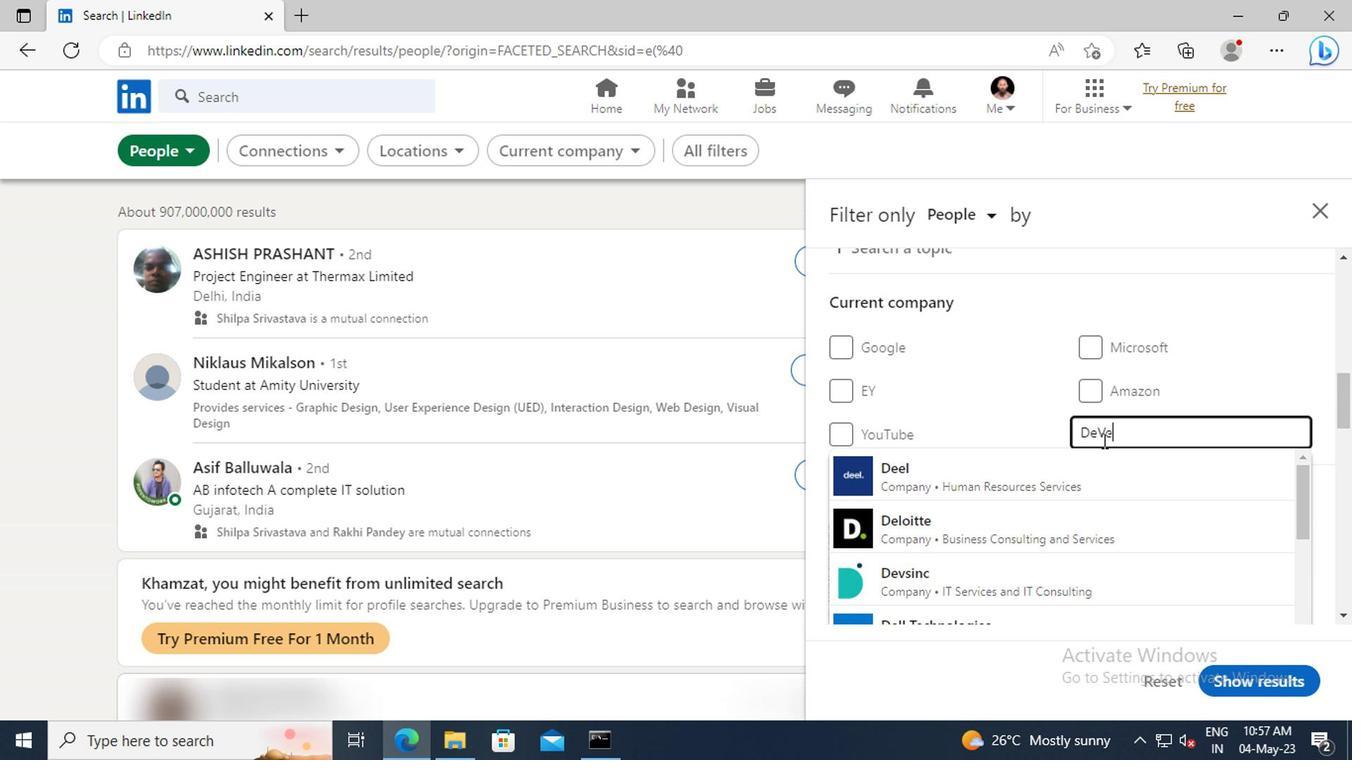
Action: Key pressed E
Screenshot: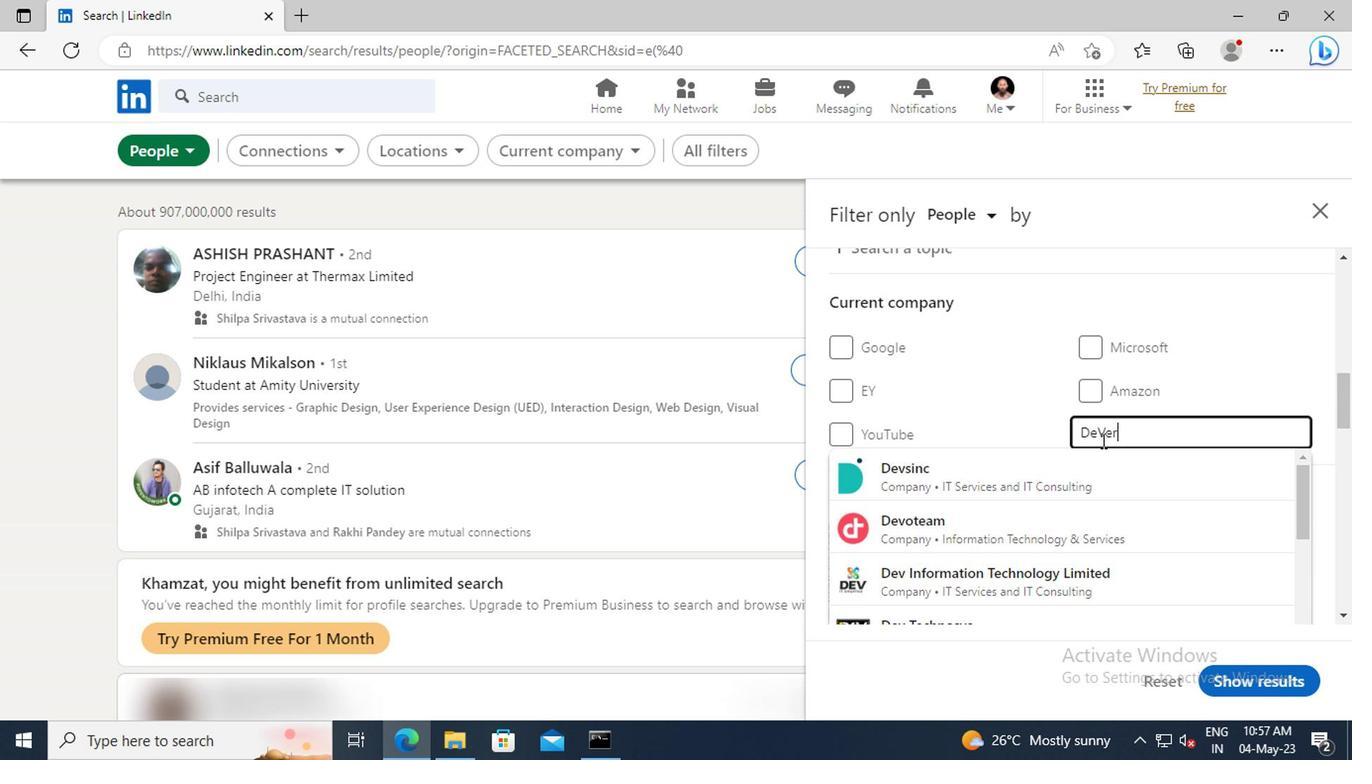 
Action: Mouse moved to (1096, 469)
Screenshot: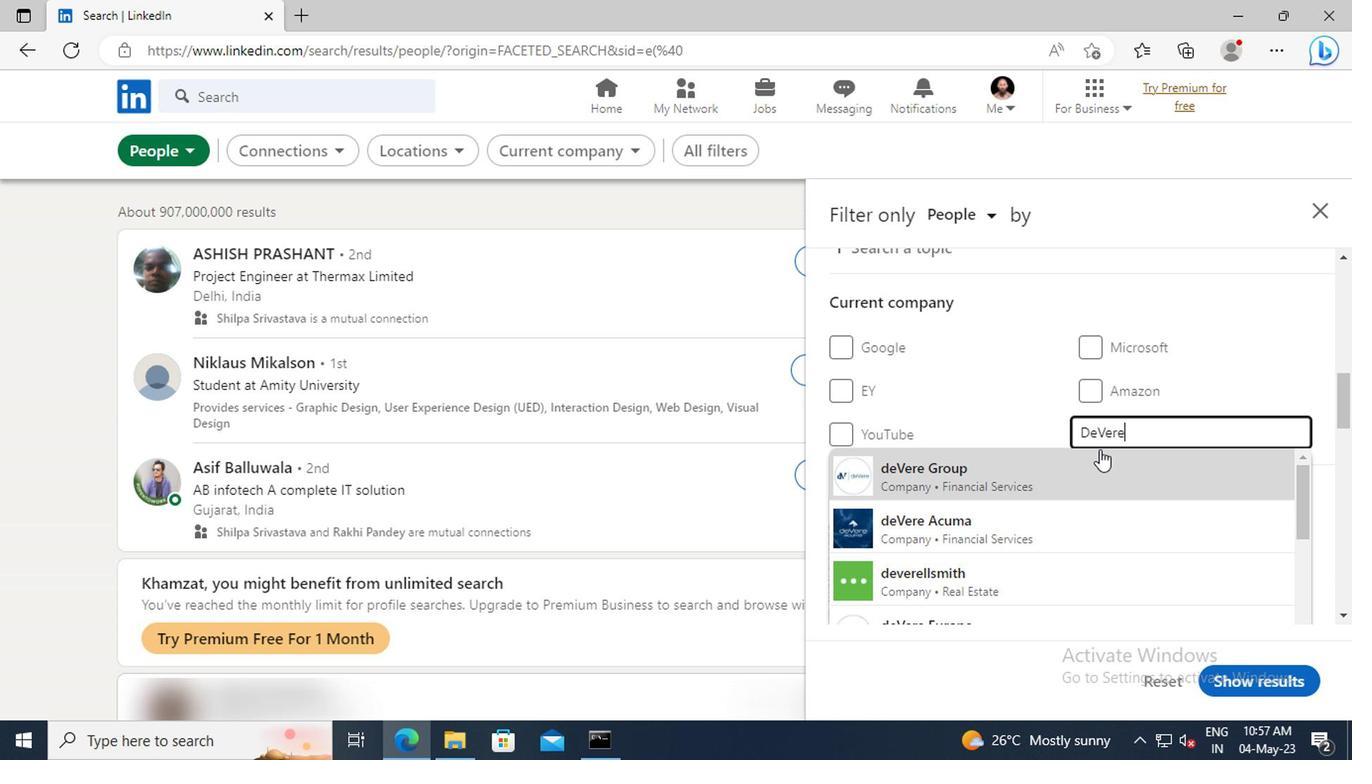 
Action: Mouse pressed left at (1096, 469)
Screenshot: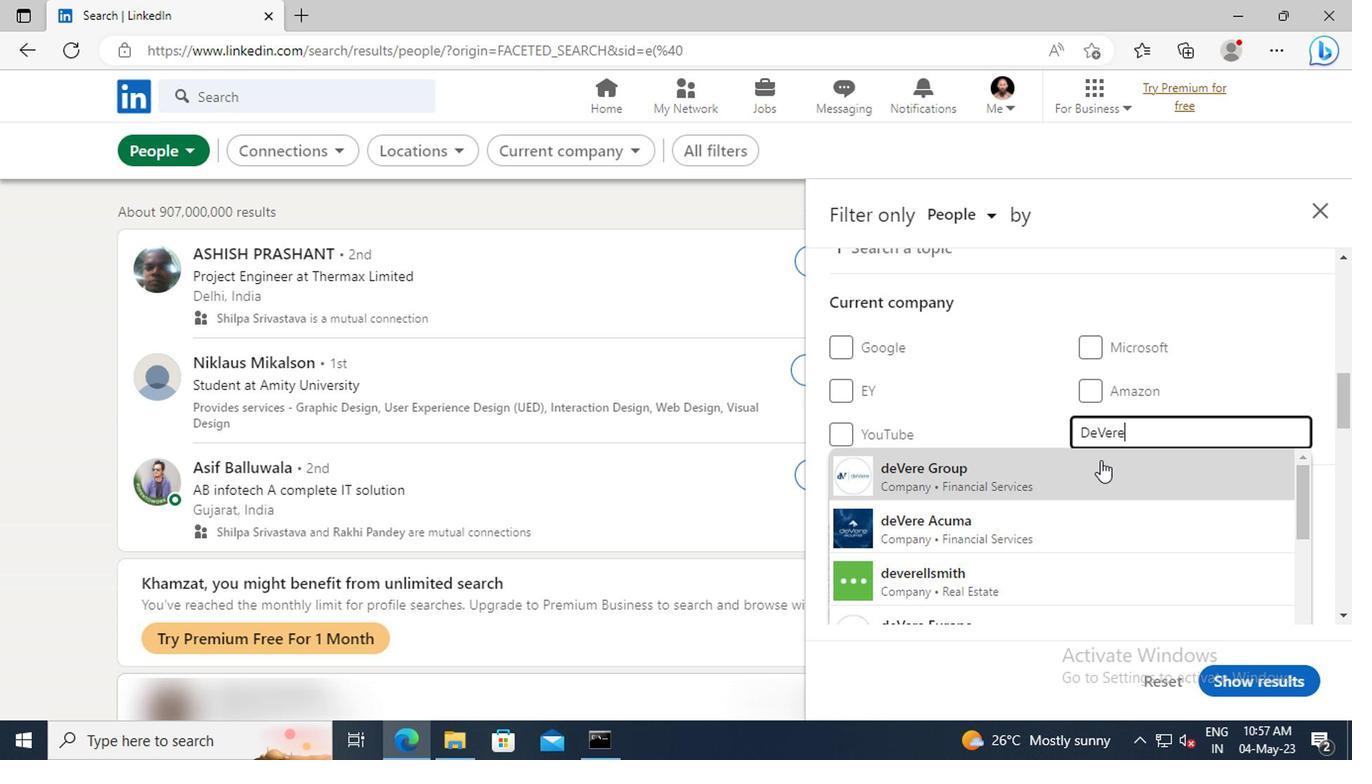 
Action: Mouse scrolled (1096, 468) with delta (0, 0)
Screenshot: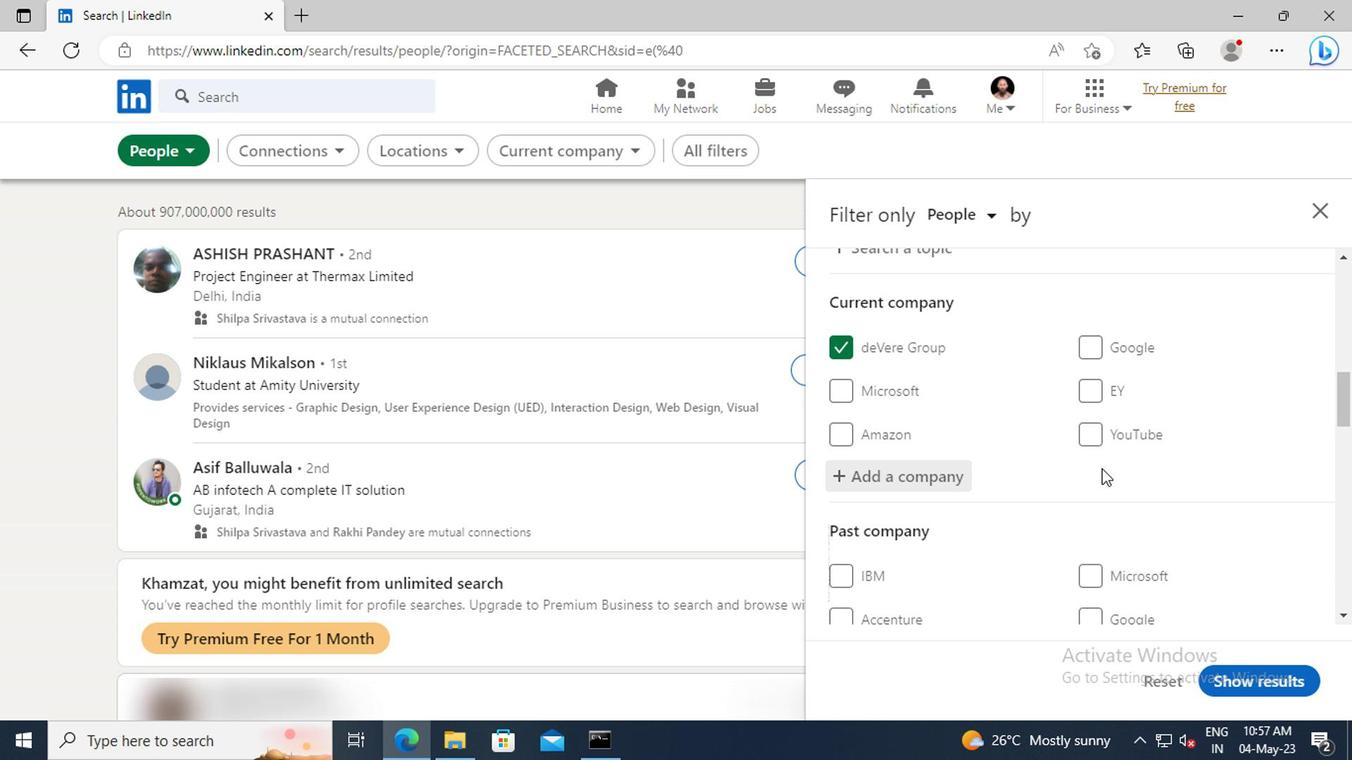 
Action: Mouse scrolled (1096, 468) with delta (0, 0)
Screenshot: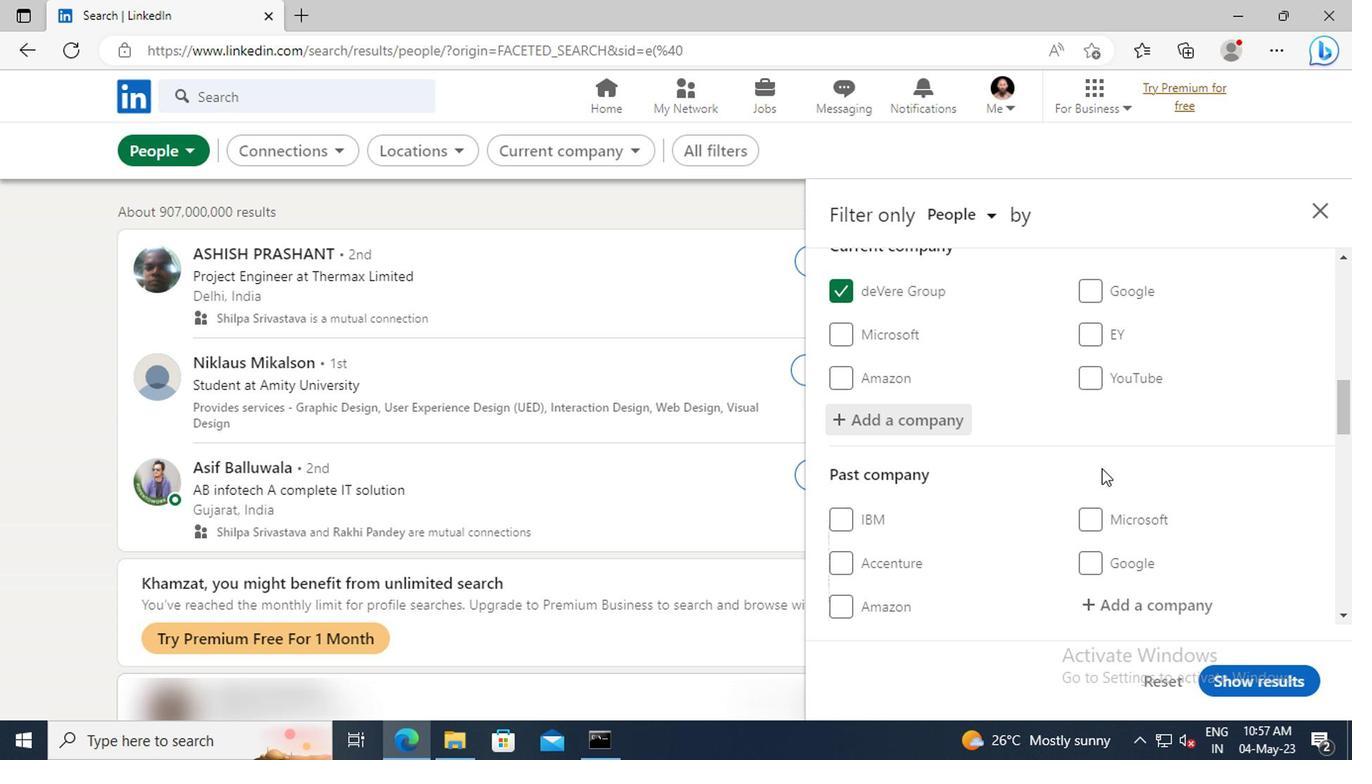 
Action: Mouse scrolled (1096, 468) with delta (0, 0)
Screenshot: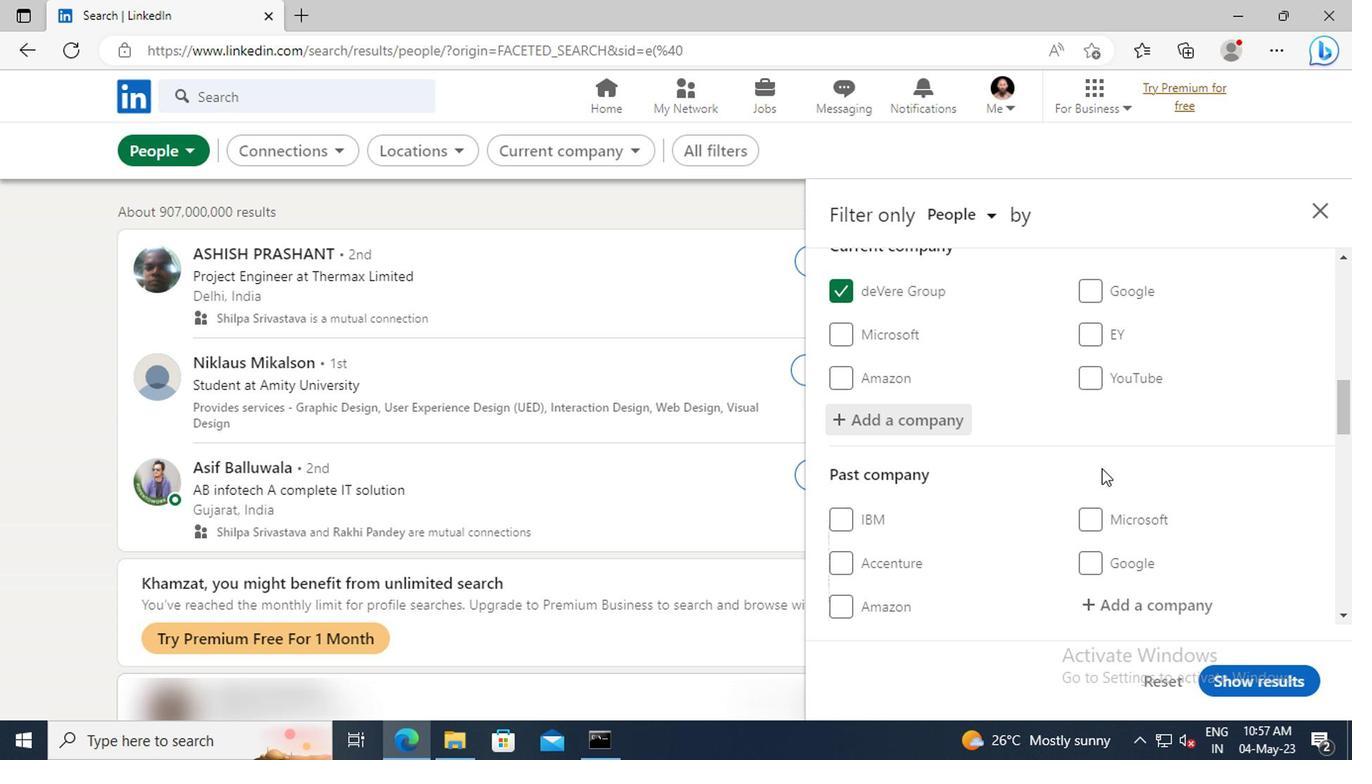 
Action: Mouse scrolled (1096, 468) with delta (0, 0)
Screenshot: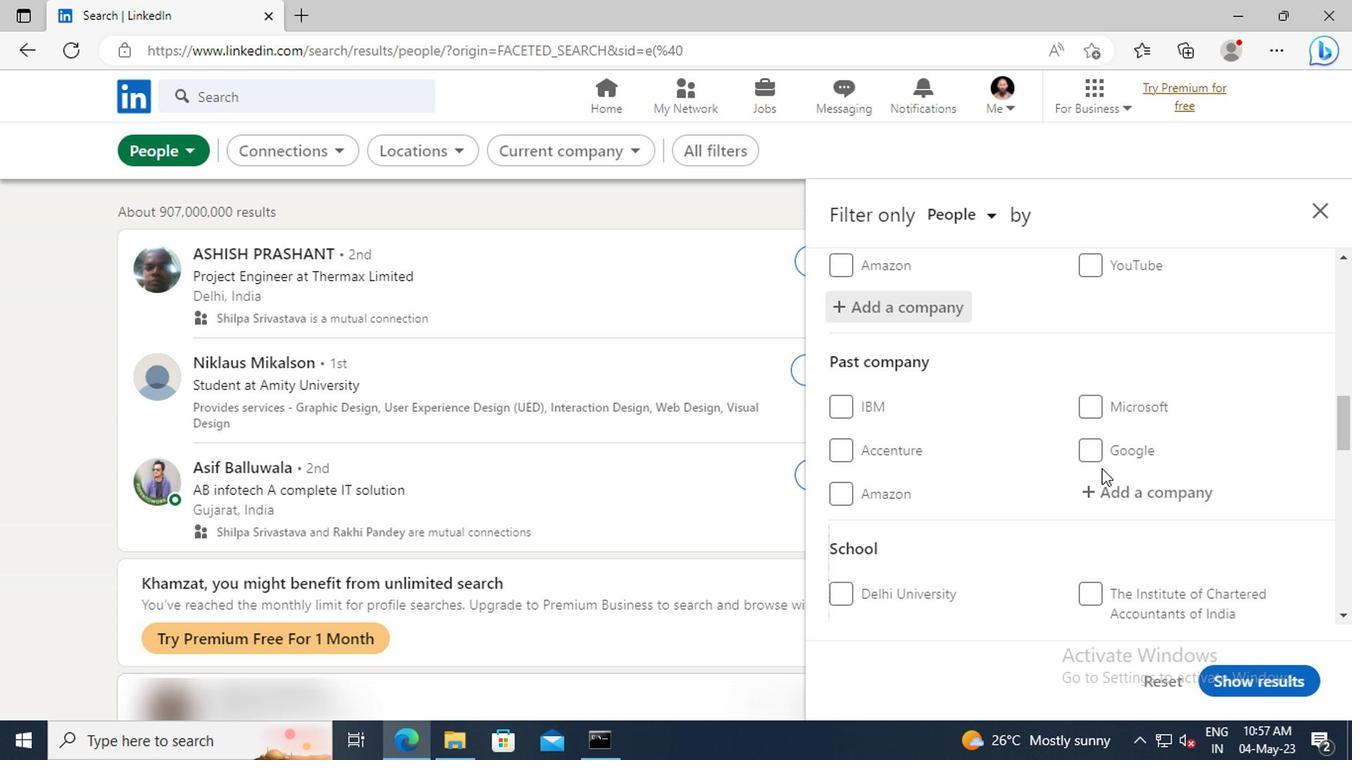 
Action: Mouse scrolled (1096, 468) with delta (0, 0)
Screenshot: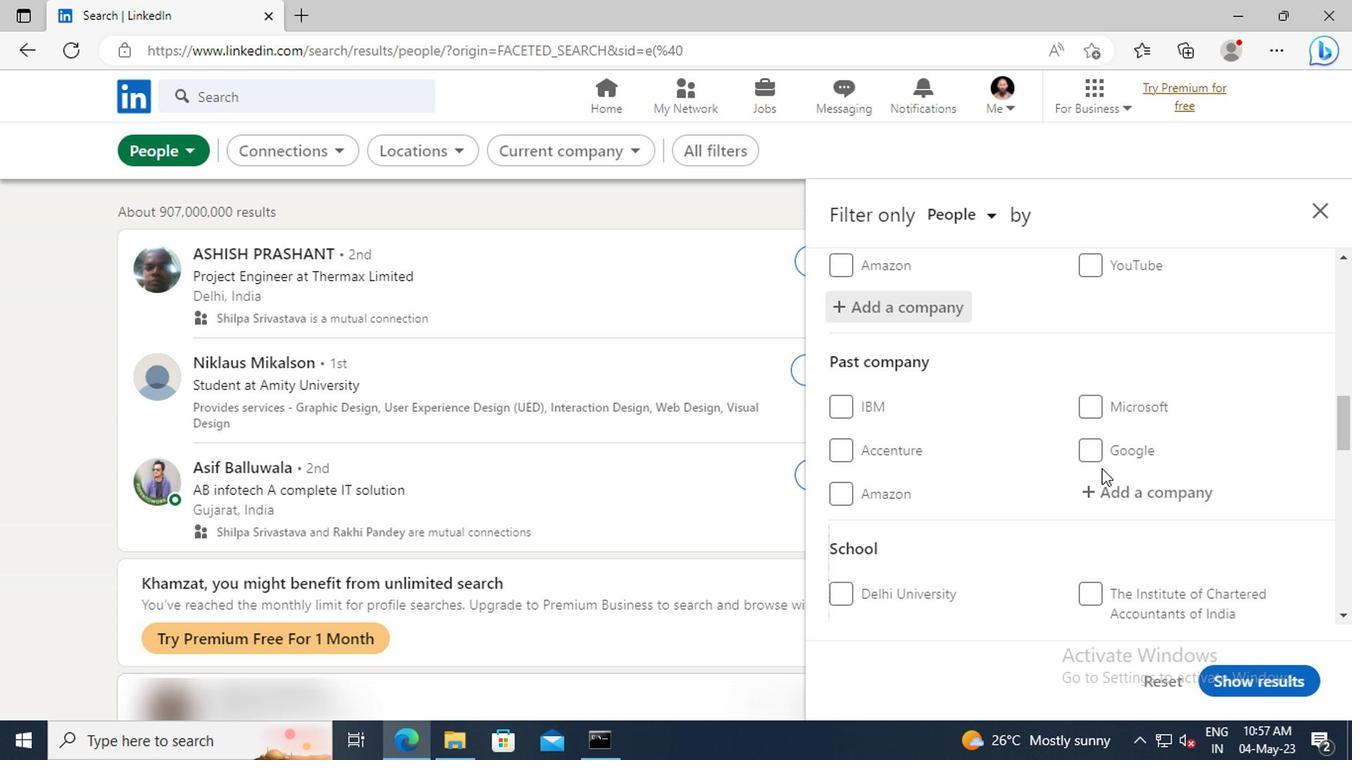 
Action: Mouse moved to (1096, 462)
Screenshot: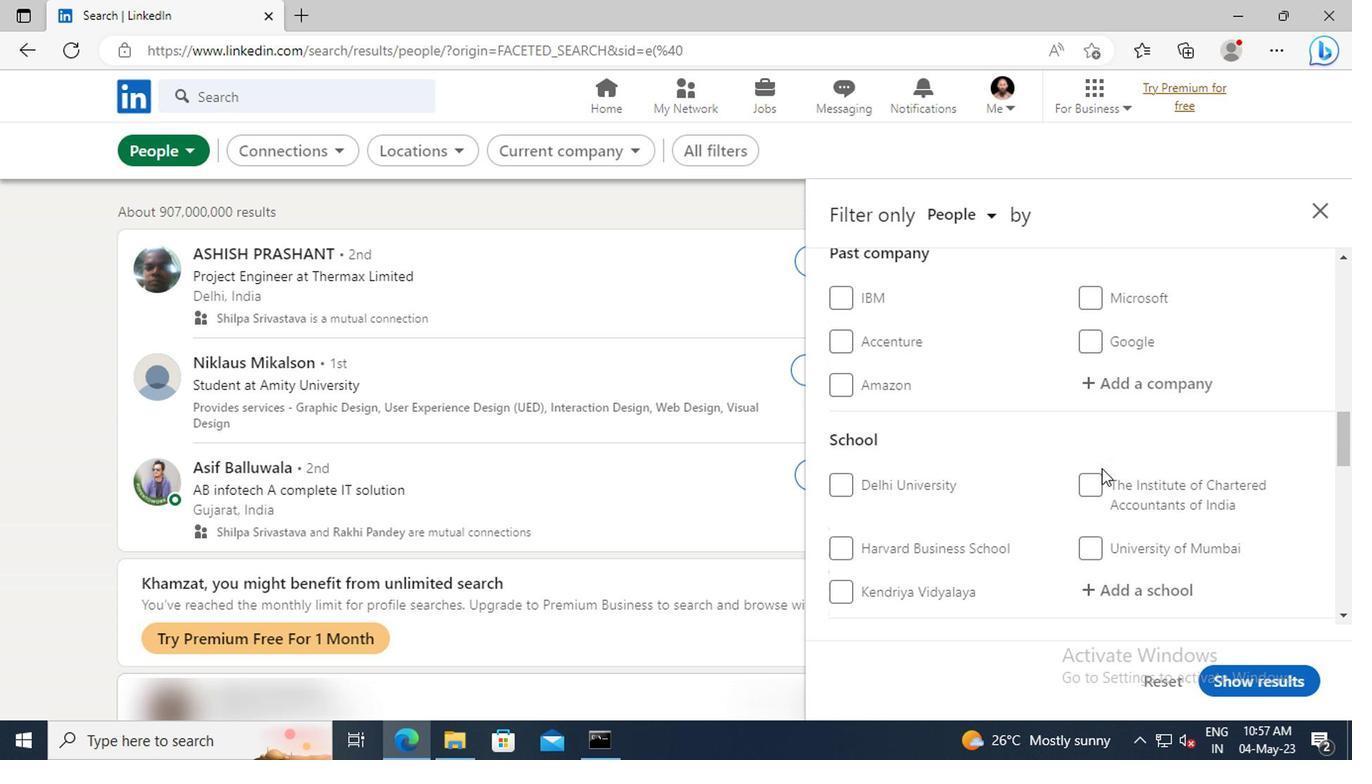 
Action: Mouse scrolled (1096, 461) with delta (0, 0)
Screenshot: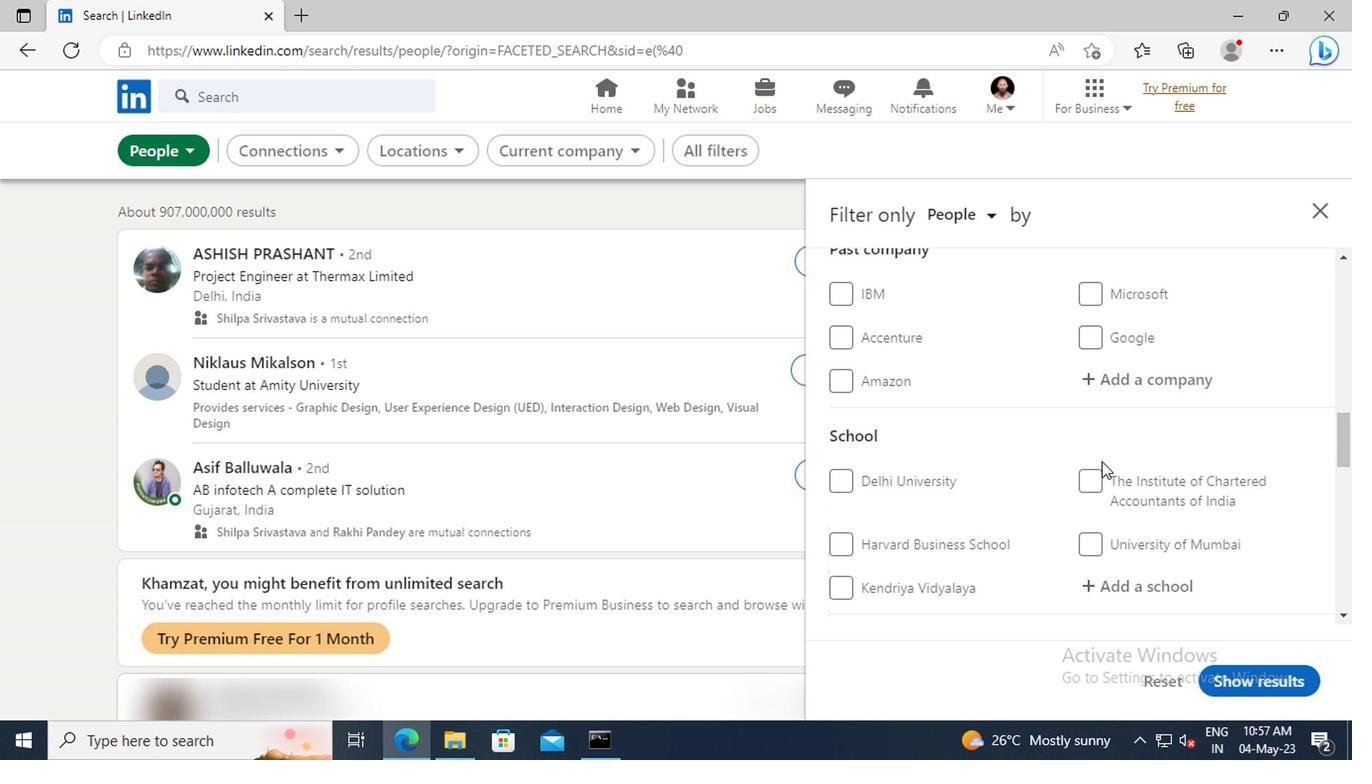 
Action: Mouse scrolled (1096, 461) with delta (0, 0)
Screenshot: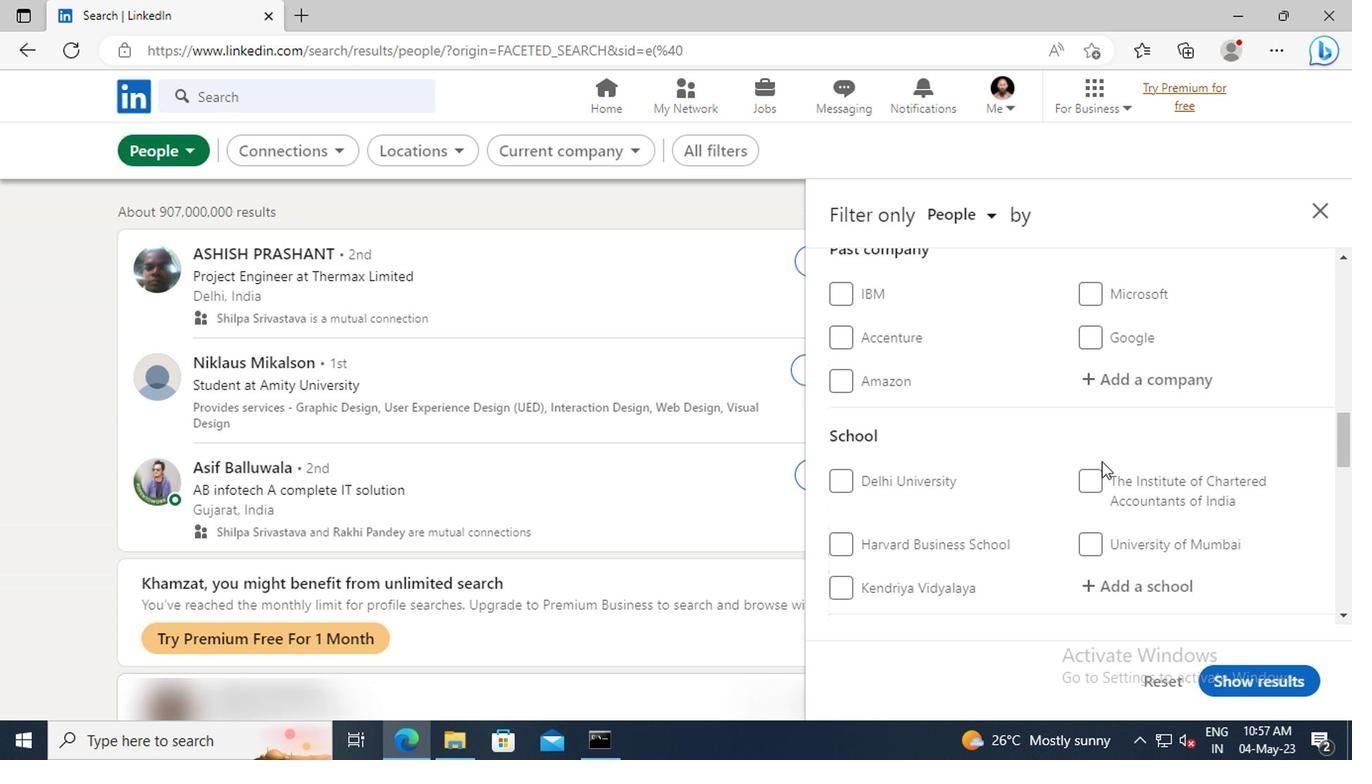 
Action: Mouse moved to (1103, 473)
Screenshot: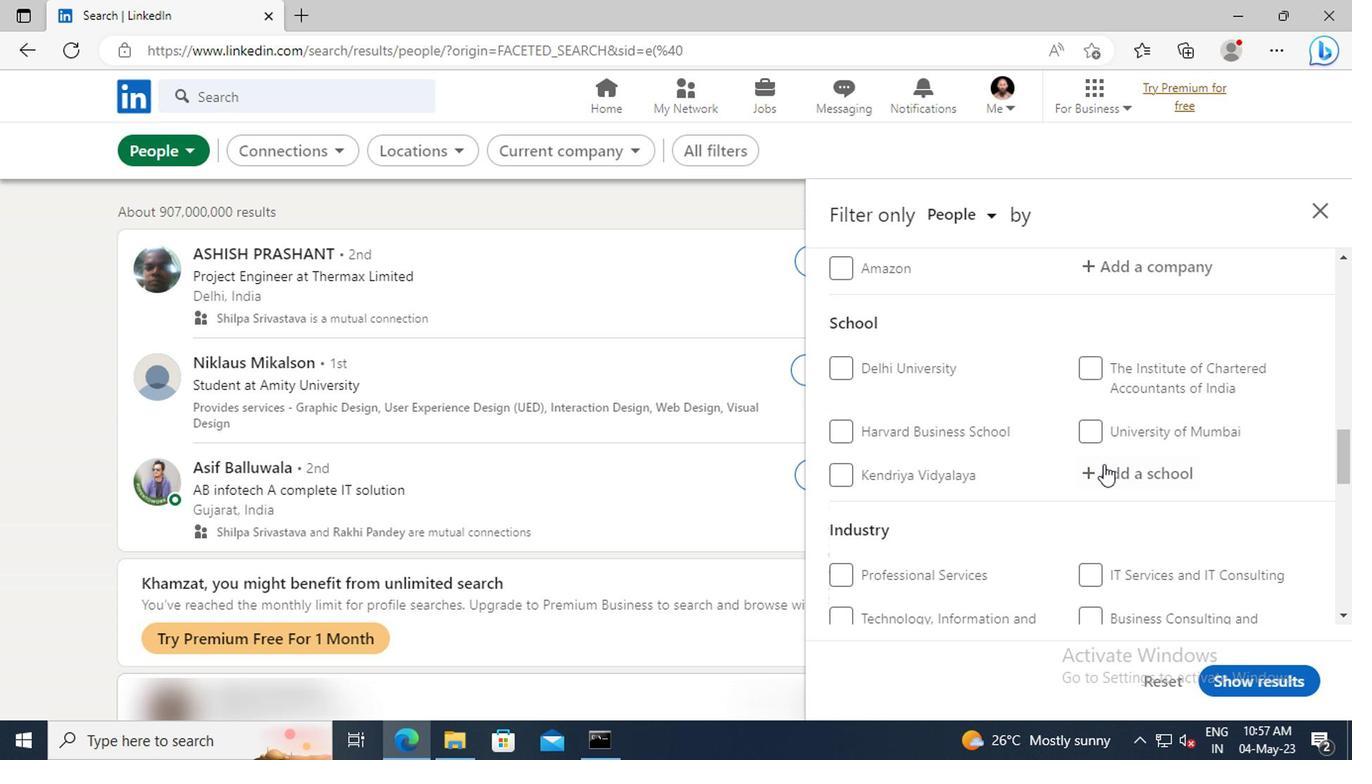 
Action: Mouse pressed left at (1103, 473)
Screenshot: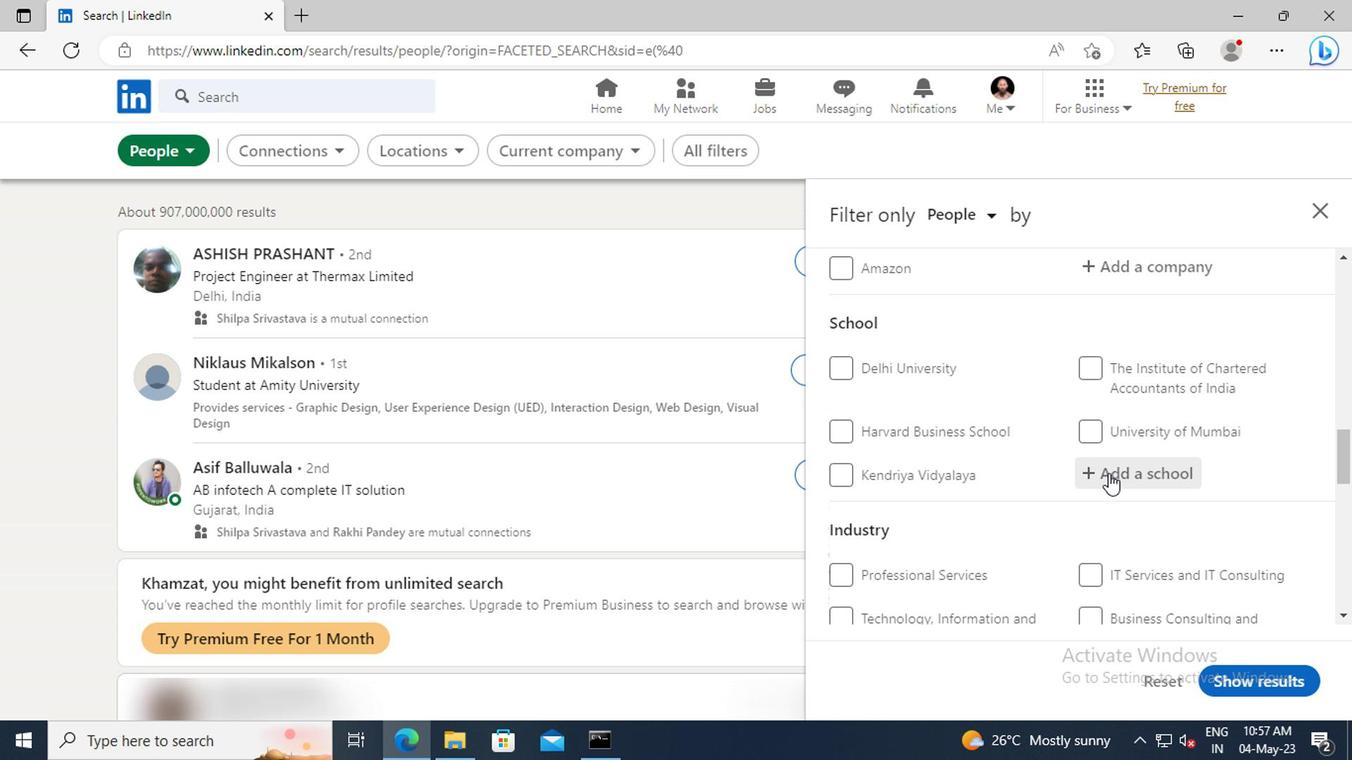 
Action: Mouse moved to (1103, 473)
Screenshot: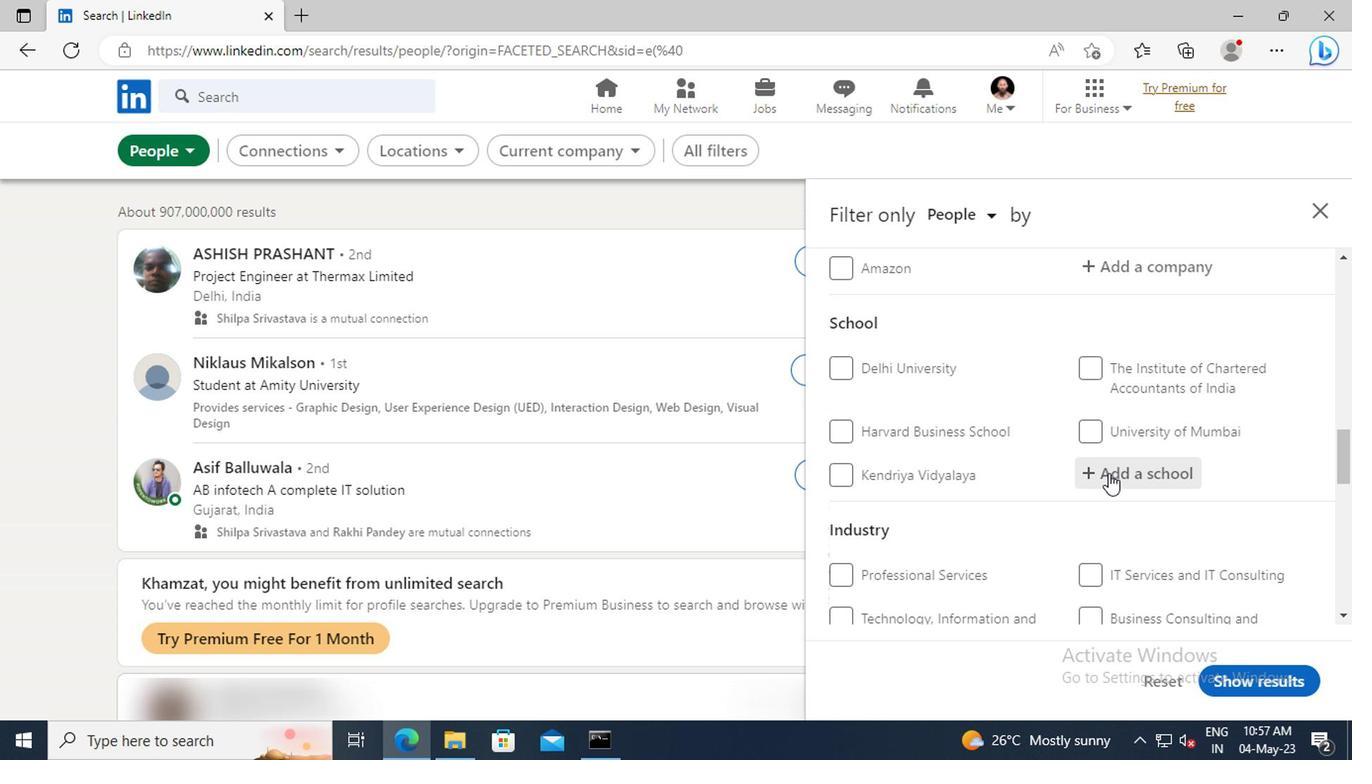 
Action: Key pressed <Key.shift>ST.<Key.space><Key.shift>JOSEPH'S<Key.space><Key.shift>BOYS'
Screenshot: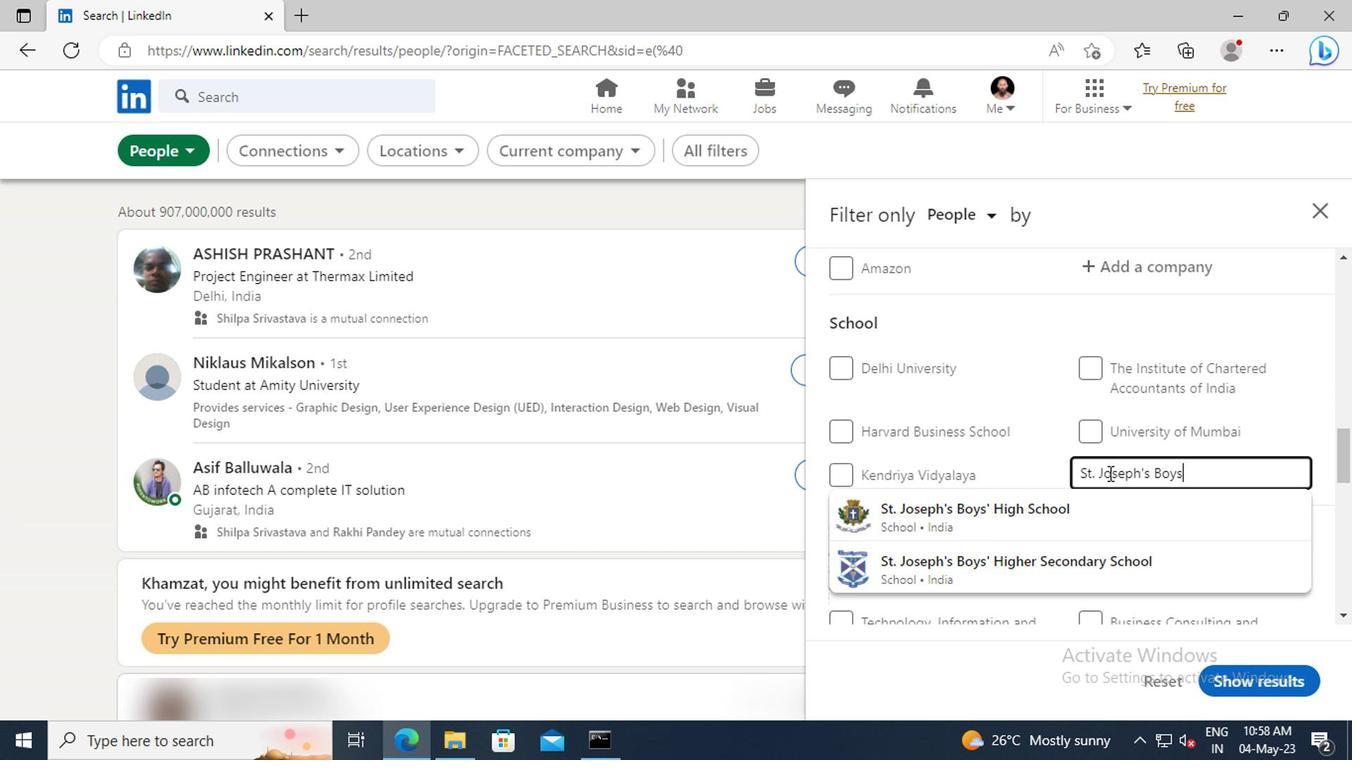 
Action: Mouse moved to (1100, 507)
Screenshot: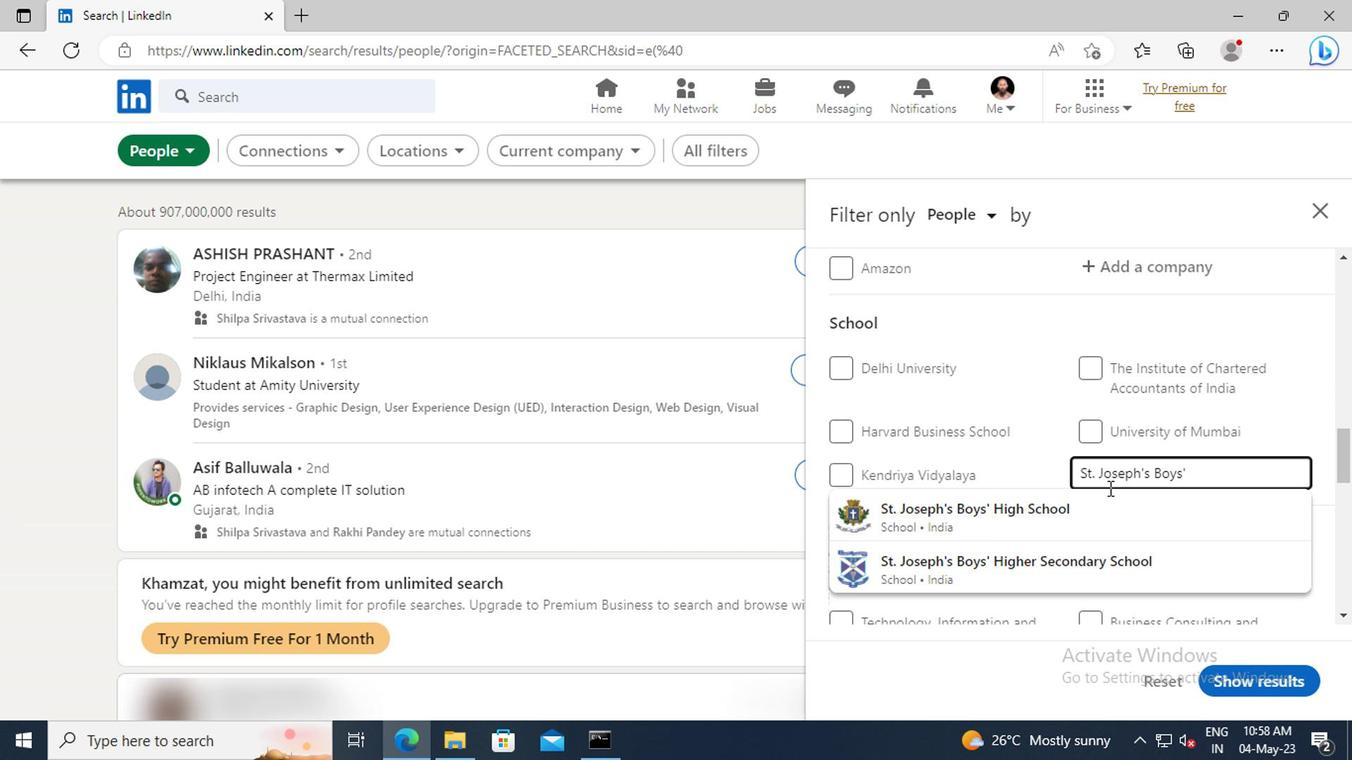 
Action: Mouse pressed left at (1100, 507)
Screenshot: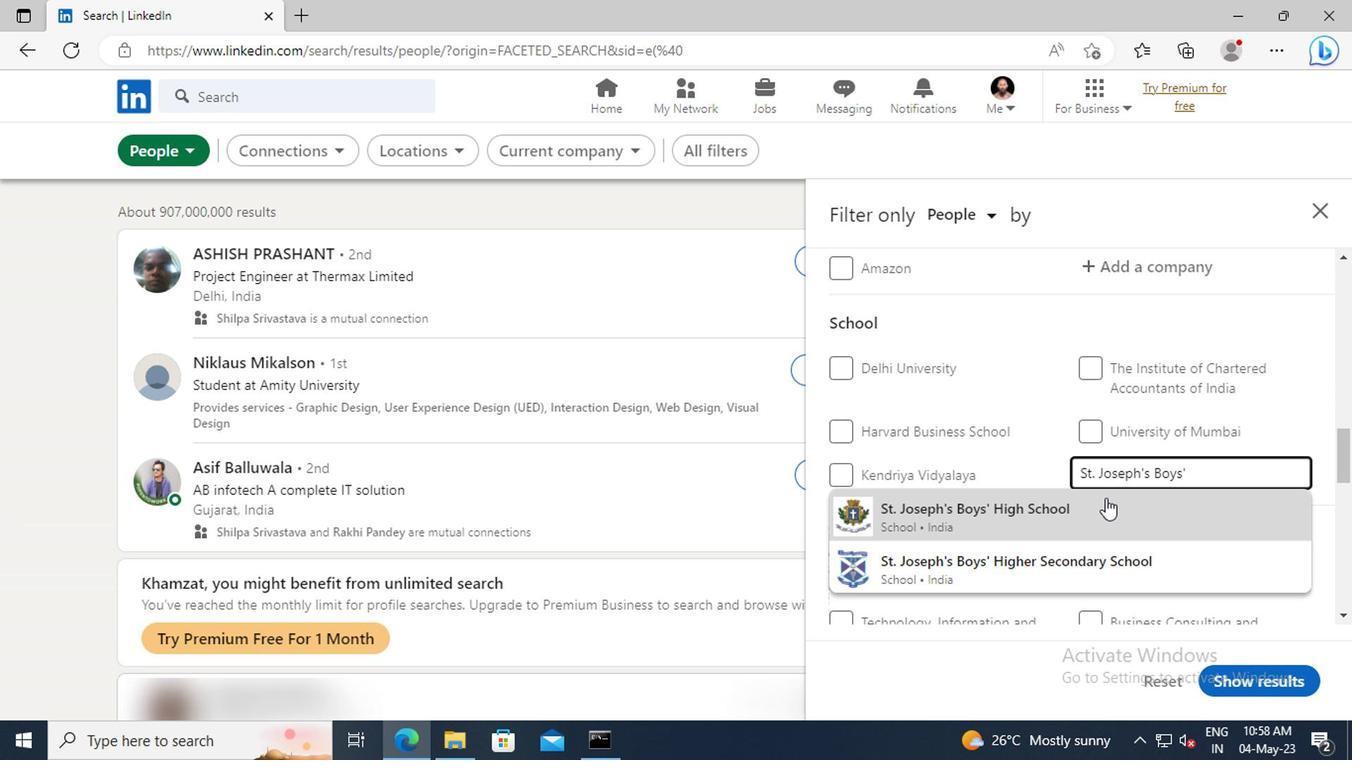 
Action: Mouse scrolled (1100, 505) with delta (0, -1)
Screenshot: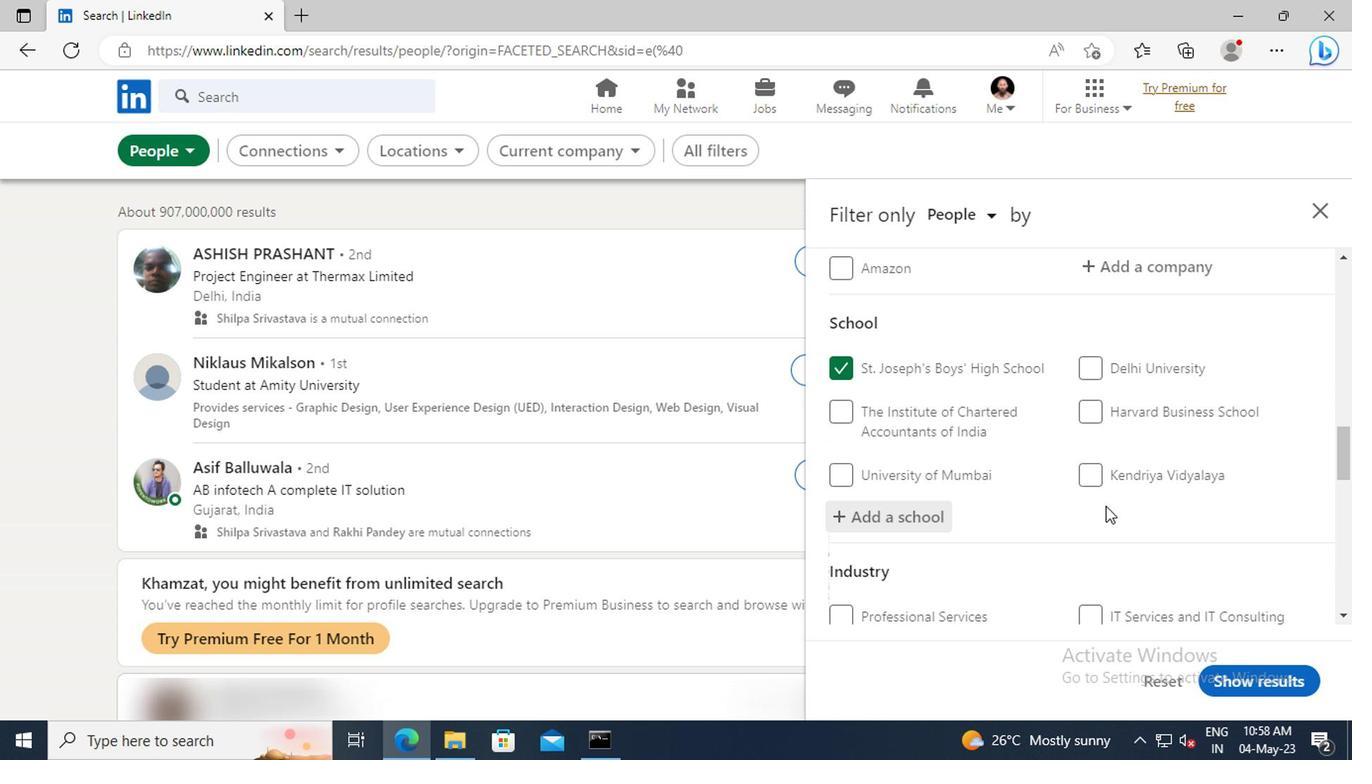 
Action: Mouse moved to (1100, 507)
Screenshot: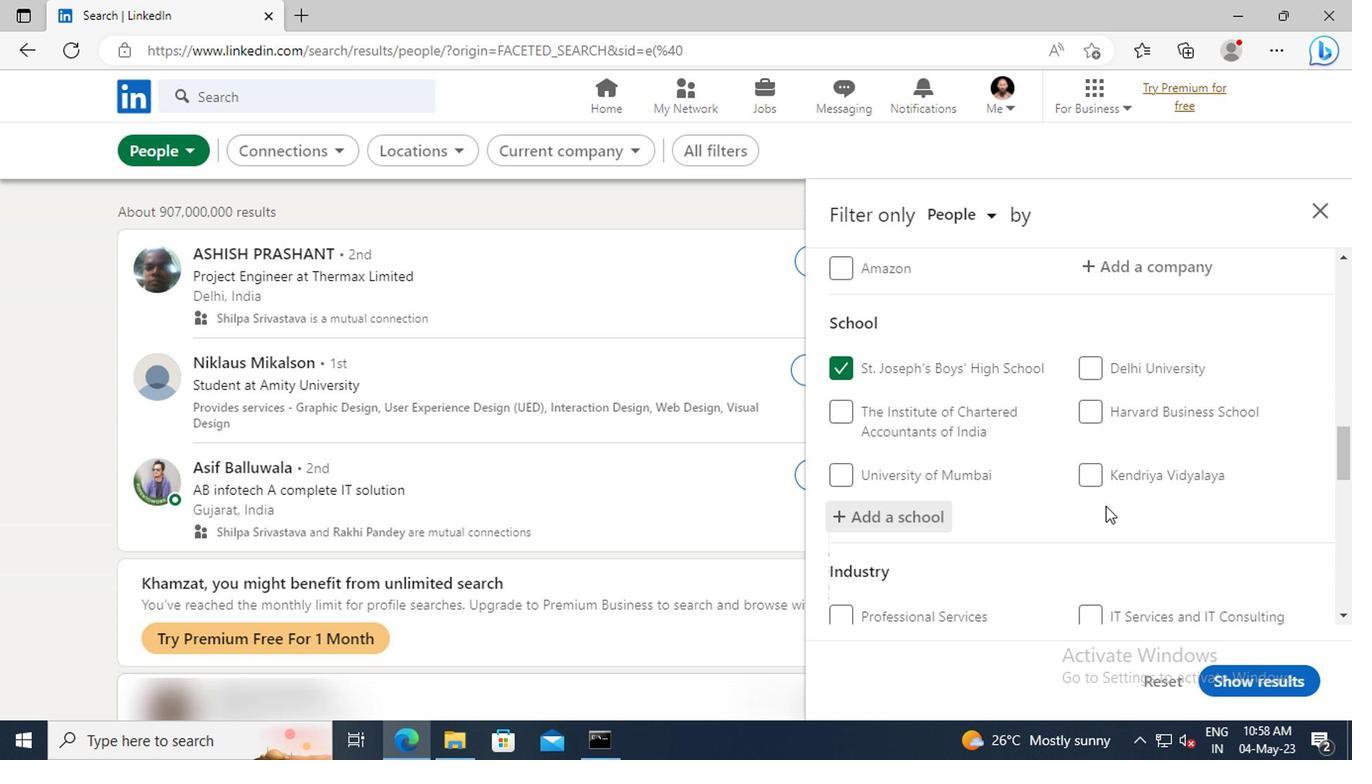 
Action: Mouse scrolled (1100, 505) with delta (0, -1)
Screenshot: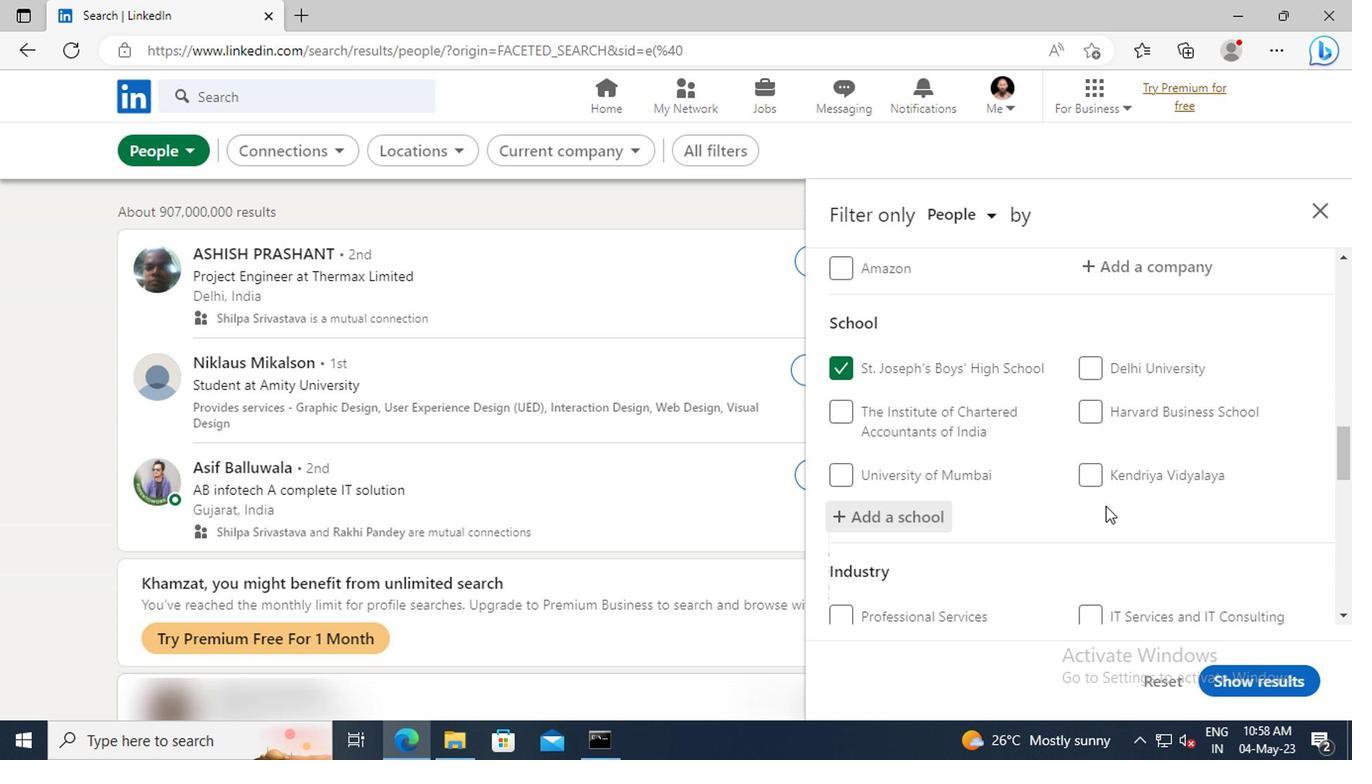 
Action: Mouse scrolled (1100, 505) with delta (0, -1)
Screenshot: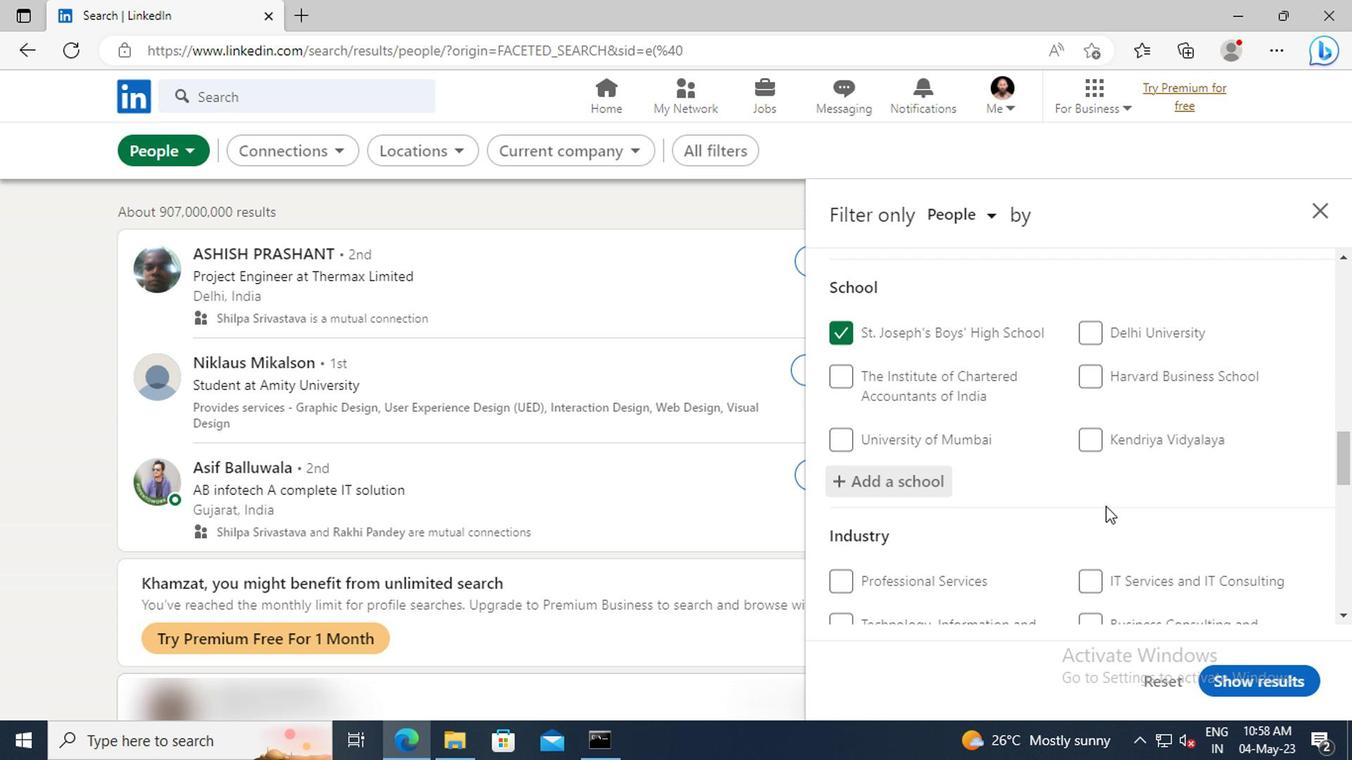 
Action: Mouse moved to (1083, 475)
Screenshot: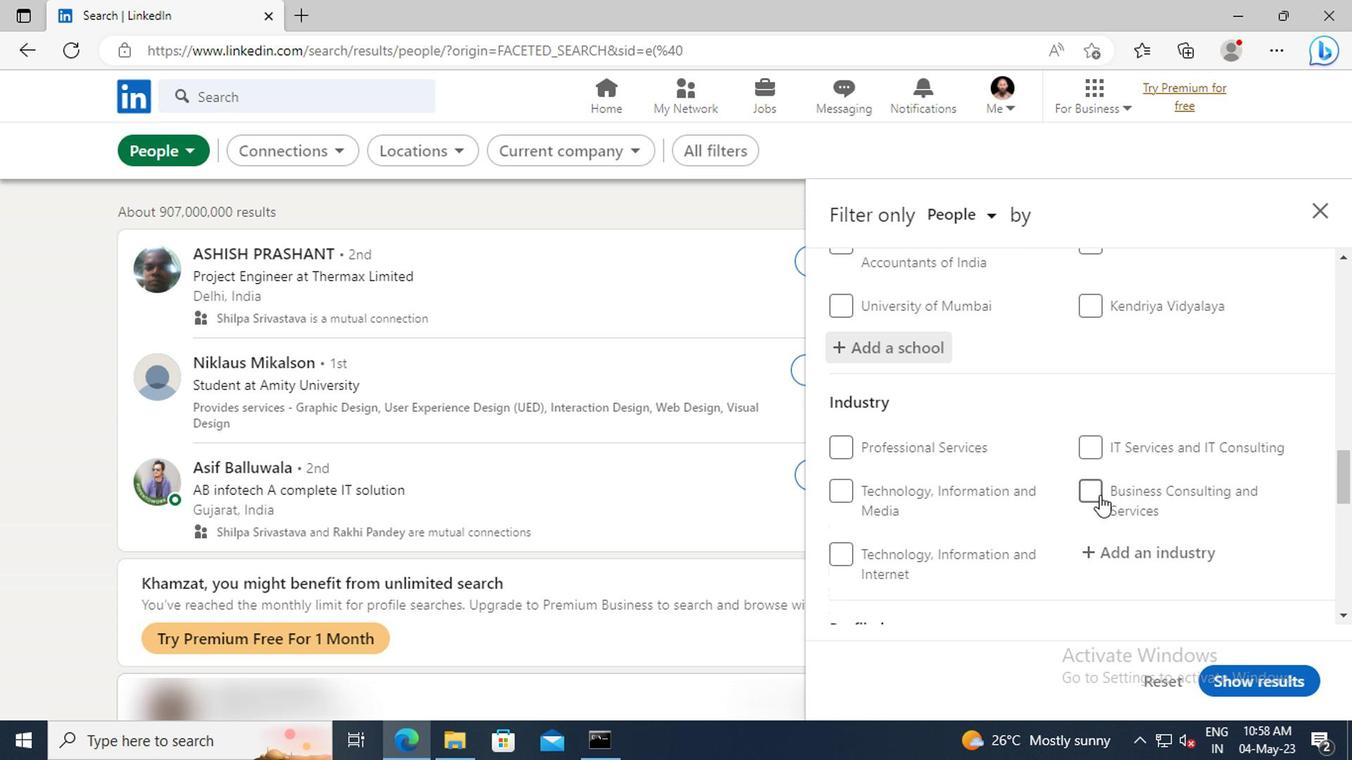 
Action: Mouse scrolled (1083, 473) with delta (0, -1)
Screenshot: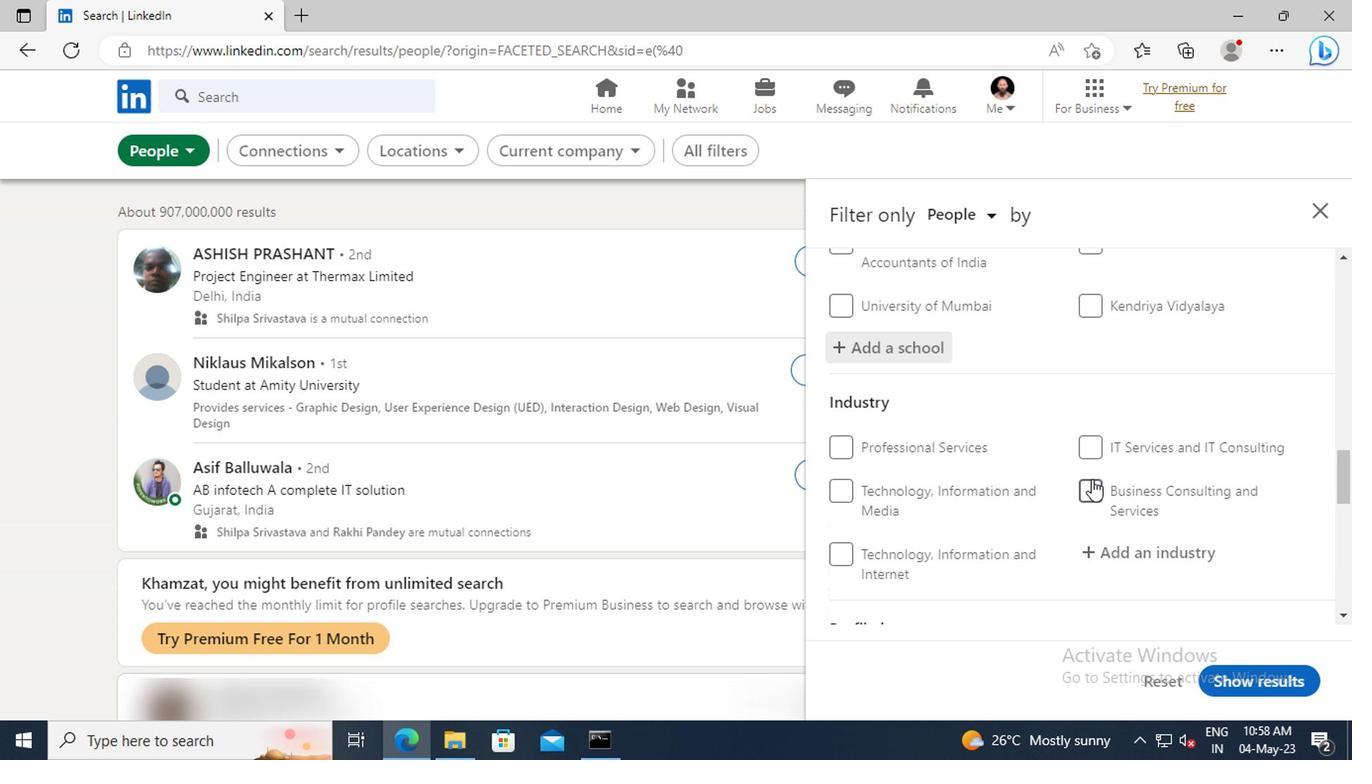 
Action: Mouse scrolled (1083, 473) with delta (0, -1)
Screenshot: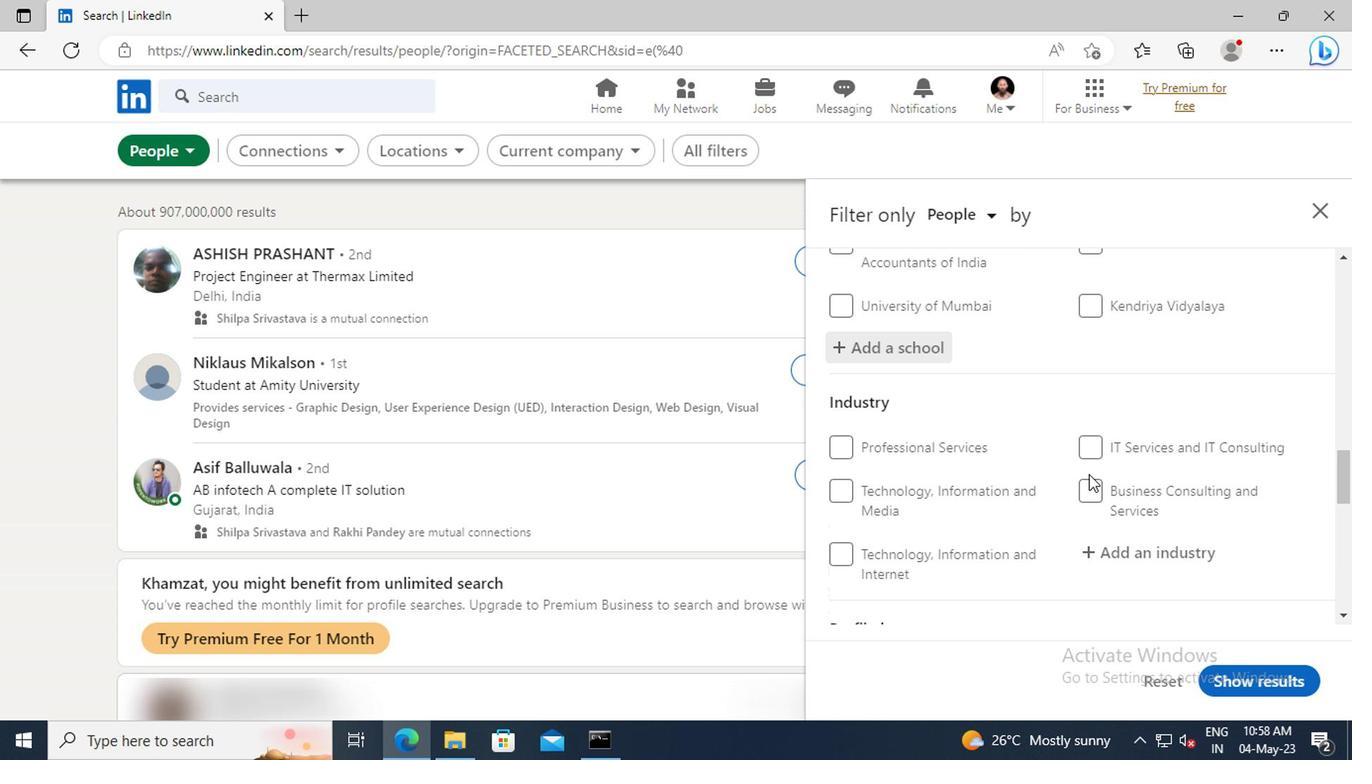 
Action: Mouse moved to (1095, 449)
Screenshot: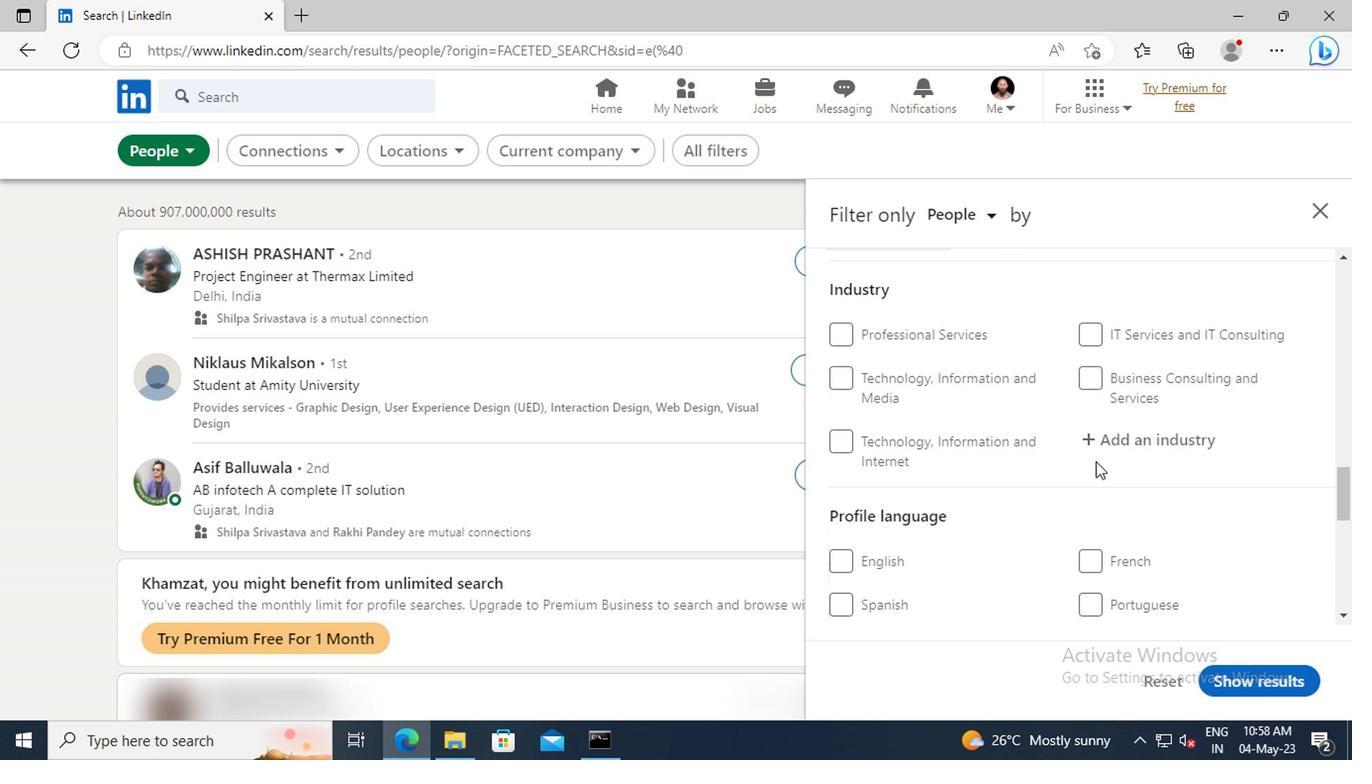 
Action: Mouse pressed left at (1095, 449)
Screenshot: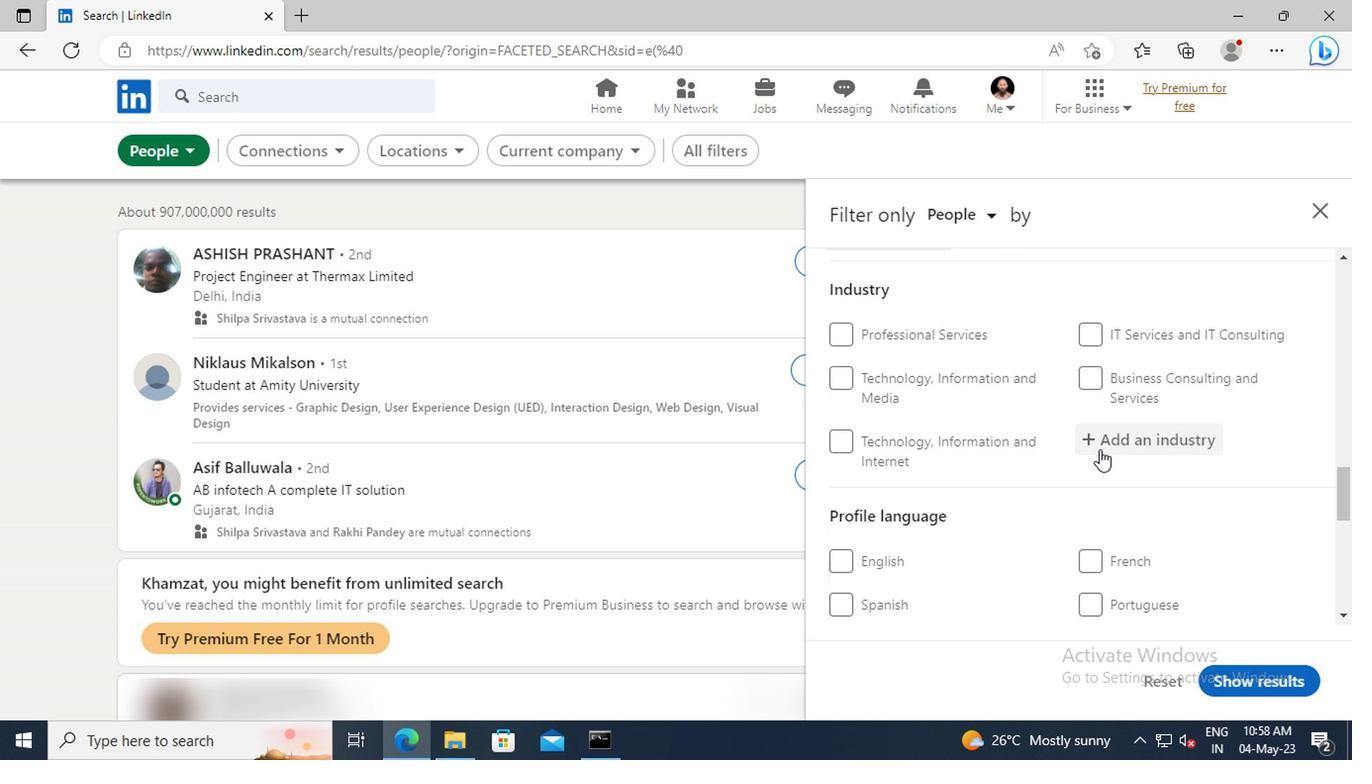 
Action: Key pressed <Key.shift>LAND
Screenshot: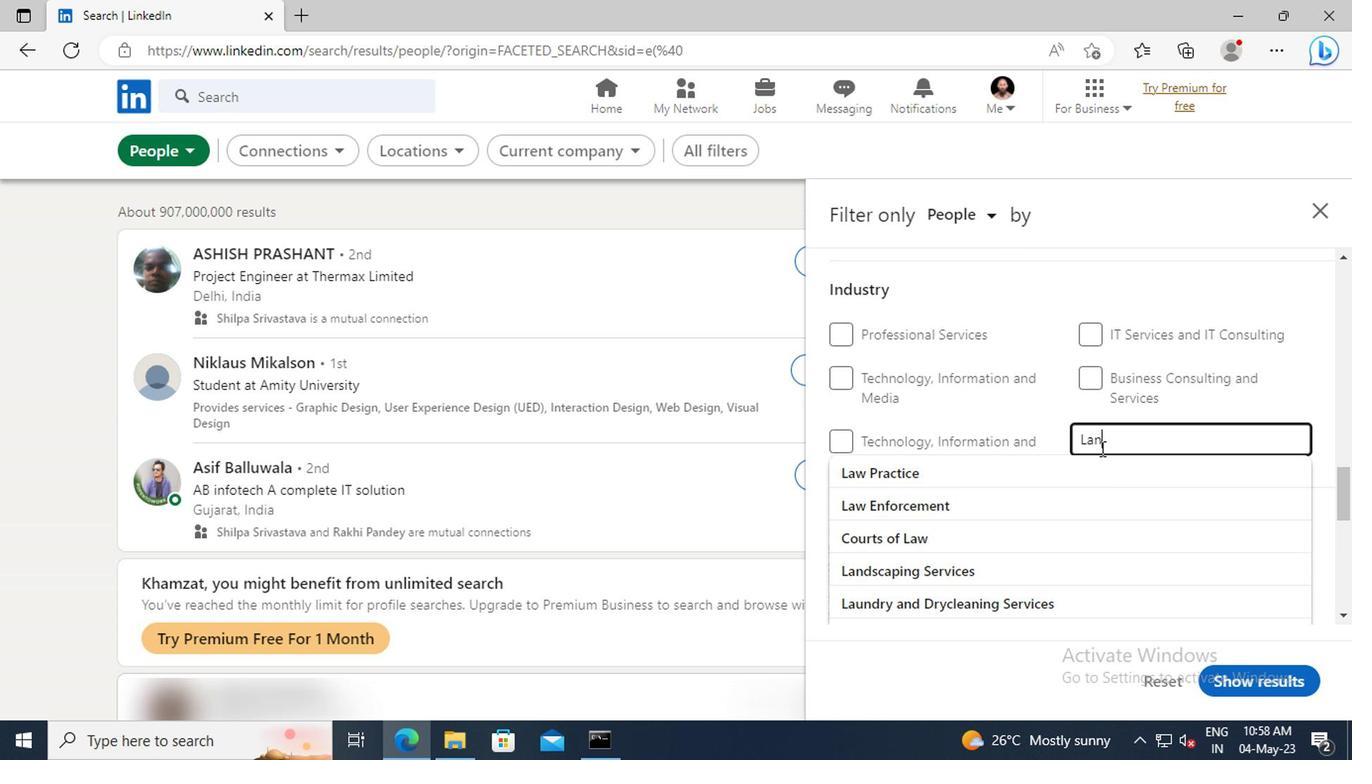 
Action: Mouse moved to (1098, 497)
Screenshot: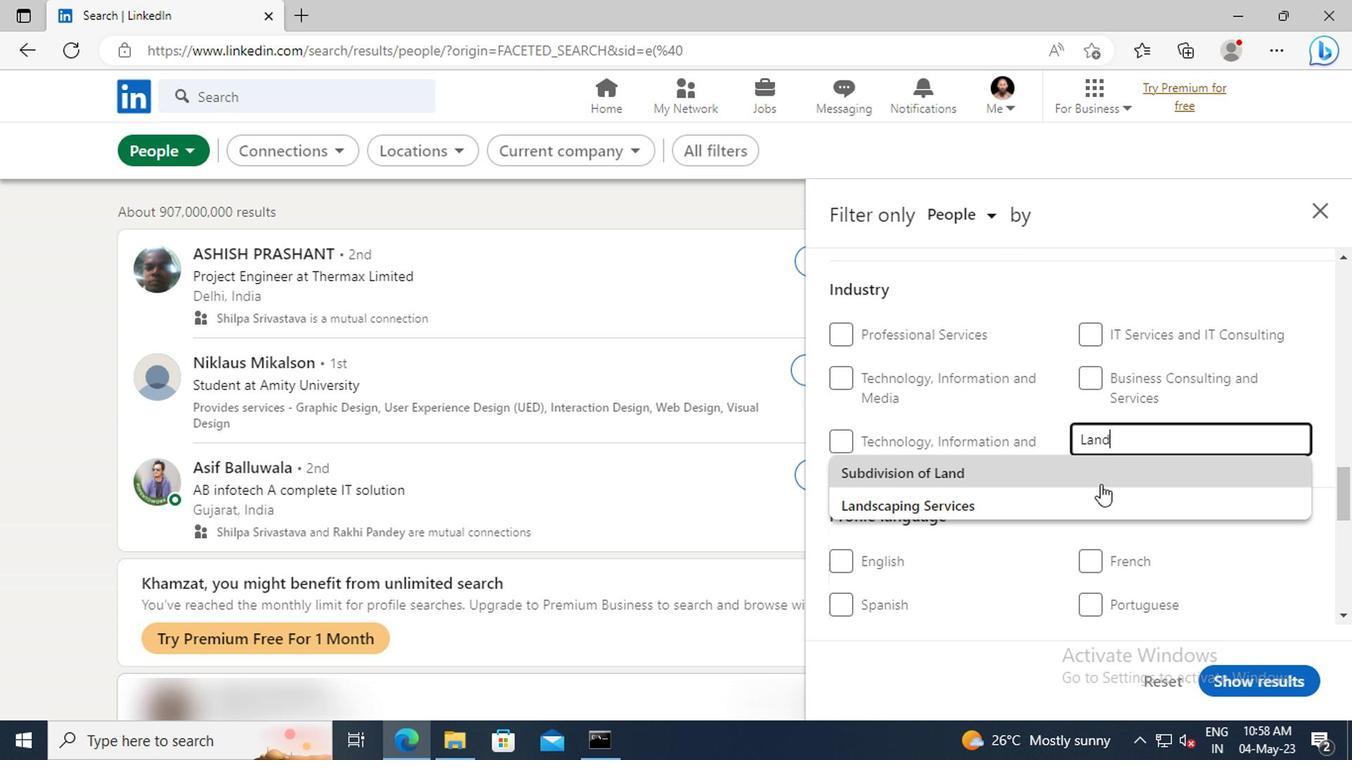 
Action: Mouse pressed left at (1098, 497)
Screenshot: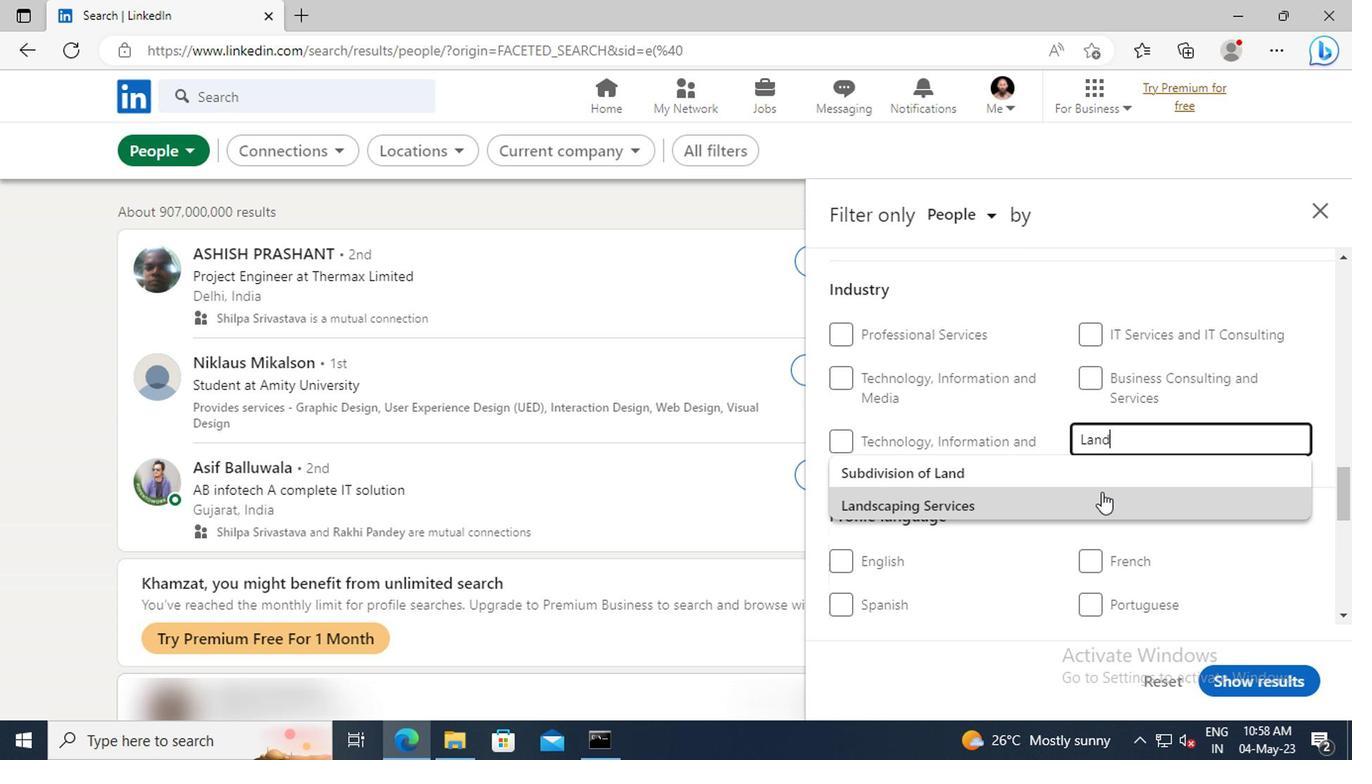 
Action: Mouse scrolled (1098, 495) with delta (0, -1)
Screenshot: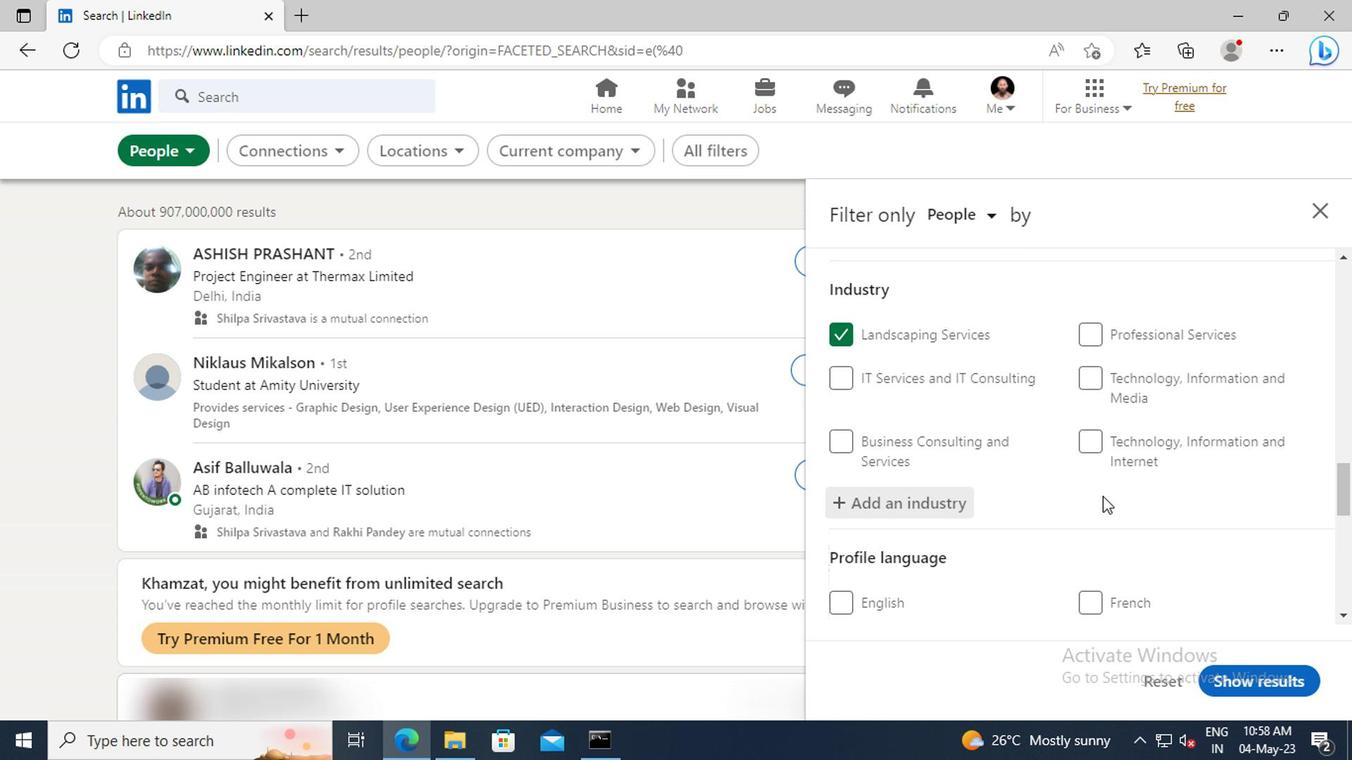 
Action: Mouse scrolled (1098, 495) with delta (0, -1)
Screenshot: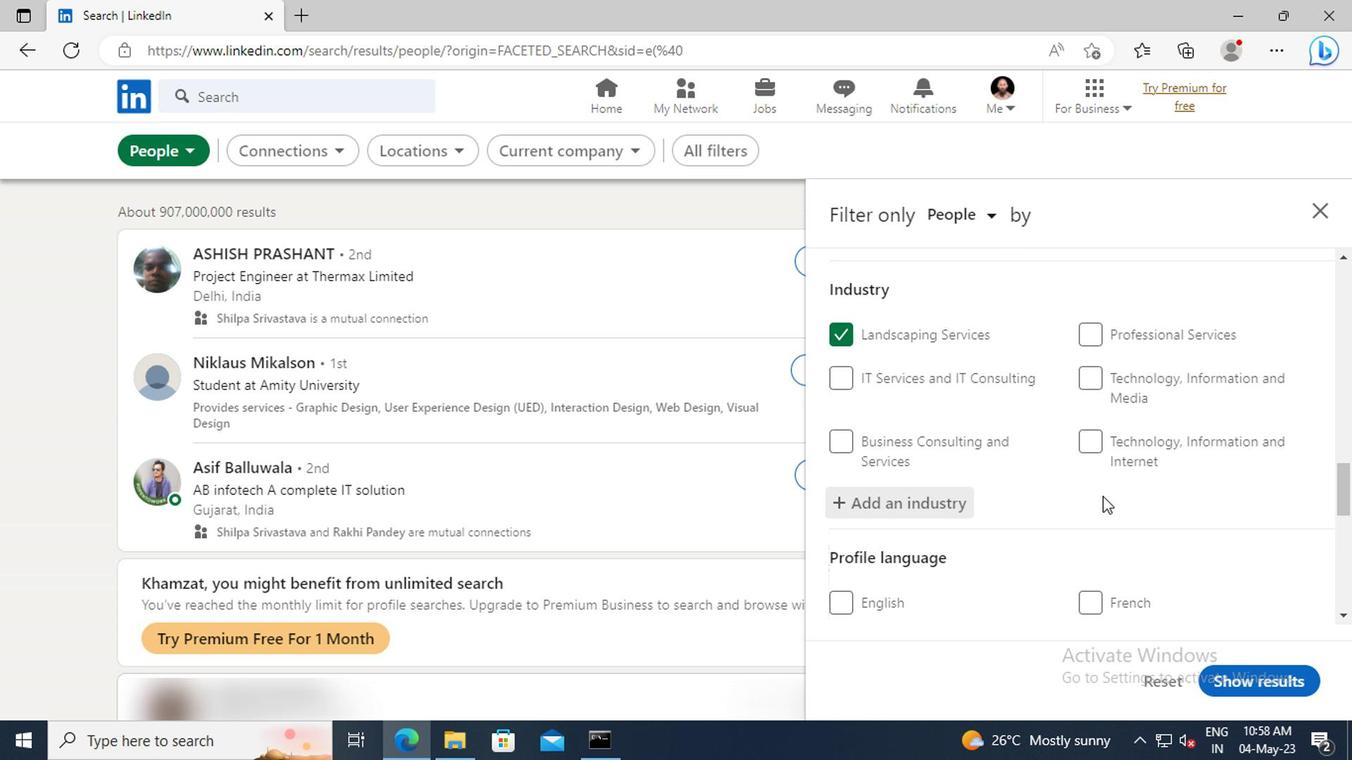 
Action: Mouse scrolled (1098, 495) with delta (0, -1)
Screenshot: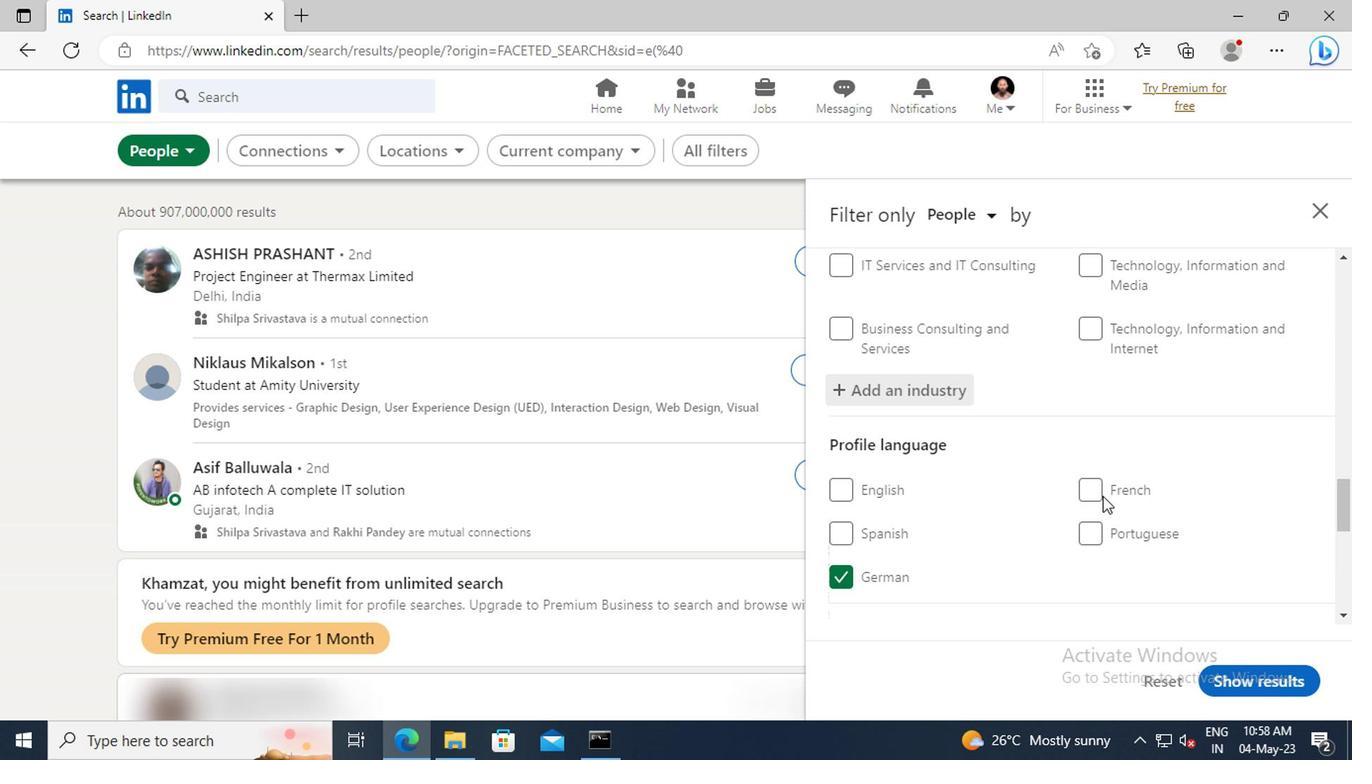 
Action: Mouse scrolled (1098, 495) with delta (0, -1)
Screenshot: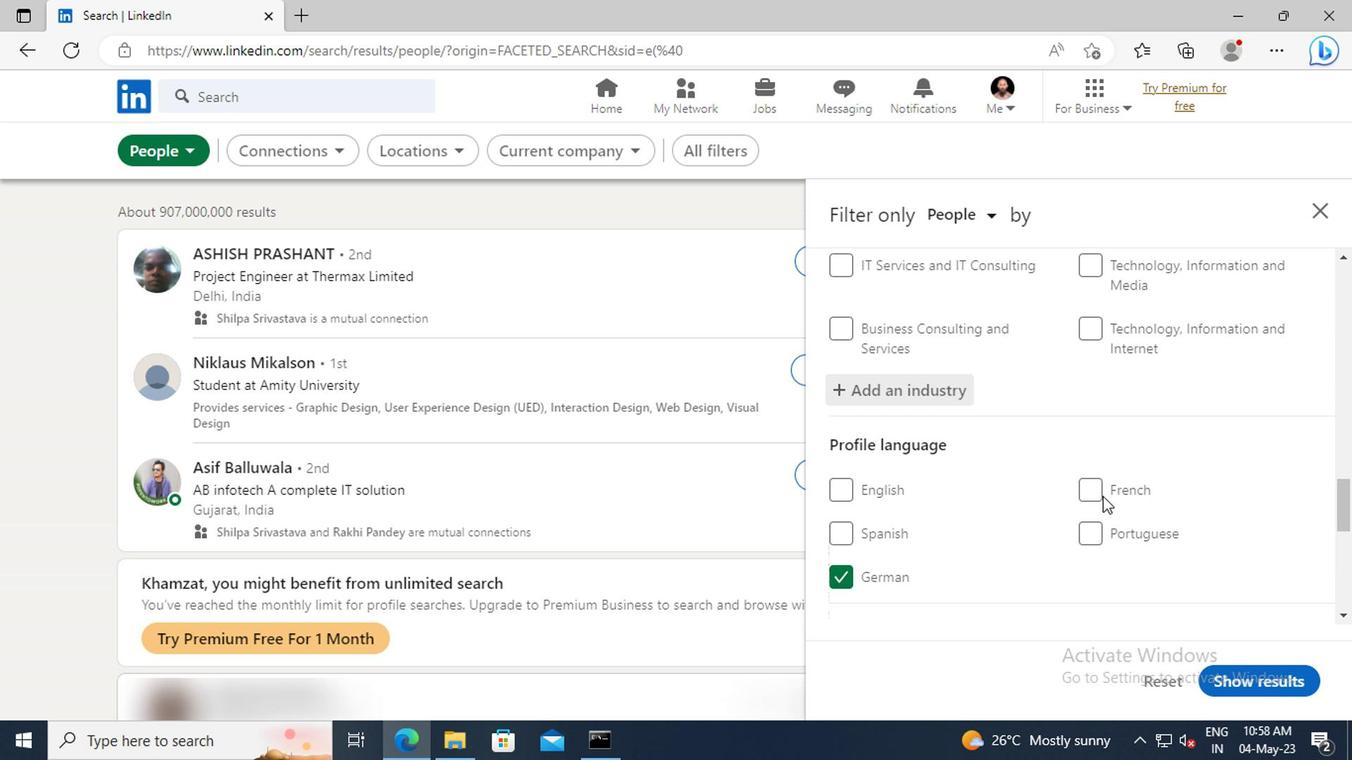 
Action: Mouse moved to (1098, 493)
Screenshot: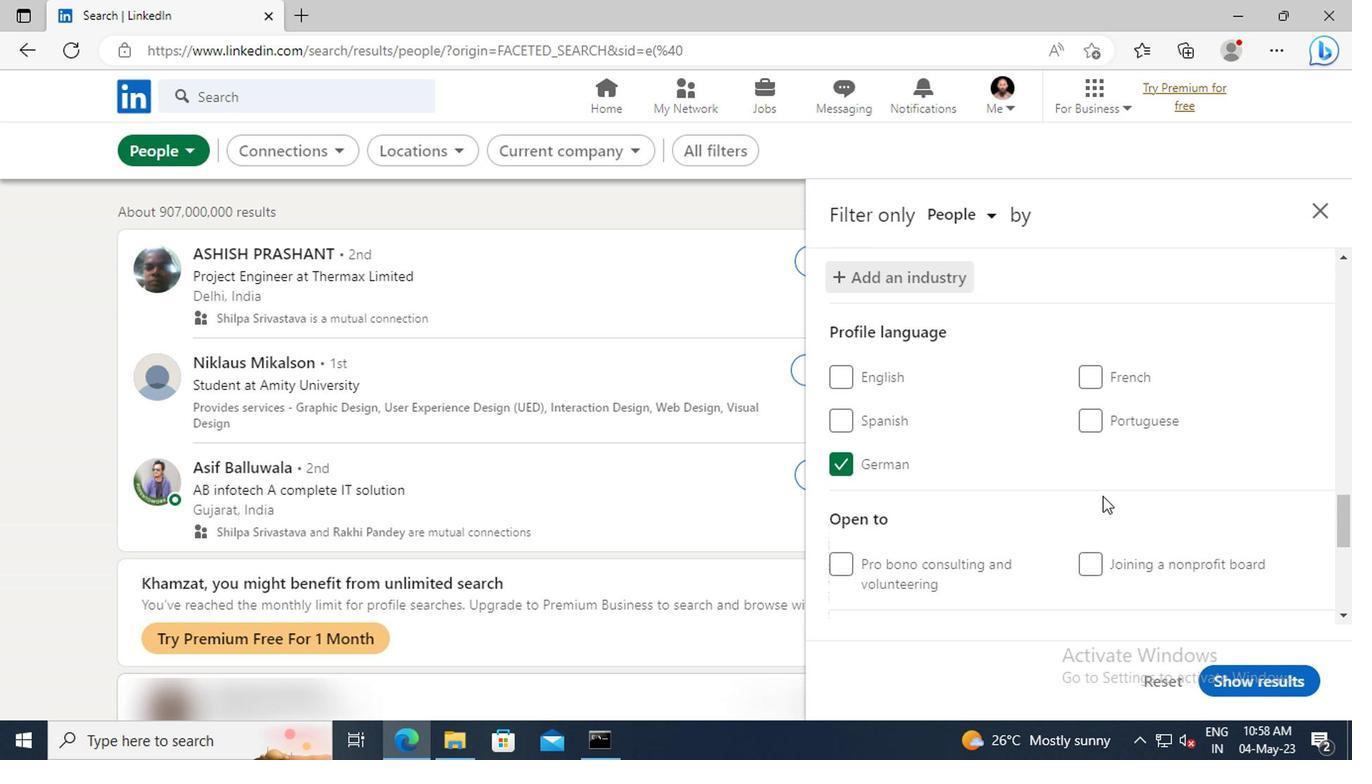 
Action: Mouse scrolled (1098, 493) with delta (0, 0)
Screenshot: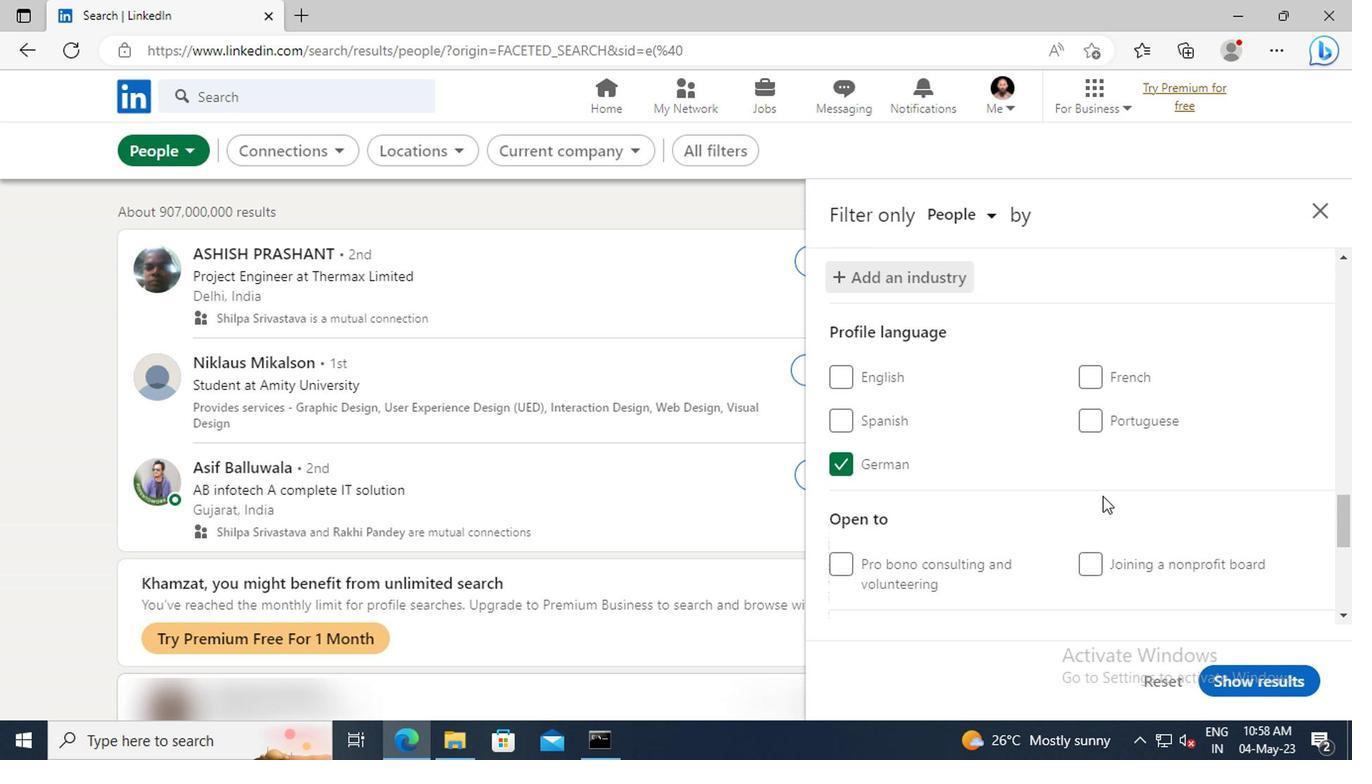 
Action: Mouse scrolled (1098, 493) with delta (0, 0)
Screenshot: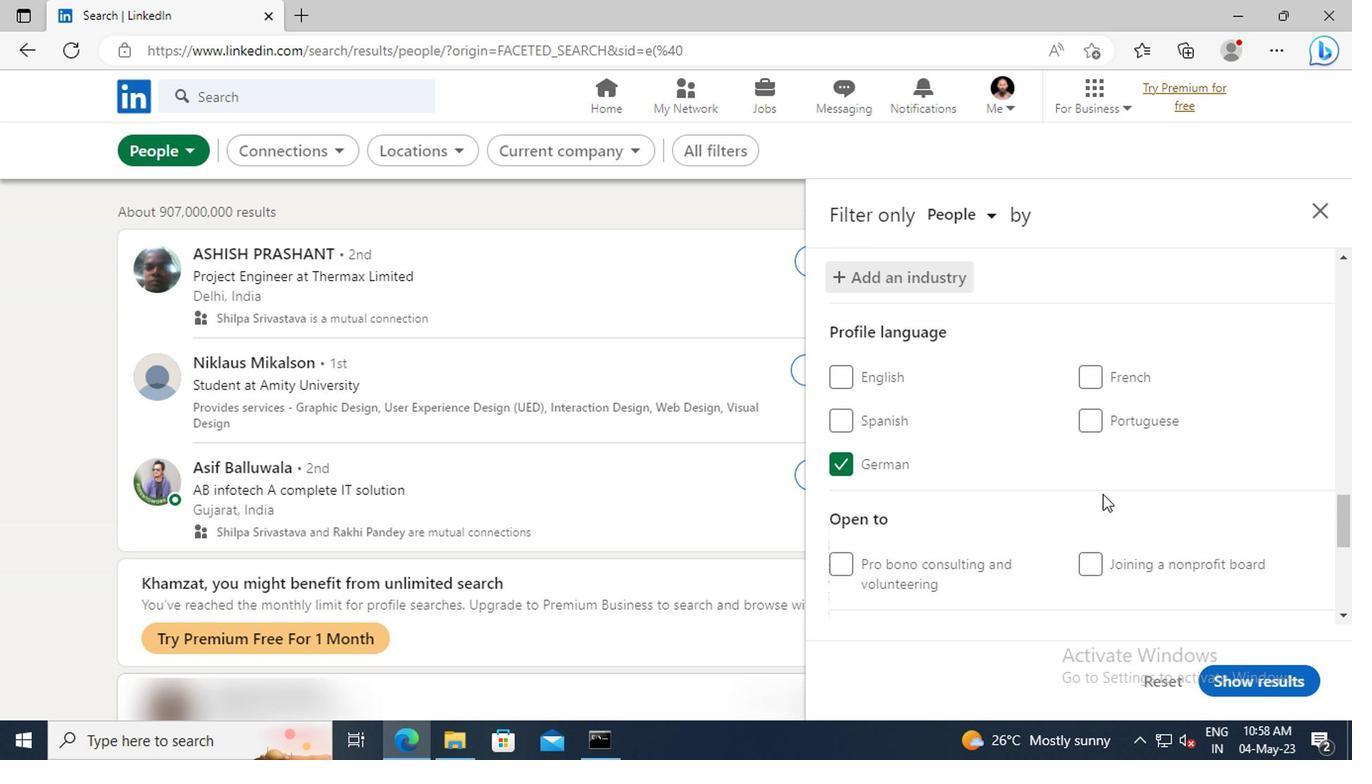 
Action: Mouse moved to (1098, 475)
Screenshot: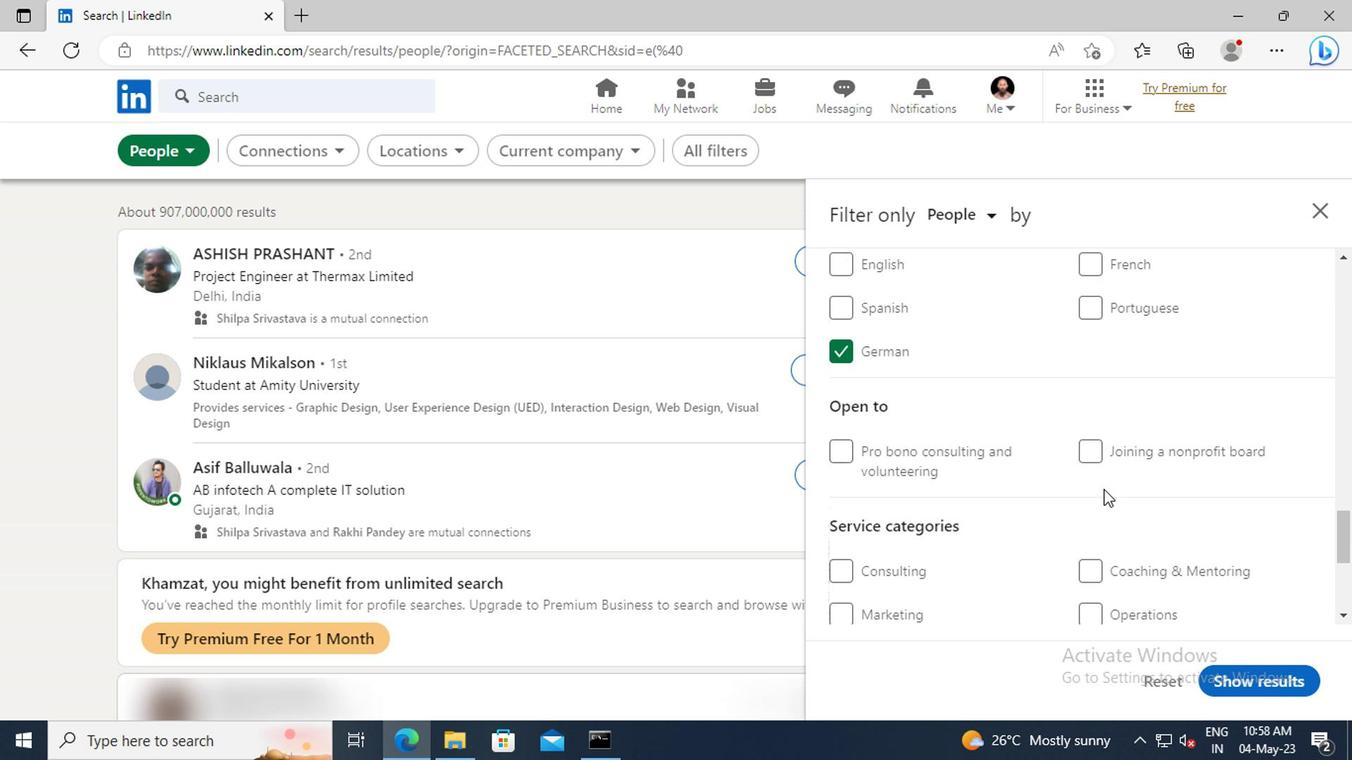 
Action: Mouse scrolled (1098, 473) with delta (0, -1)
Screenshot: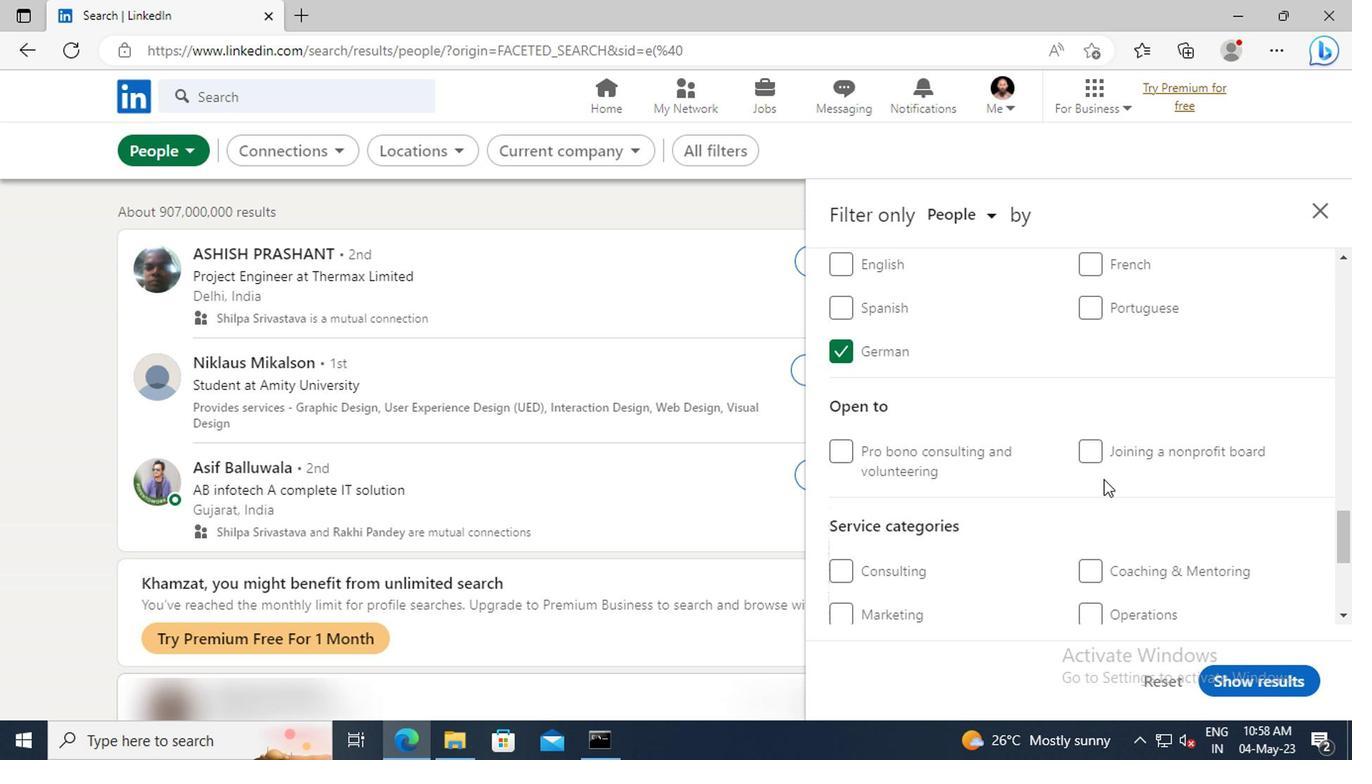 
Action: Mouse scrolled (1098, 473) with delta (0, -1)
Screenshot: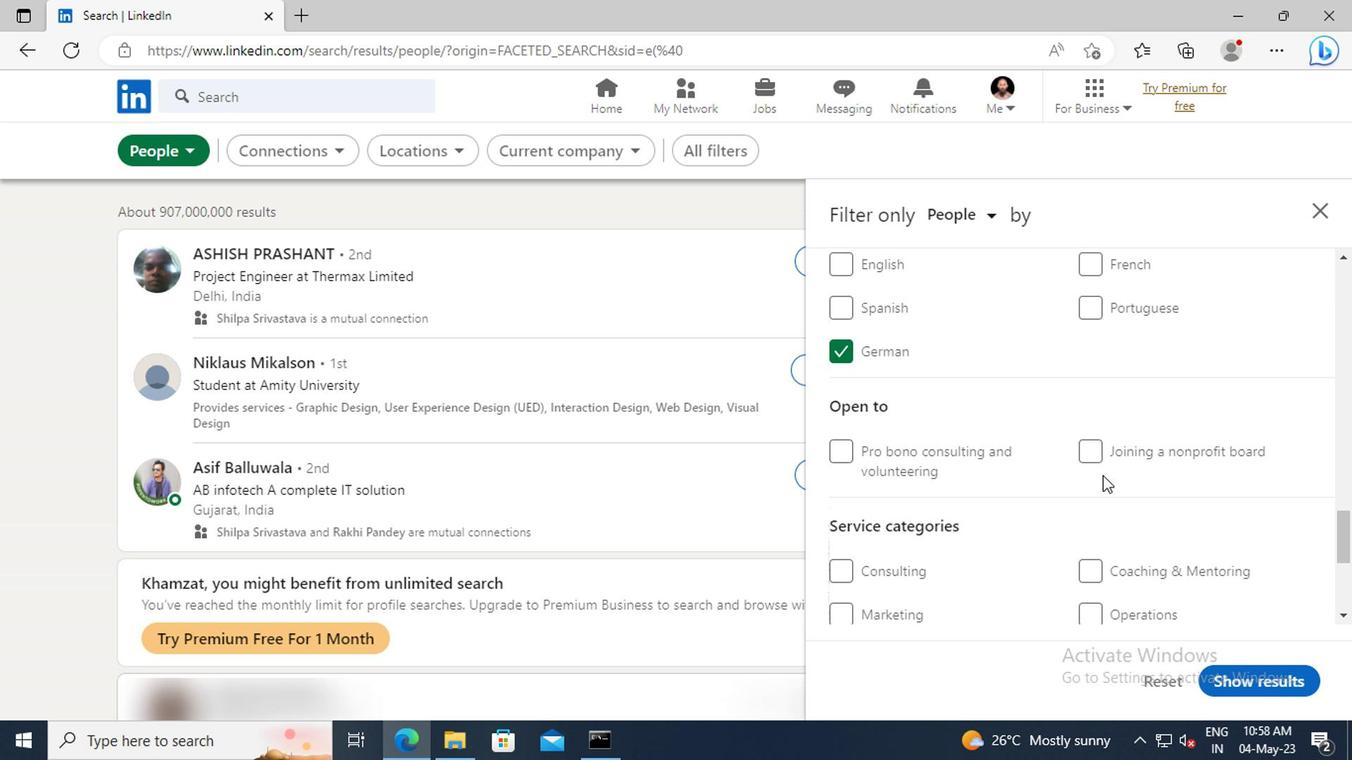 
Action: Mouse moved to (1095, 460)
Screenshot: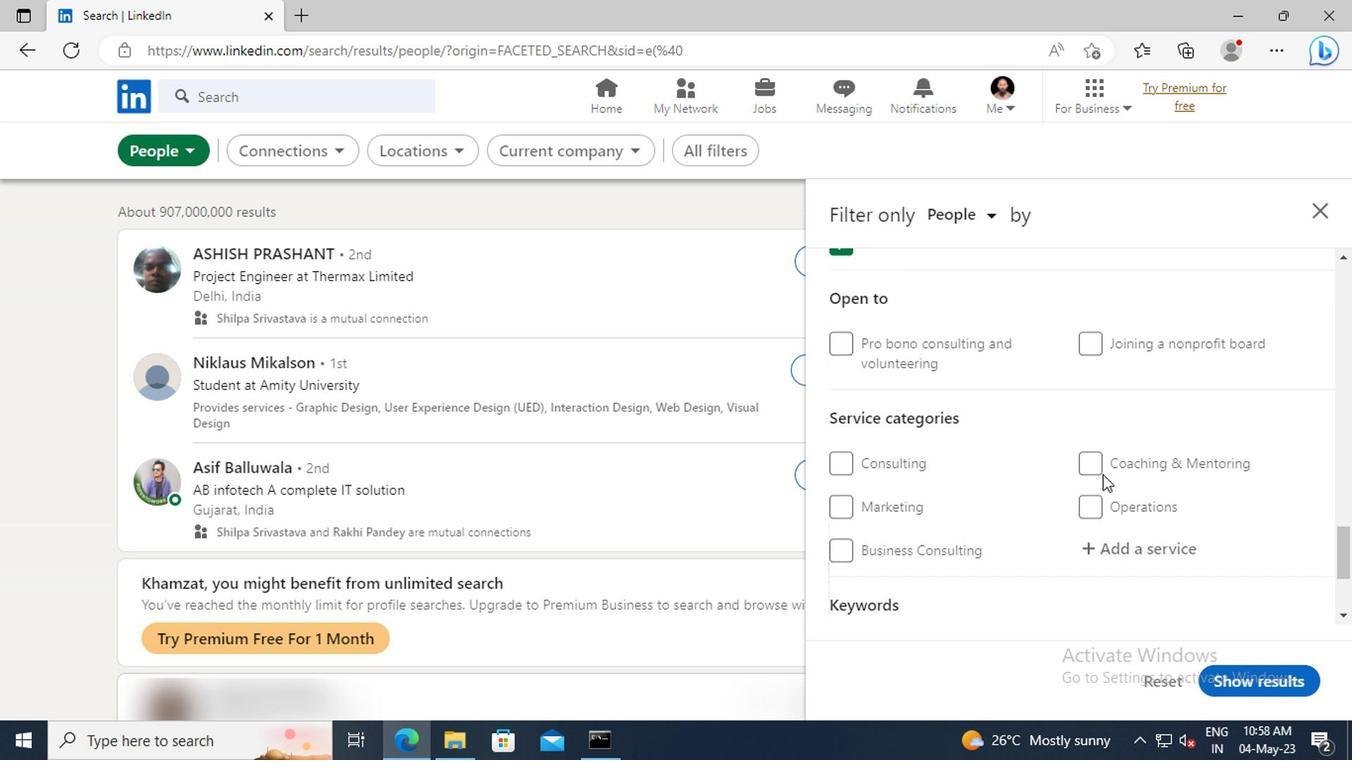 
Action: Mouse scrolled (1095, 459) with delta (0, -1)
Screenshot: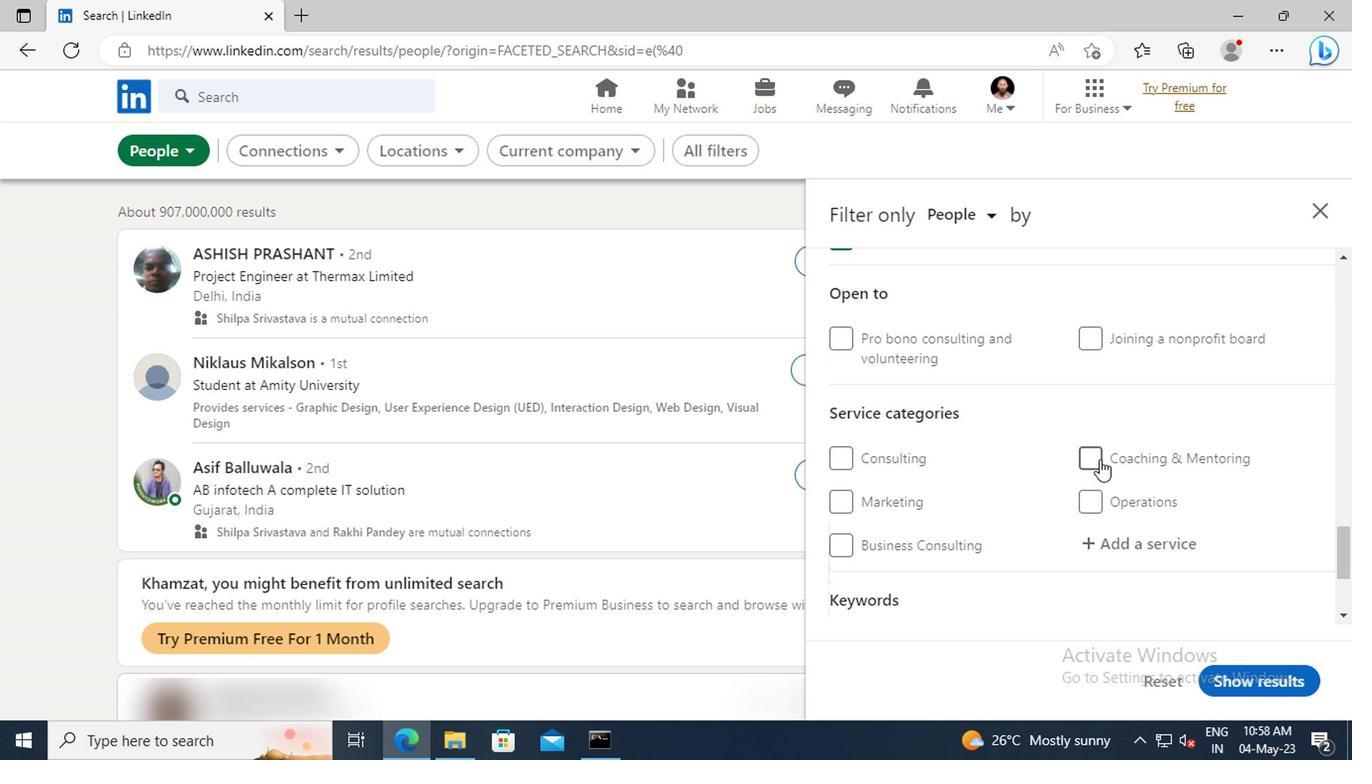 
Action: Mouse scrolled (1095, 459) with delta (0, -1)
Screenshot: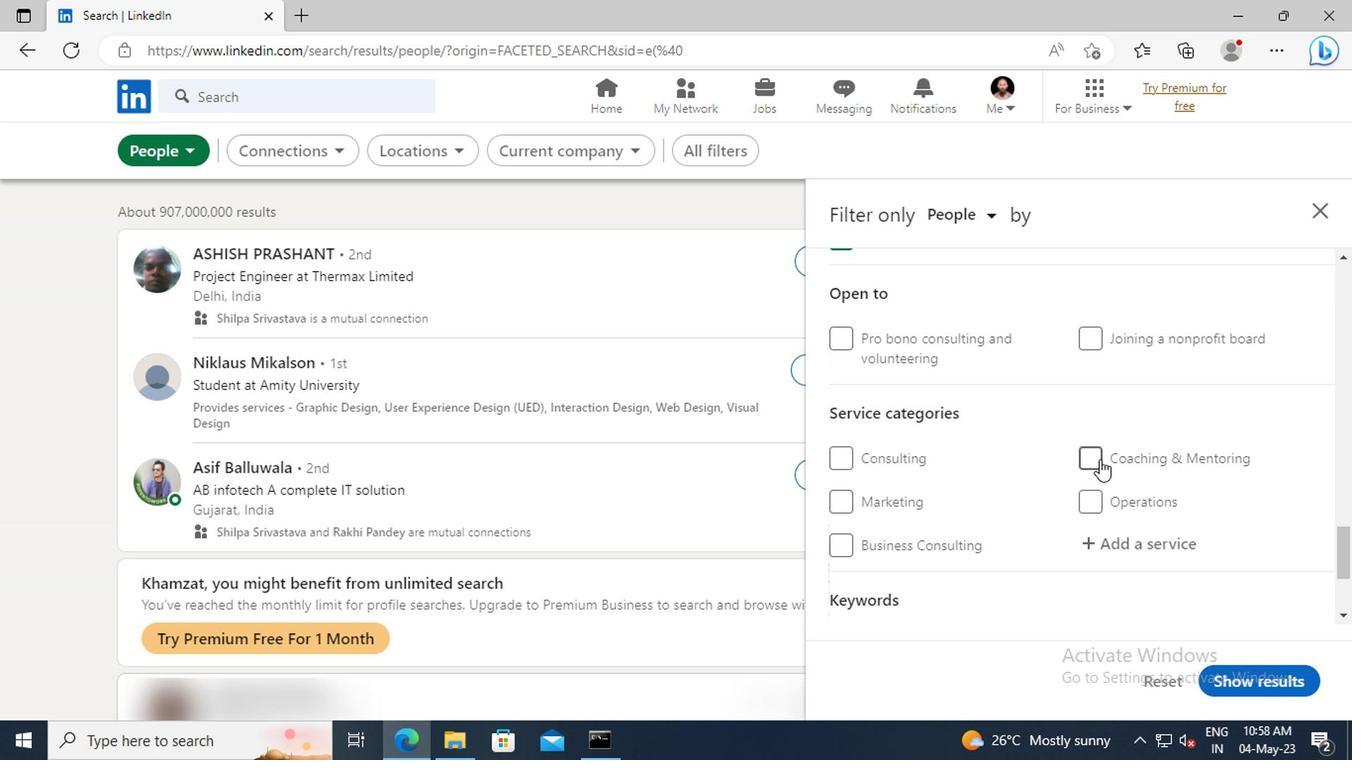 
Action: Mouse moved to (1109, 444)
Screenshot: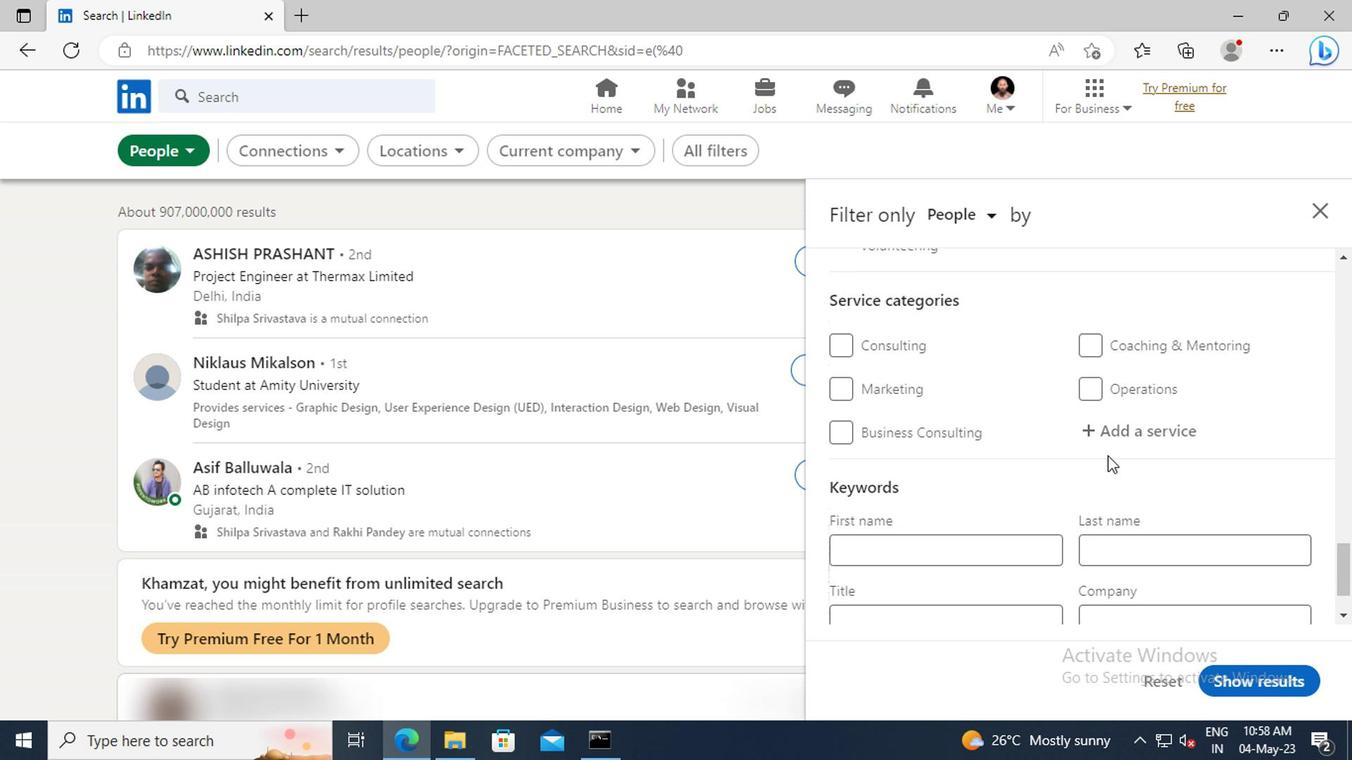 
Action: Mouse pressed left at (1109, 444)
Screenshot: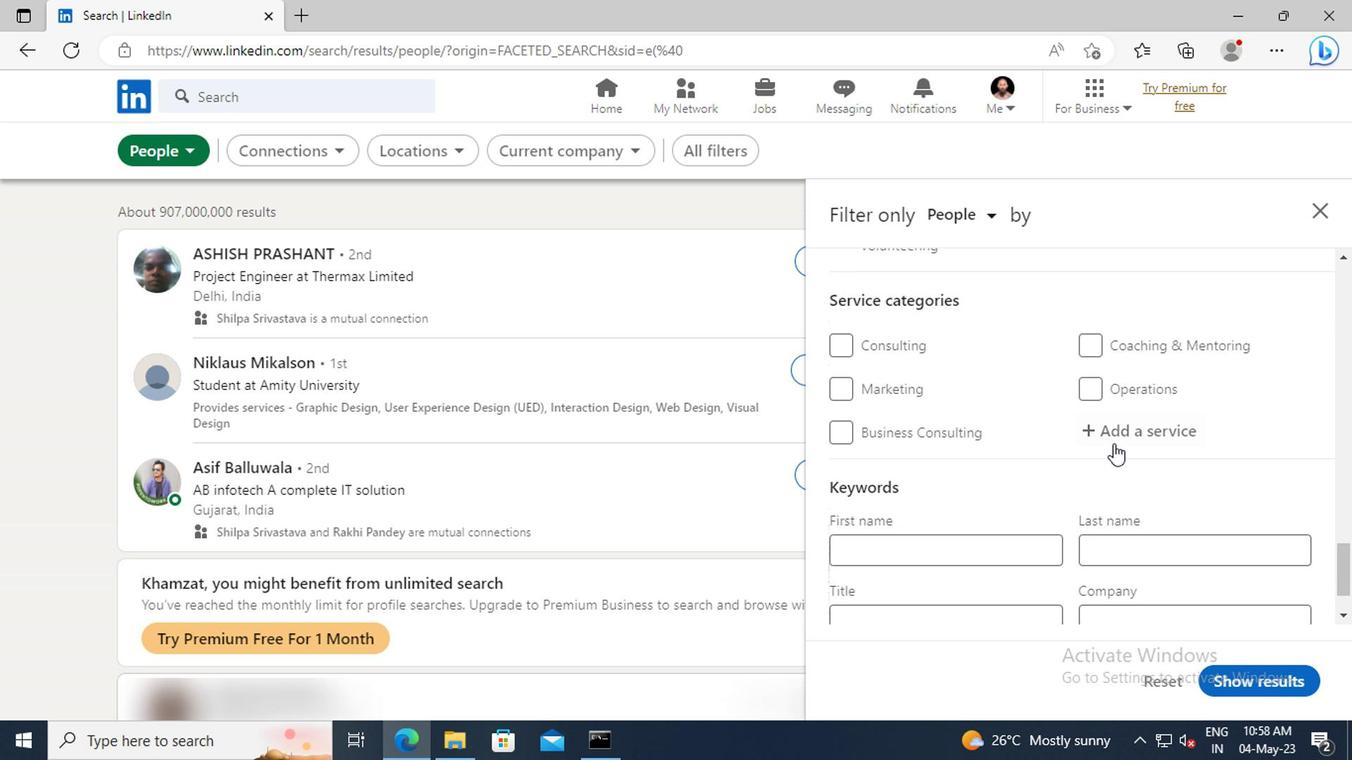 
Action: Key pressed <Key.shift>NEGO
Screenshot: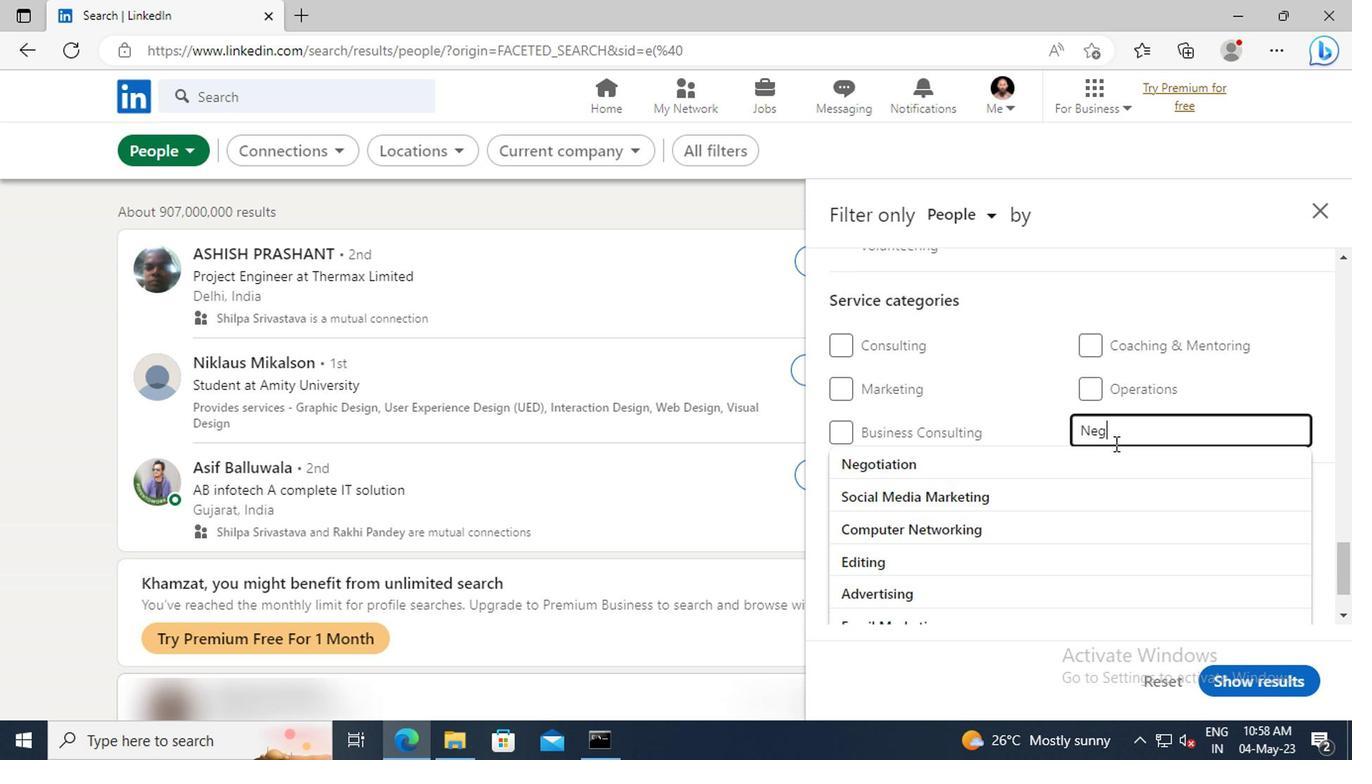
Action: Mouse moved to (1111, 457)
Screenshot: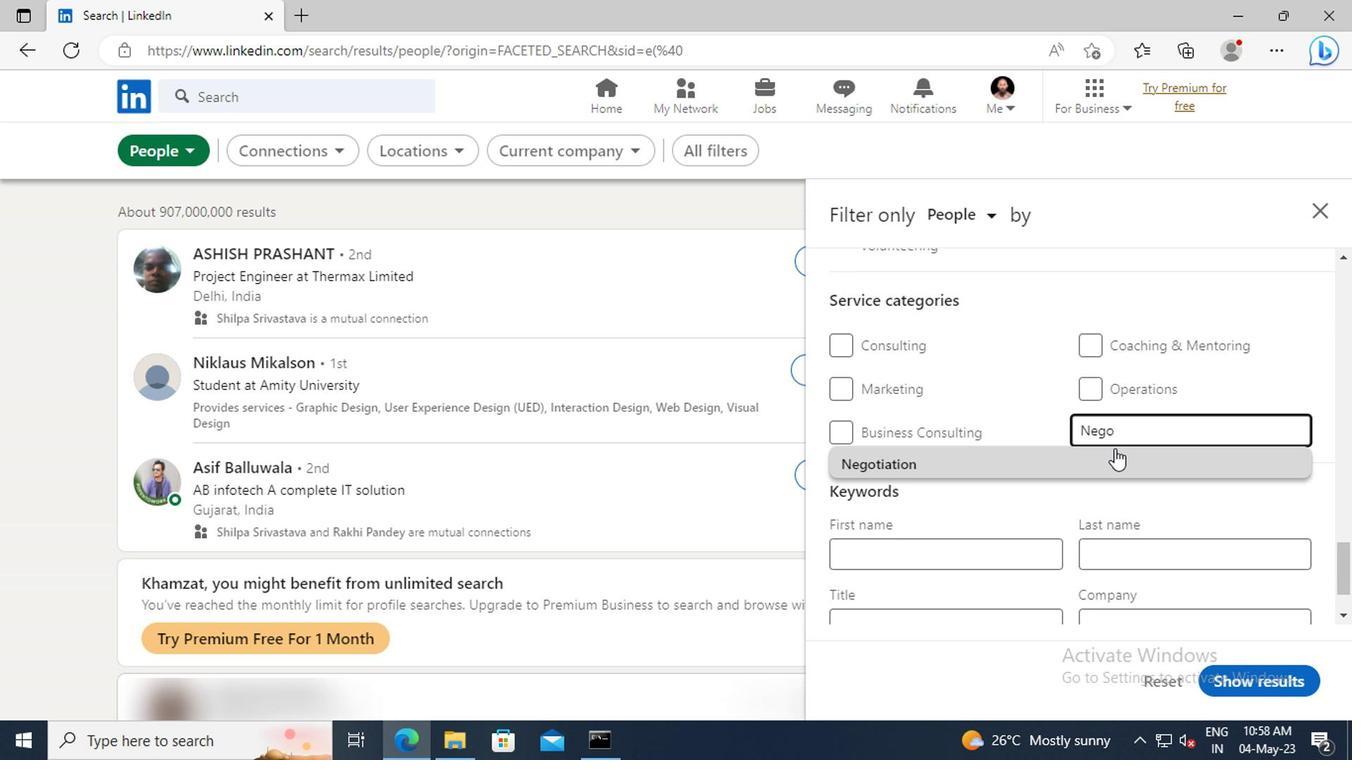 
Action: Mouse pressed left at (1111, 457)
Screenshot: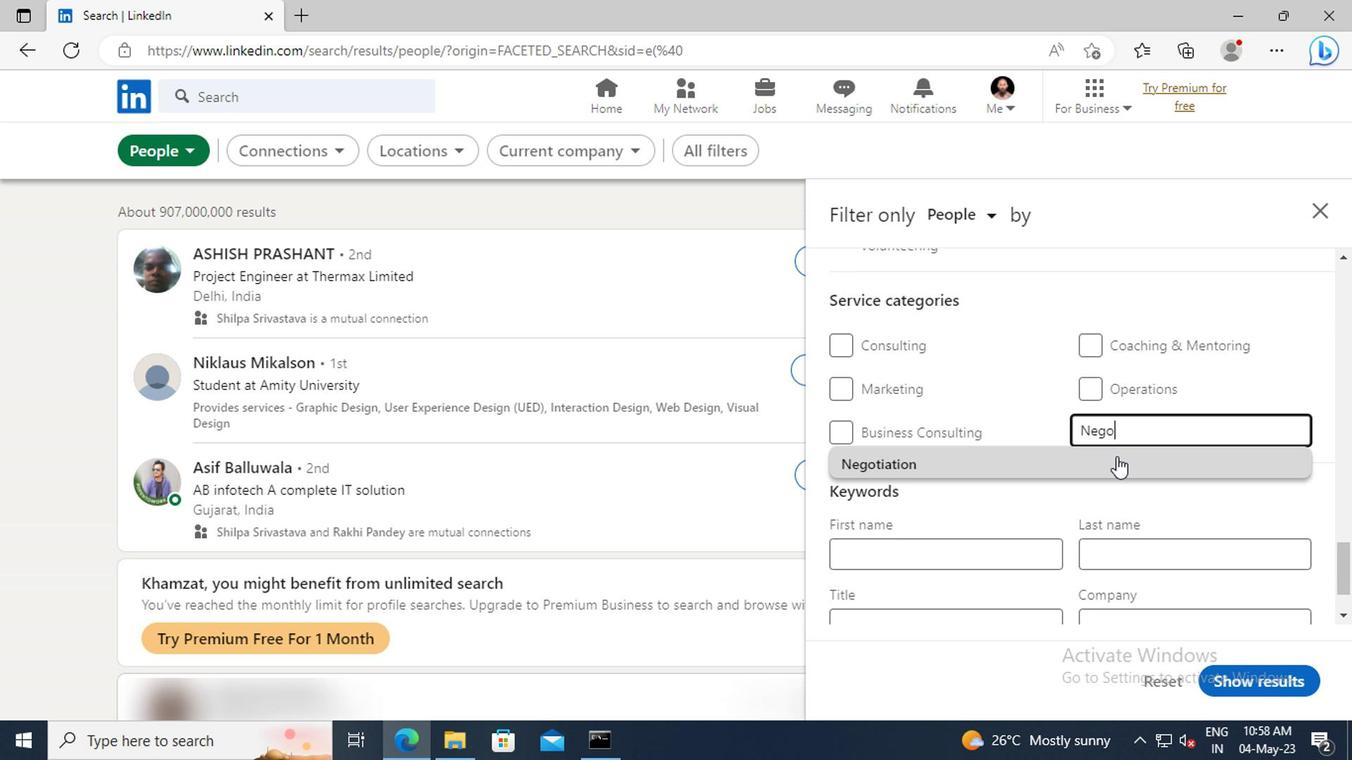 
Action: Mouse scrolled (1111, 456) with delta (0, 0)
Screenshot: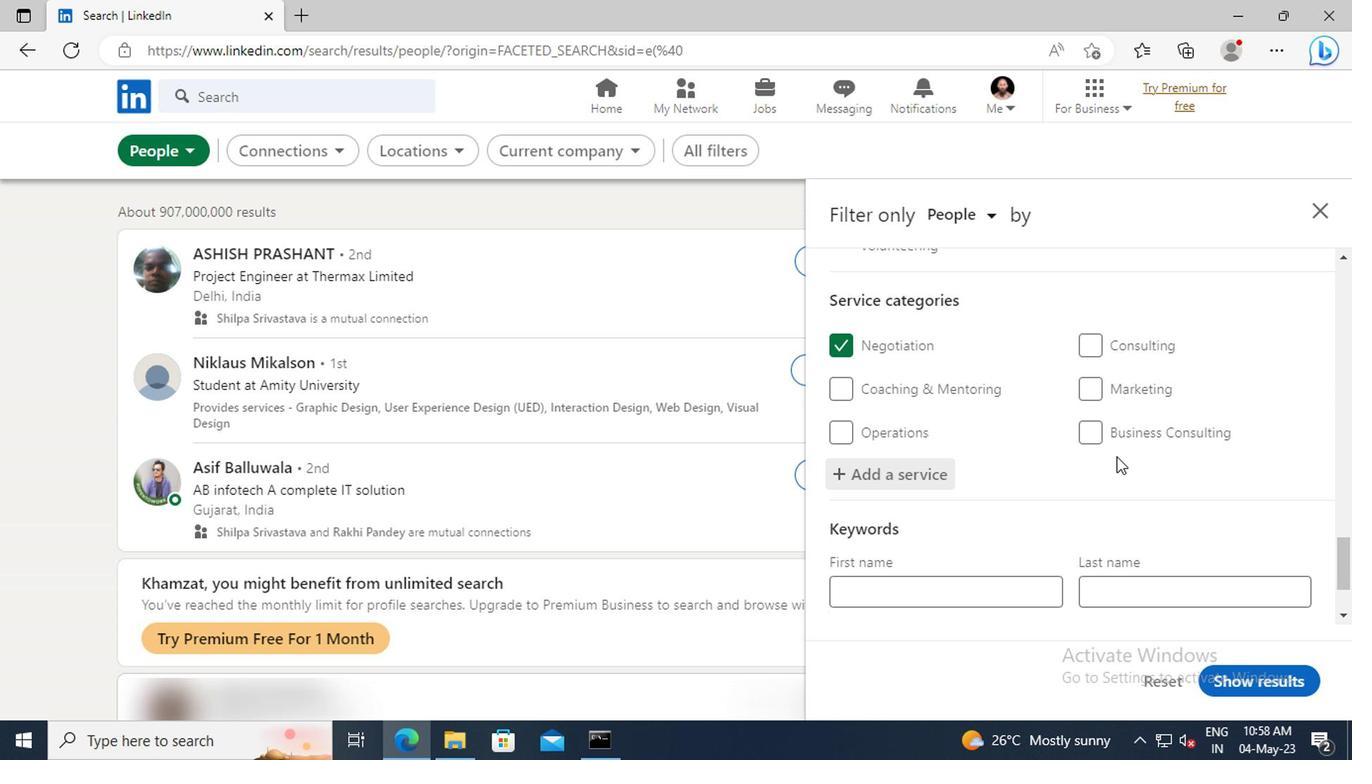 
Action: Mouse scrolled (1111, 456) with delta (0, 0)
Screenshot: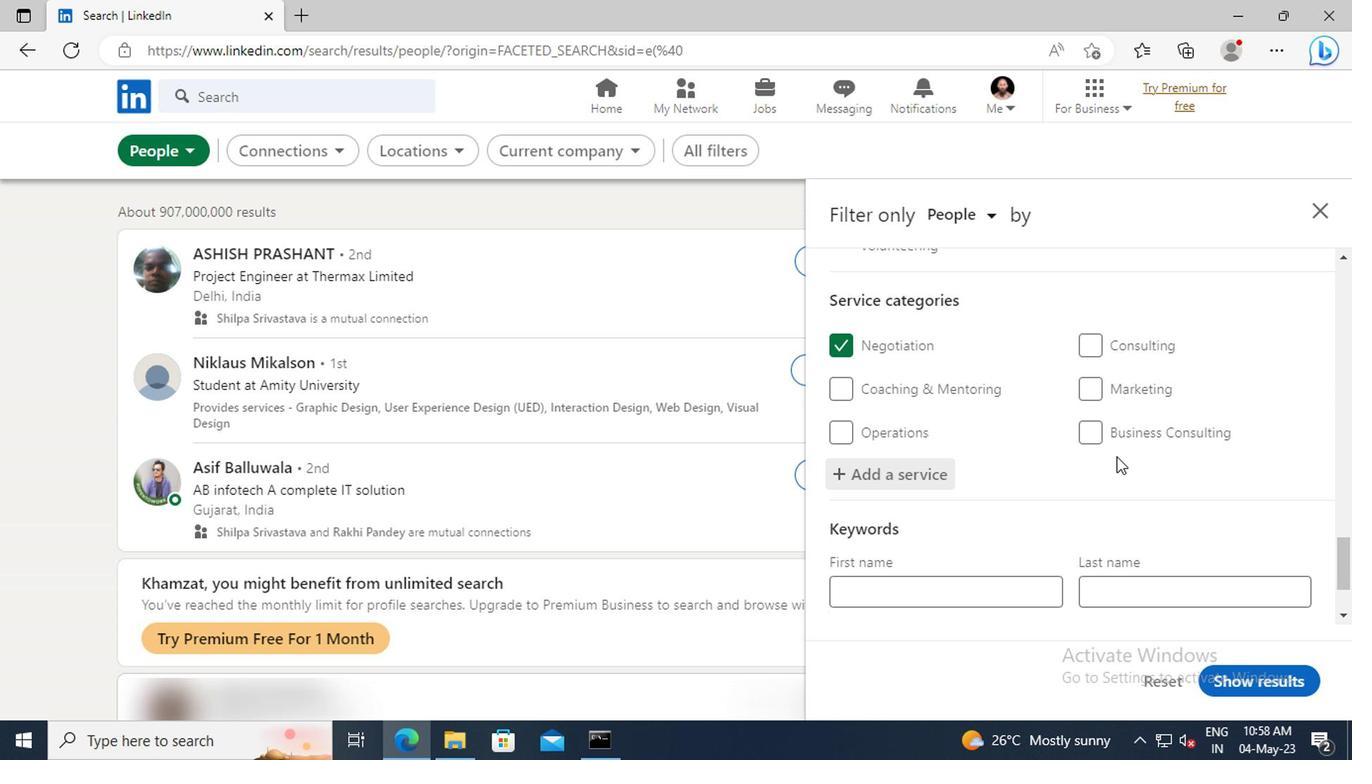 
Action: Mouse scrolled (1111, 456) with delta (0, 0)
Screenshot: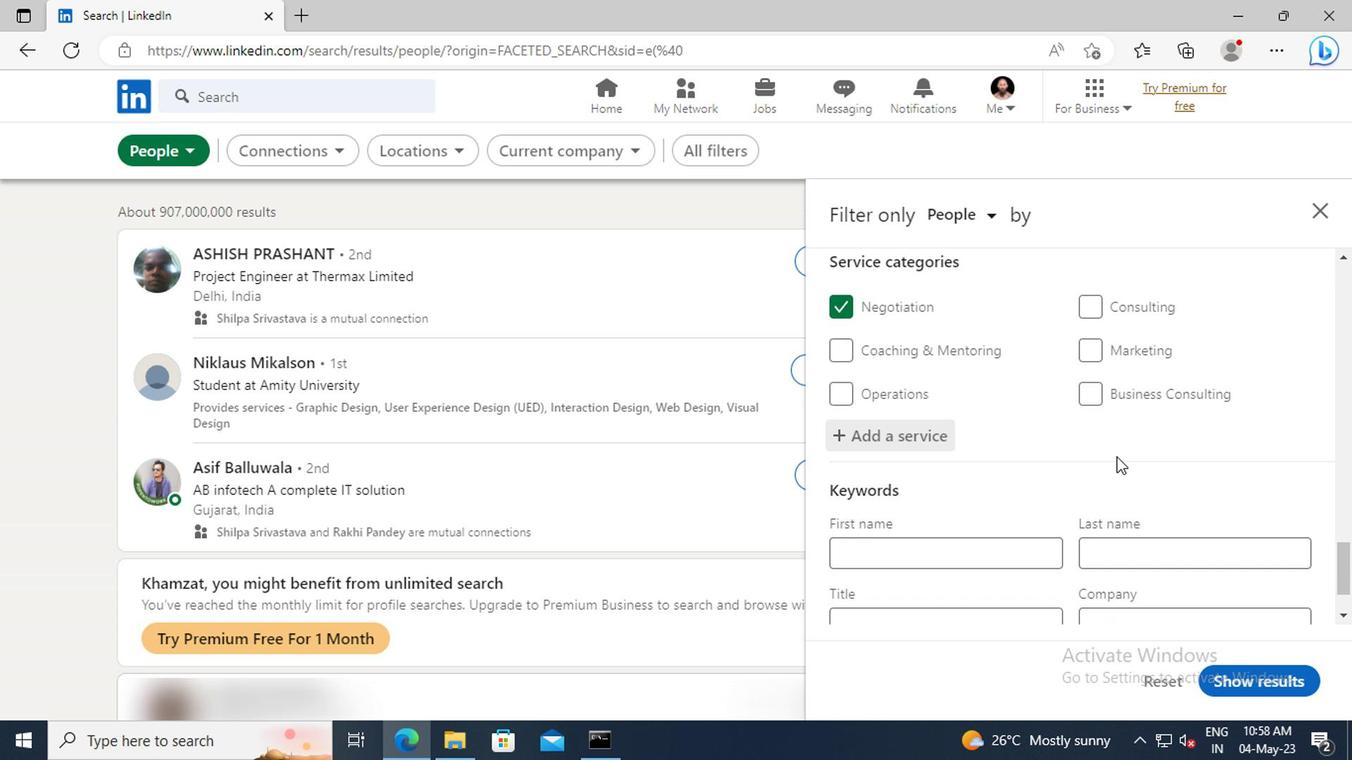 
Action: Mouse moved to (951, 536)
Screenshot: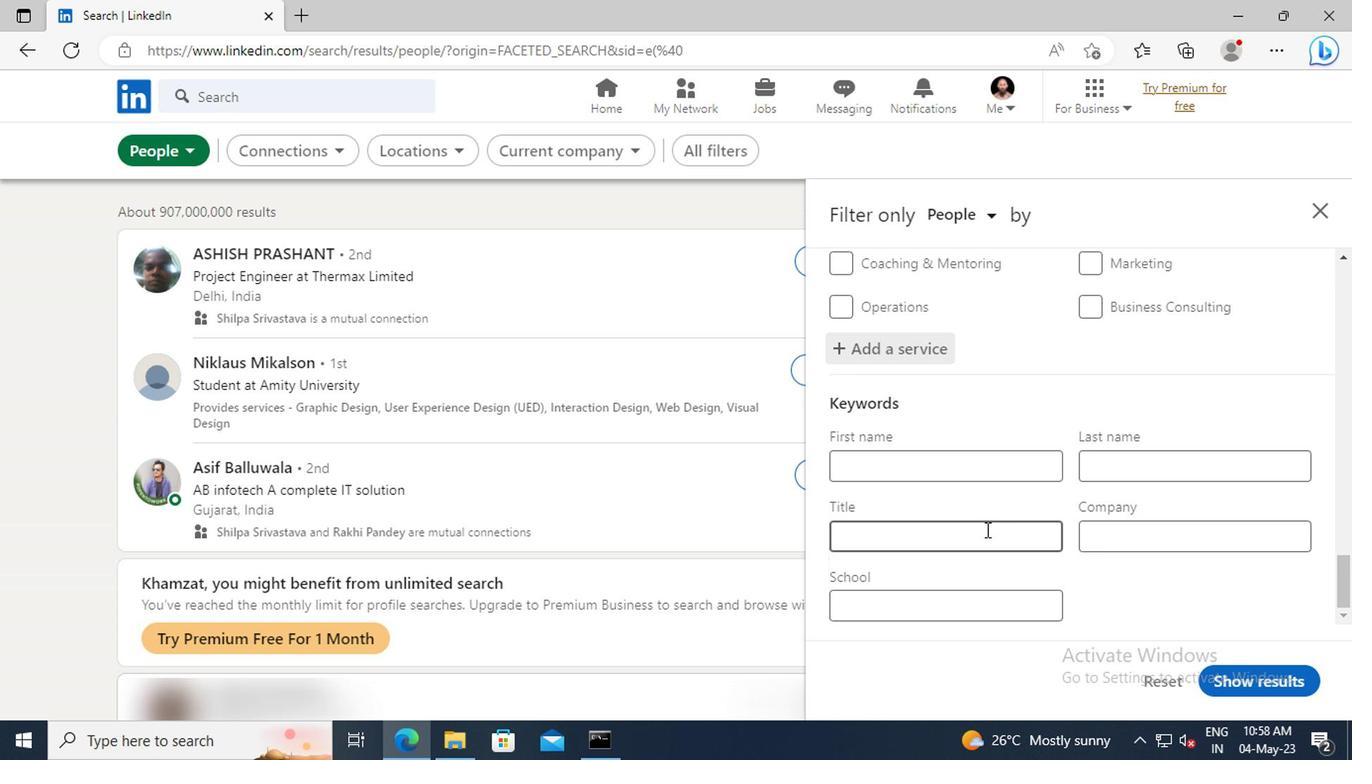 
Action: Mouse pressed left at (951, 536)
Screenshot: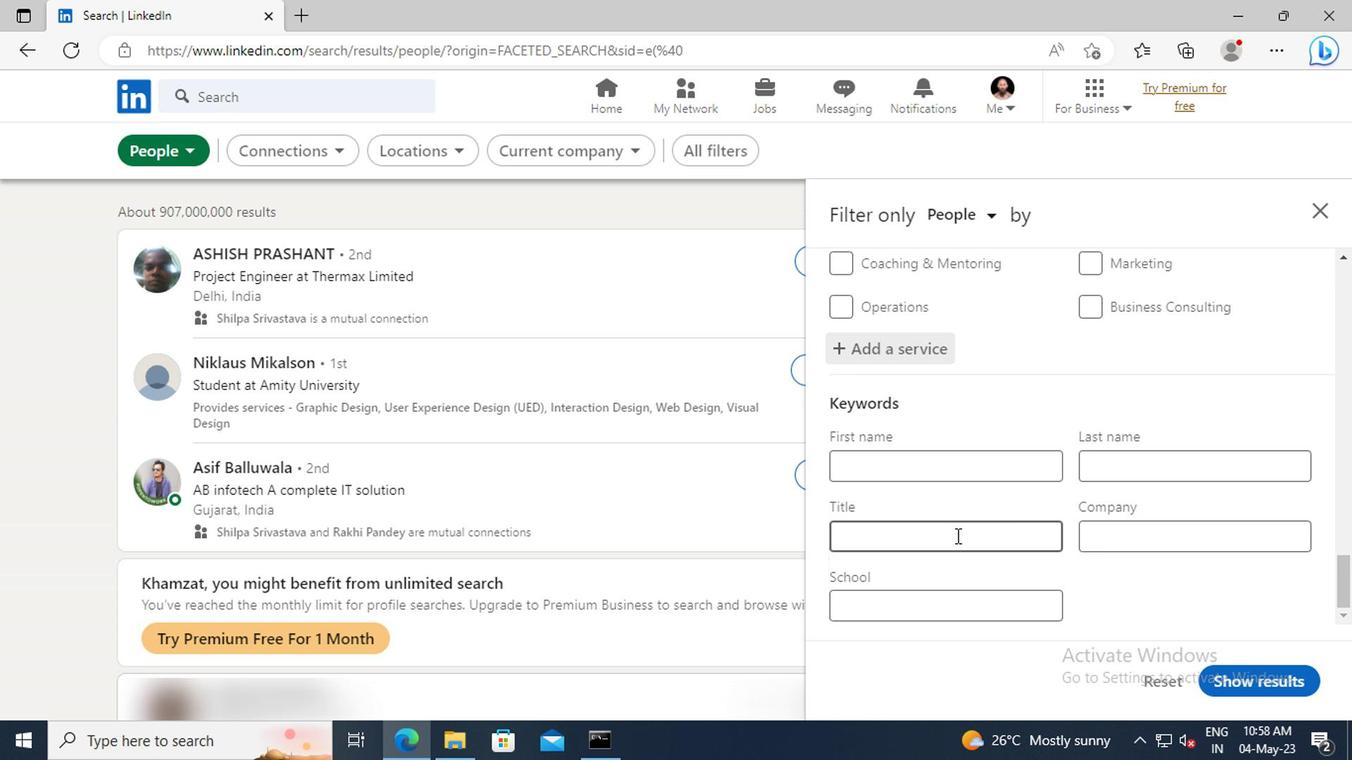 
Action: Mouse moved to (955, 537)
Screenshot: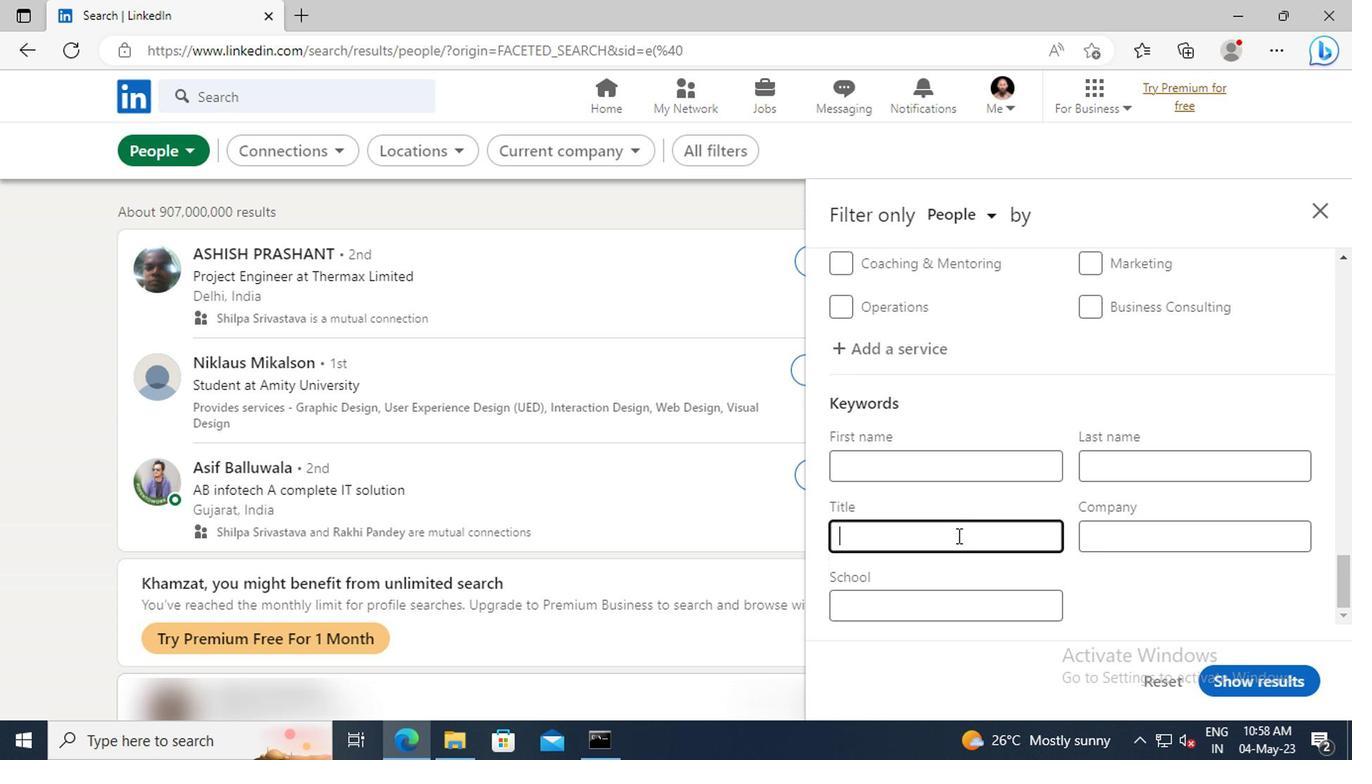 
Action: Key pressed <Key.shift>
Screenshot: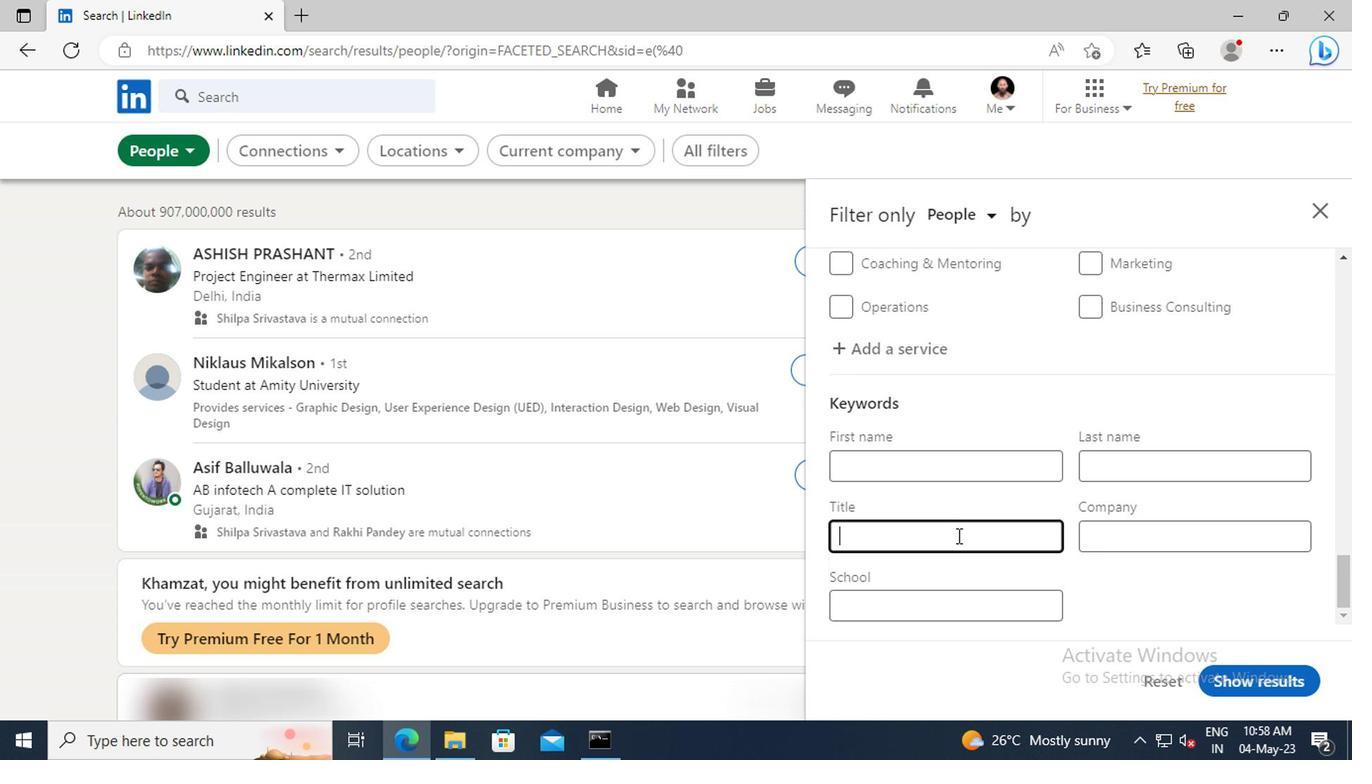 
Action: Mouse moved to (959, 540)
Screenshot: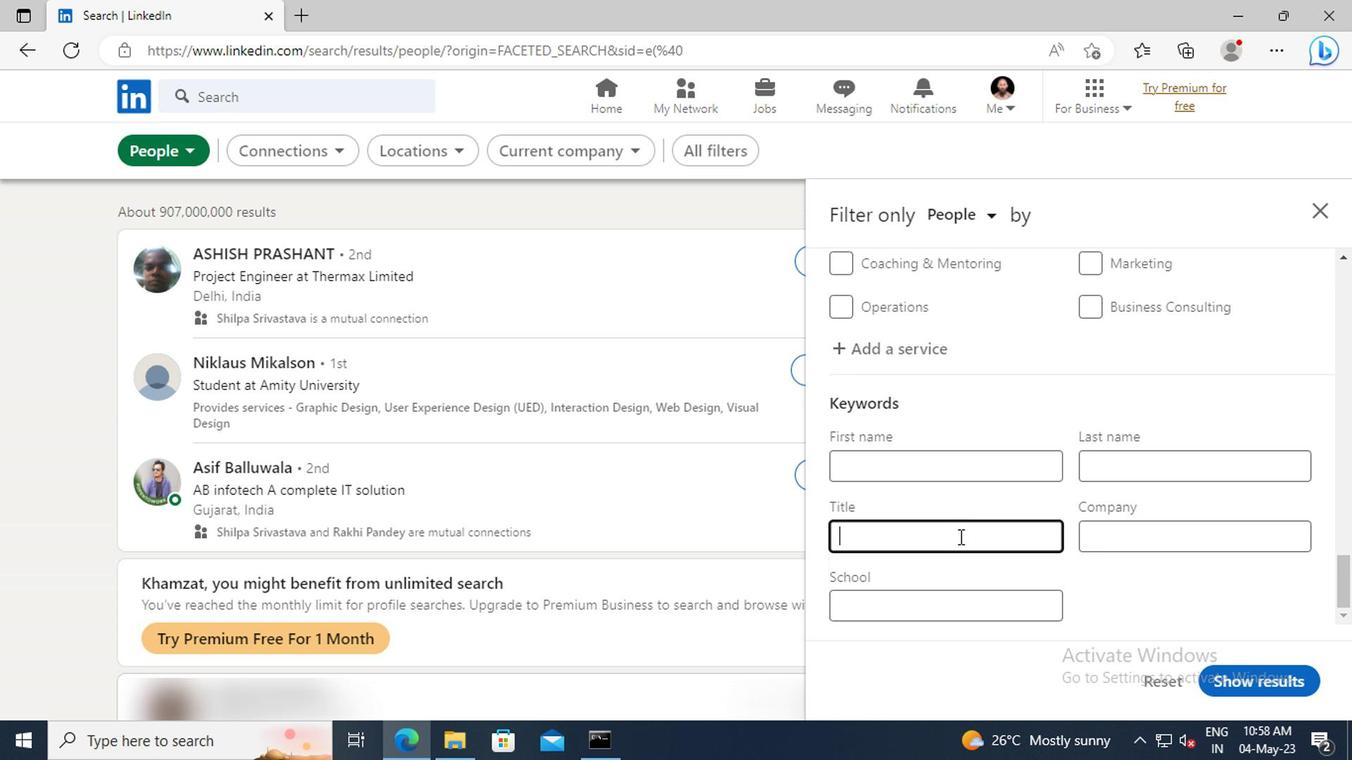 
Action: Key pressed RECEPTIONIST<Key.enter>
Screenshot: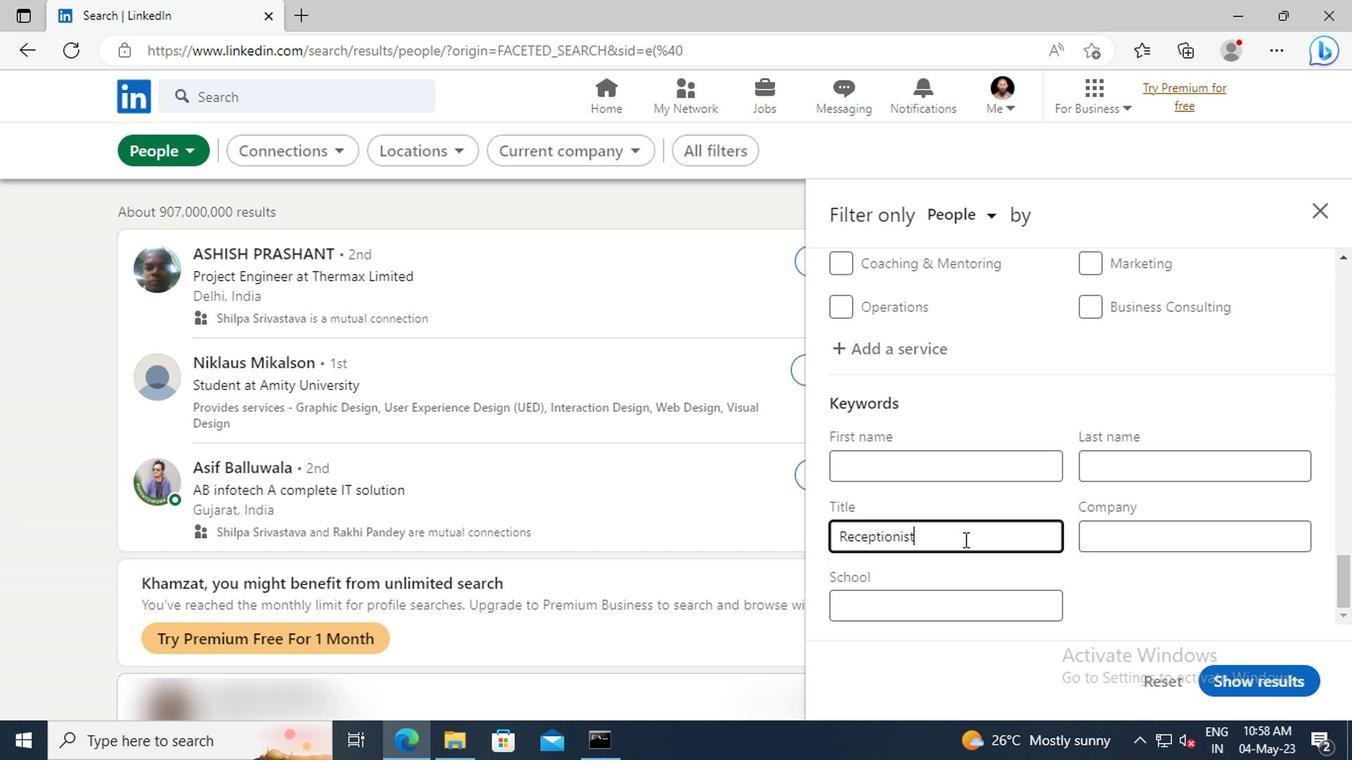 
Action: Mouse moved to (1243, 682)
Screenshot: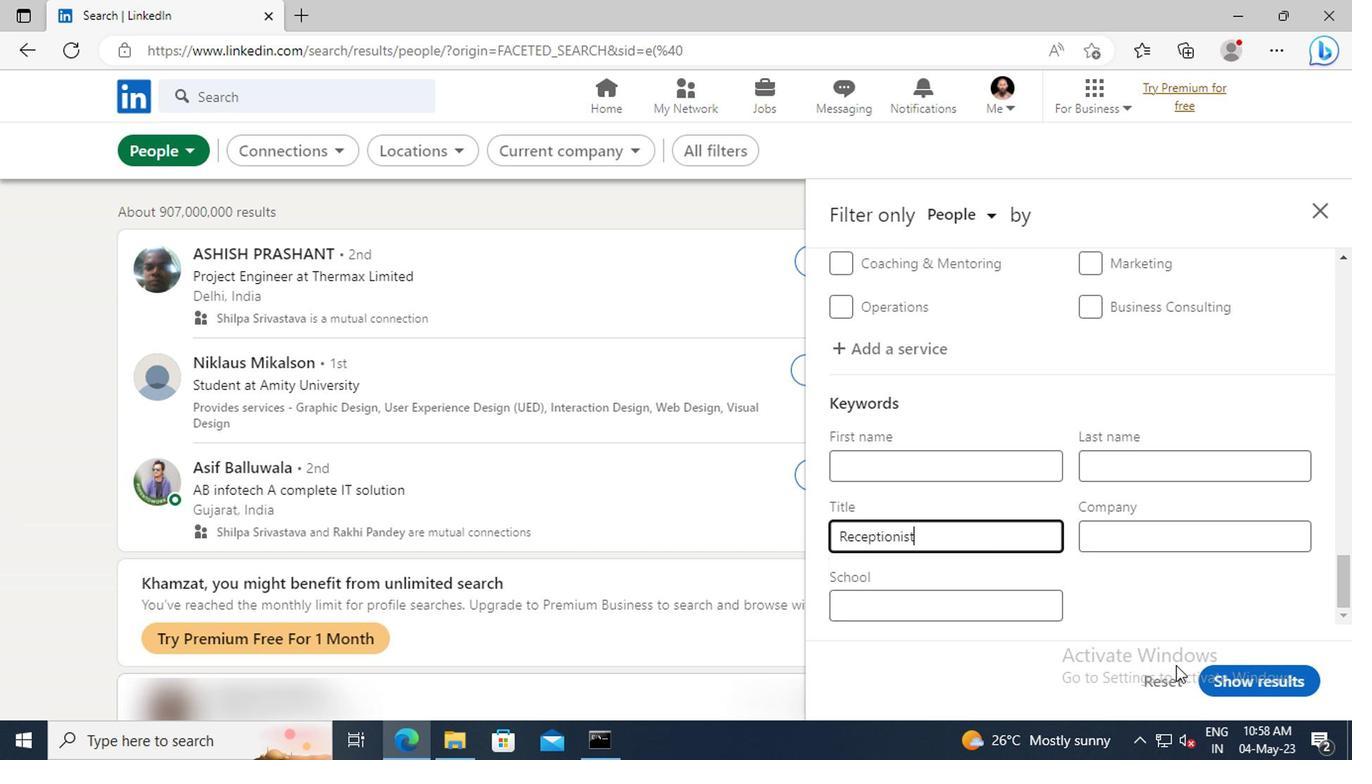 
Action: Mouse pressed left at (1243, 682)
Screenshot: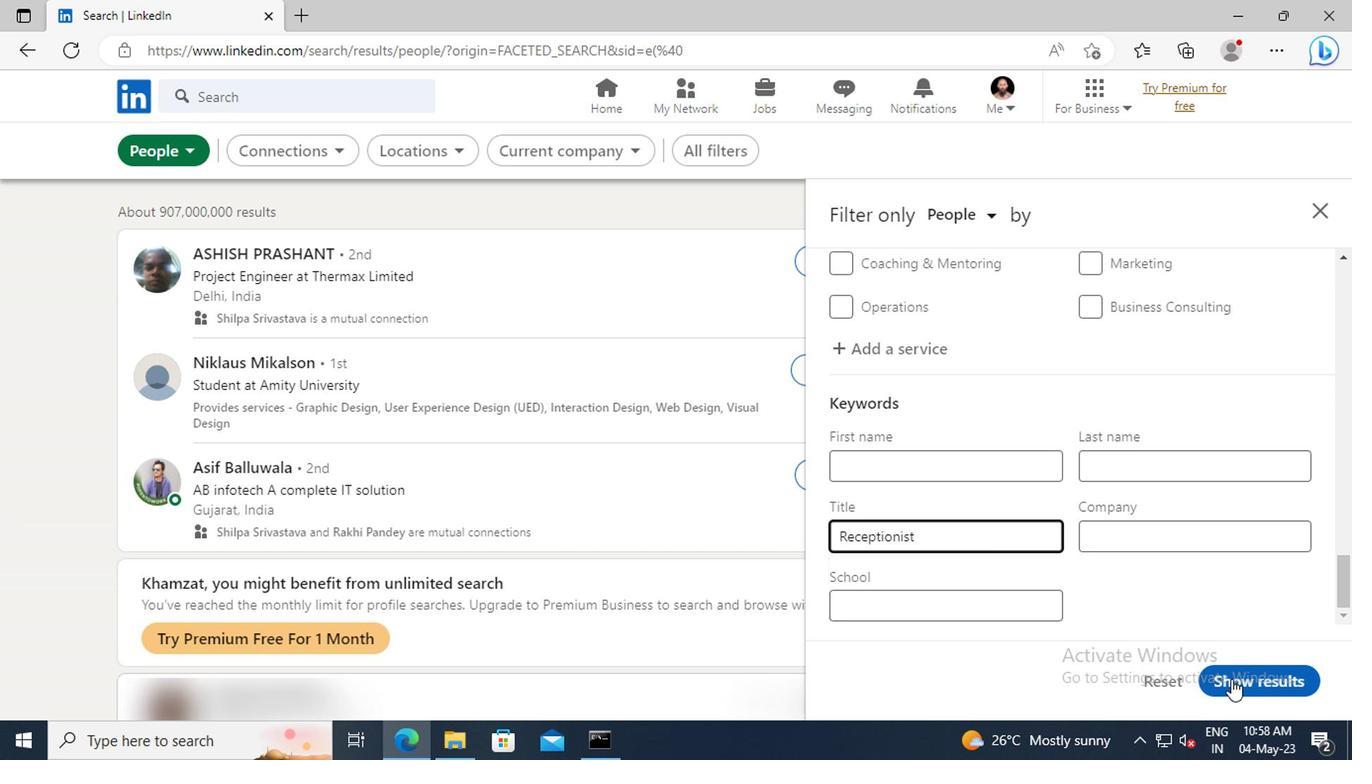 
Action: Mouse moved to (1243, 682)
Screenshot: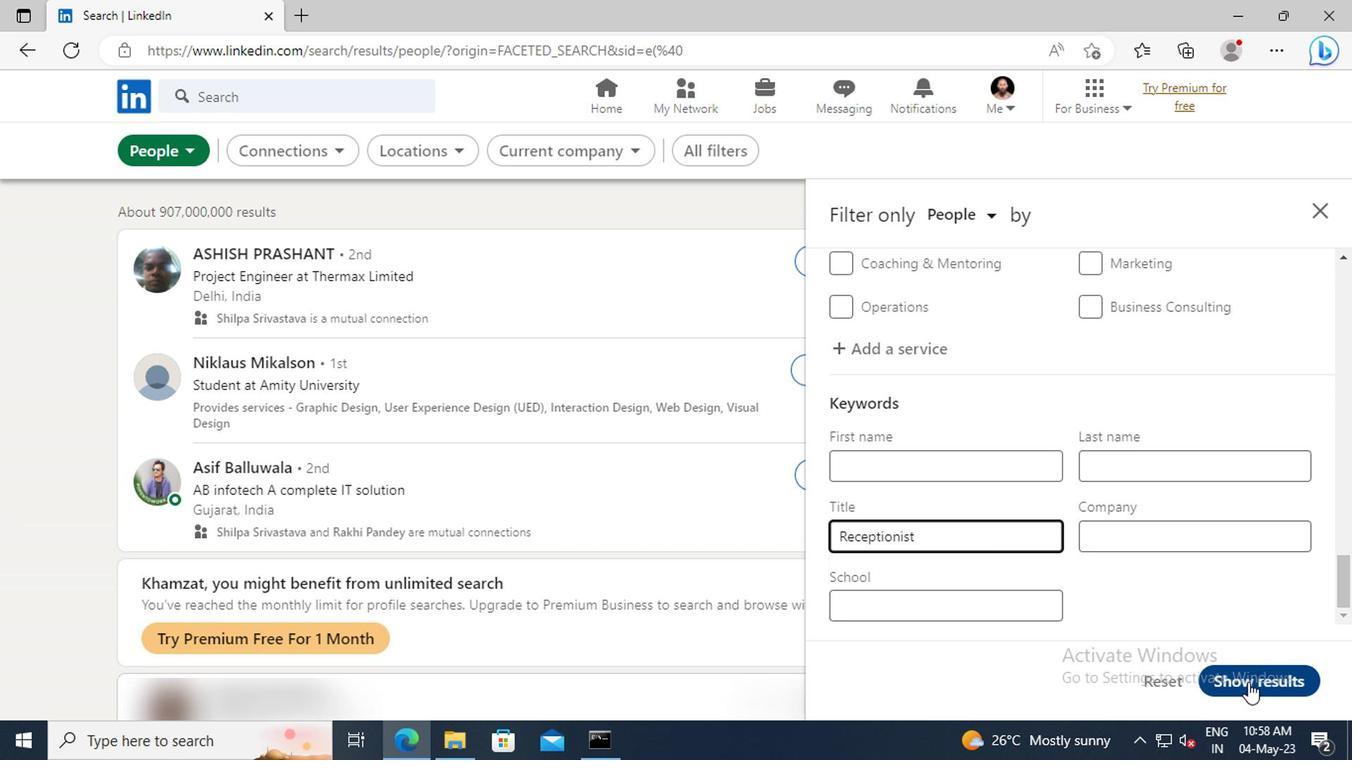 
